 Task: Look for space in Itapecerica da Serra, Brazil from 2nd August, 2023 to 12th August, 2023 for 2 adults in price range Rs.5000 to Rs.10000. Place can be private room with 1  bedroom having 1 bed and 1 bathroom. Property type can be house, flat, guest house, hotel. Booking option can be shelf check-in. Required host language is Spanish.
Action: Key pressed i<Key.caps_lock>tapecerica<Key.space>da<Key.space><Key.caps_lock>s<Key.caps_lock>erra,<Key.space><Key.caps_lock>b<Key.caps_lock>razil<Key.enter>
Screenshot: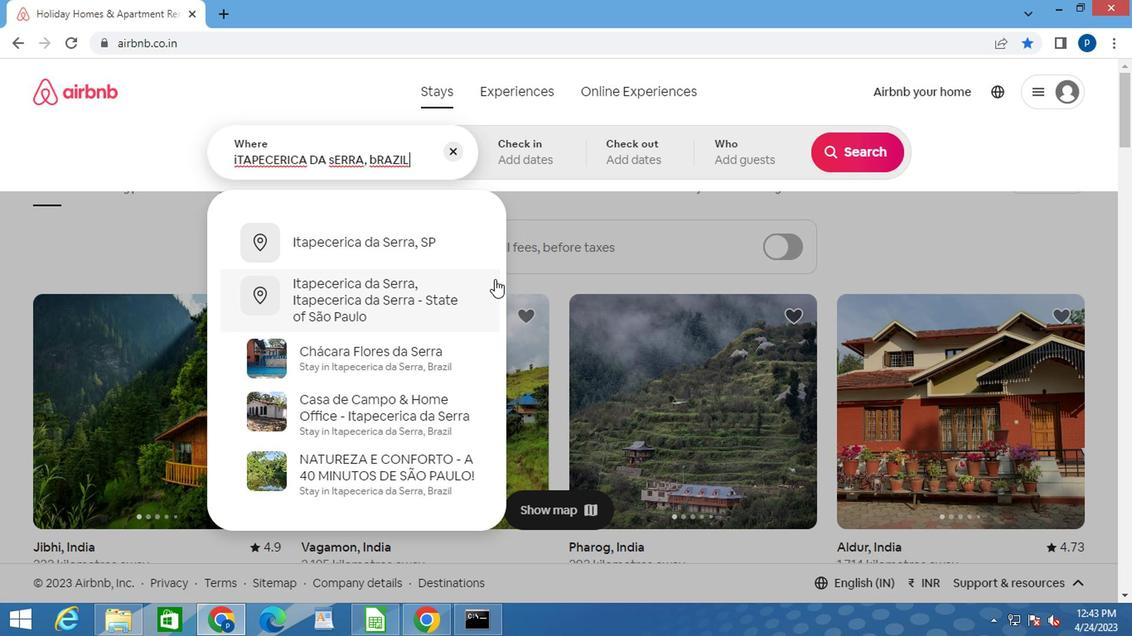 
Action: Mouse moved to (845, 283)
Screenshot: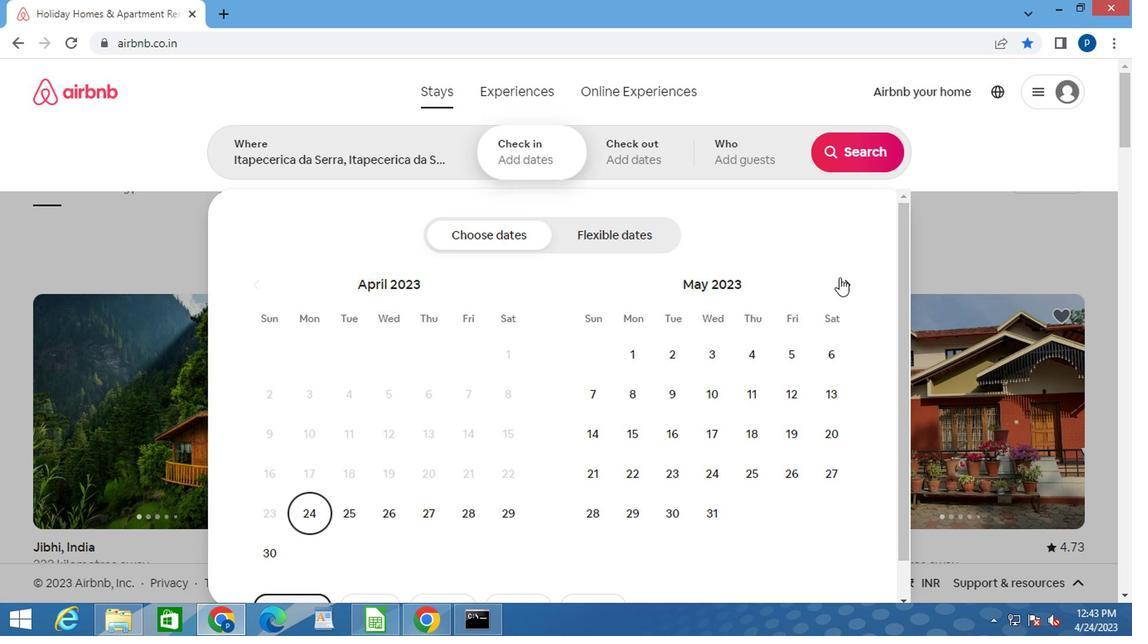 
Action: Mouse pressed left at (845, 283)
Screenshot: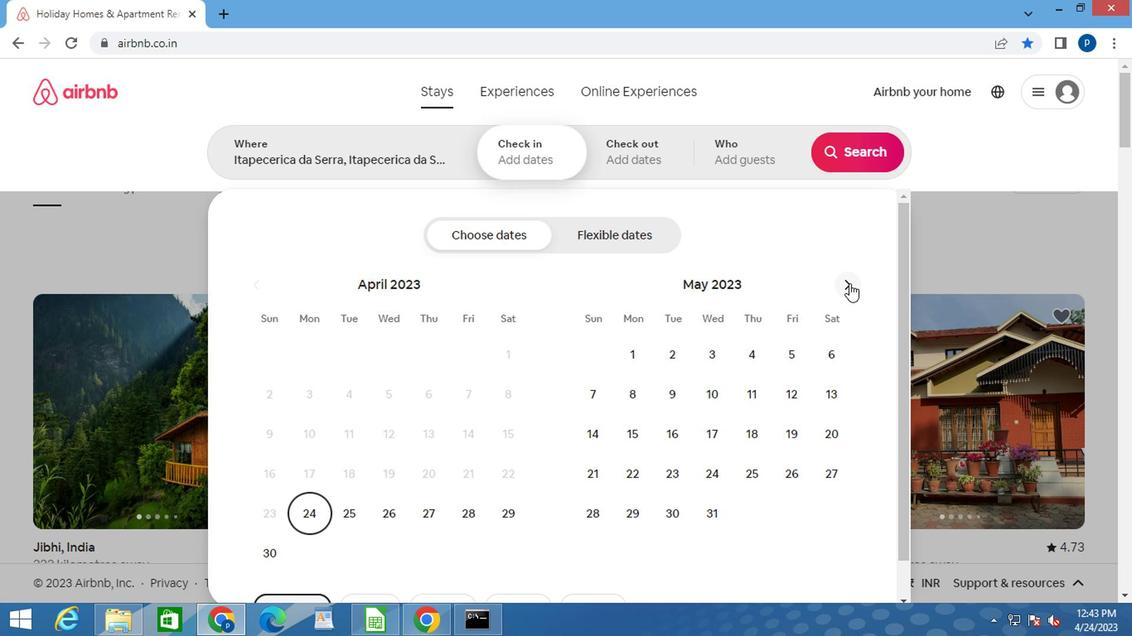 
Action: Mouse moved to (846, 283)
Screenshot: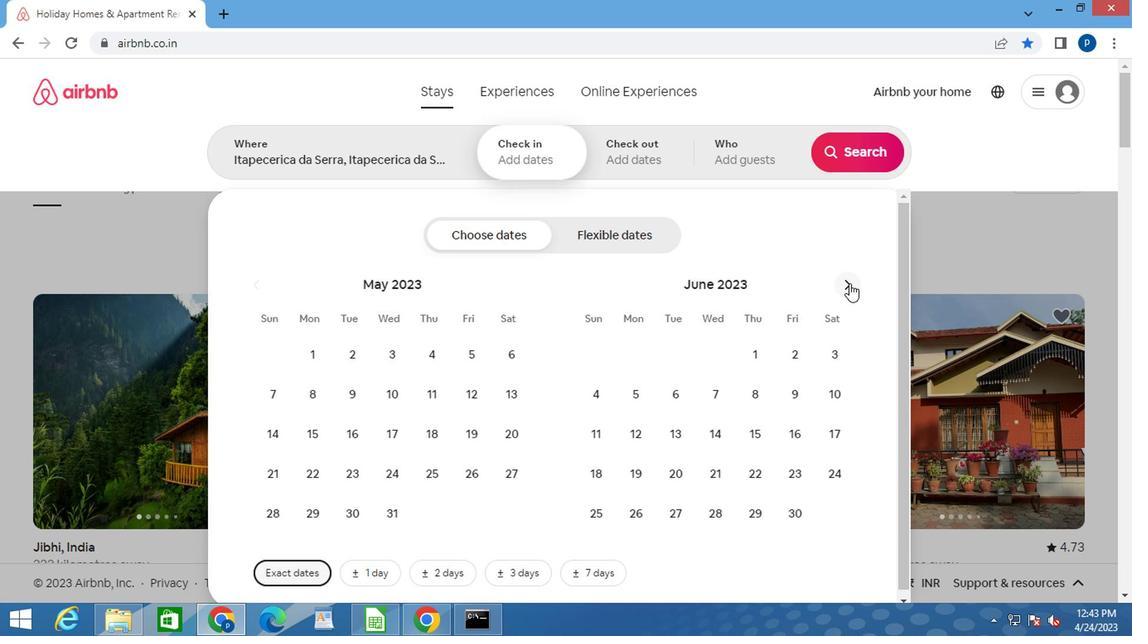 
Action: Mouse pressed left at (846, 283)
Screenshot: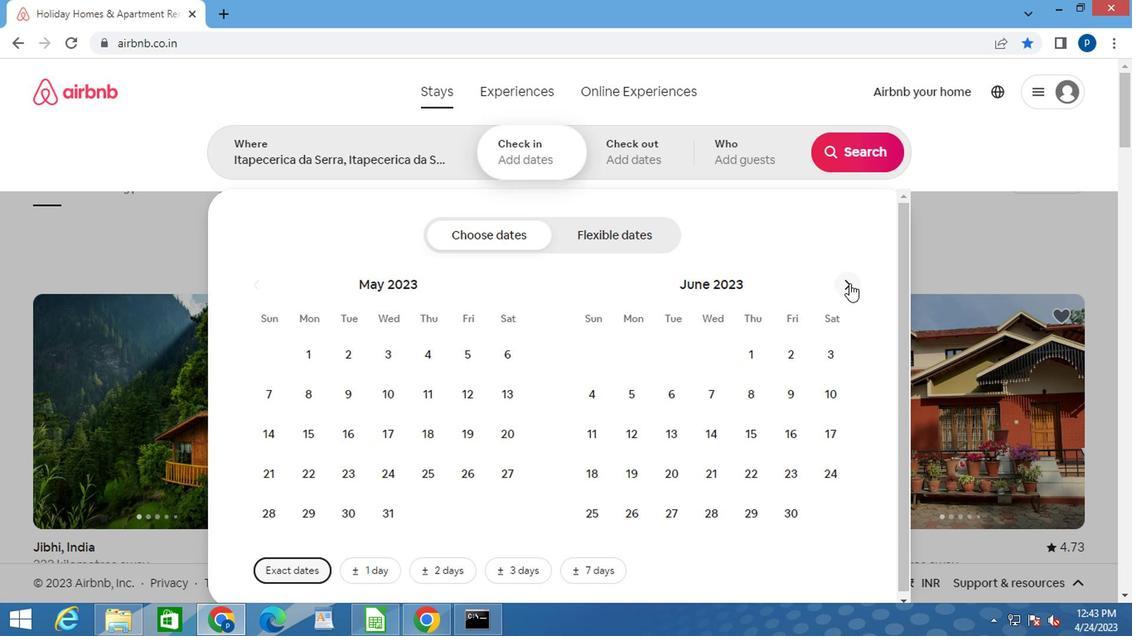 
Action: Mouse pressed left at (846, 283)
Screenshot: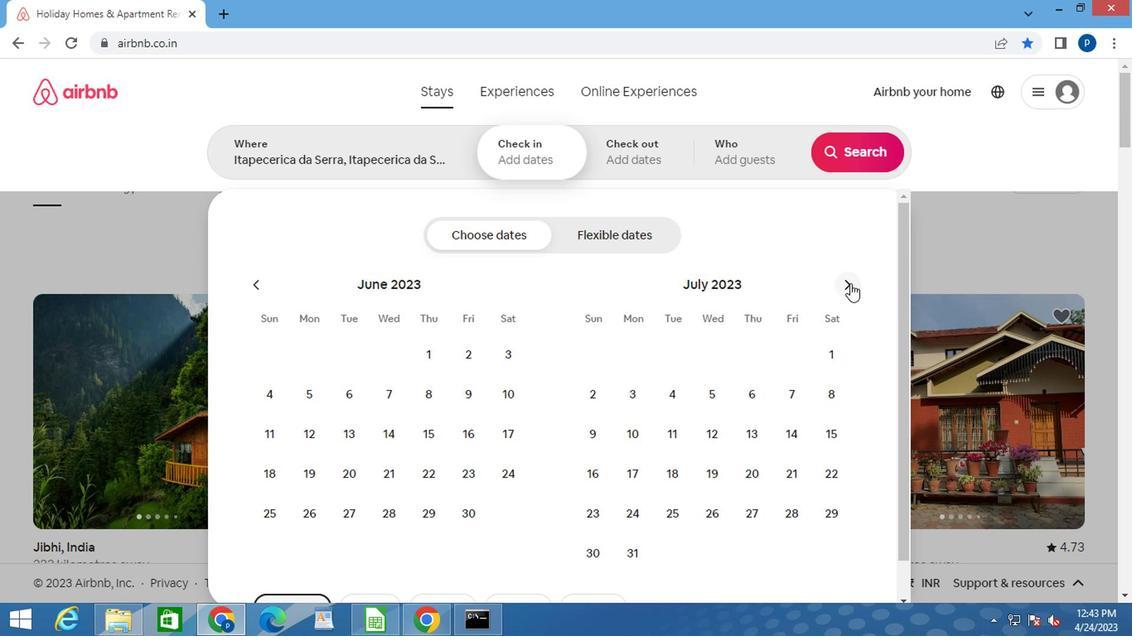 
Action: Mouse moved to (703, 353)
Screenshot: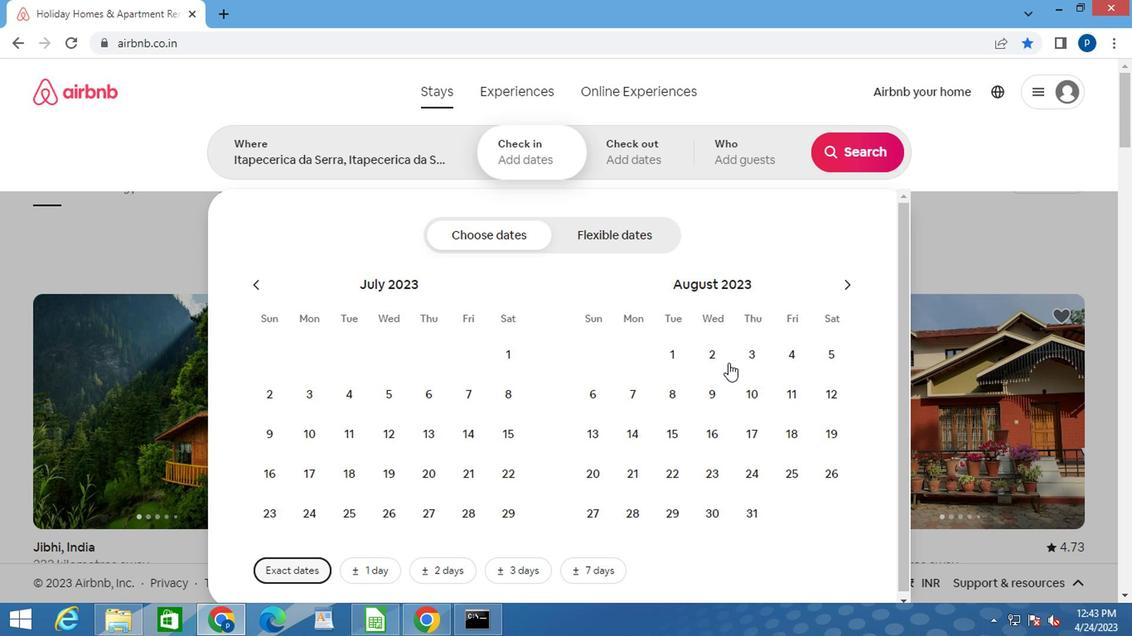 
Action: Mouse pressed left at (703, 353)
Screenshot: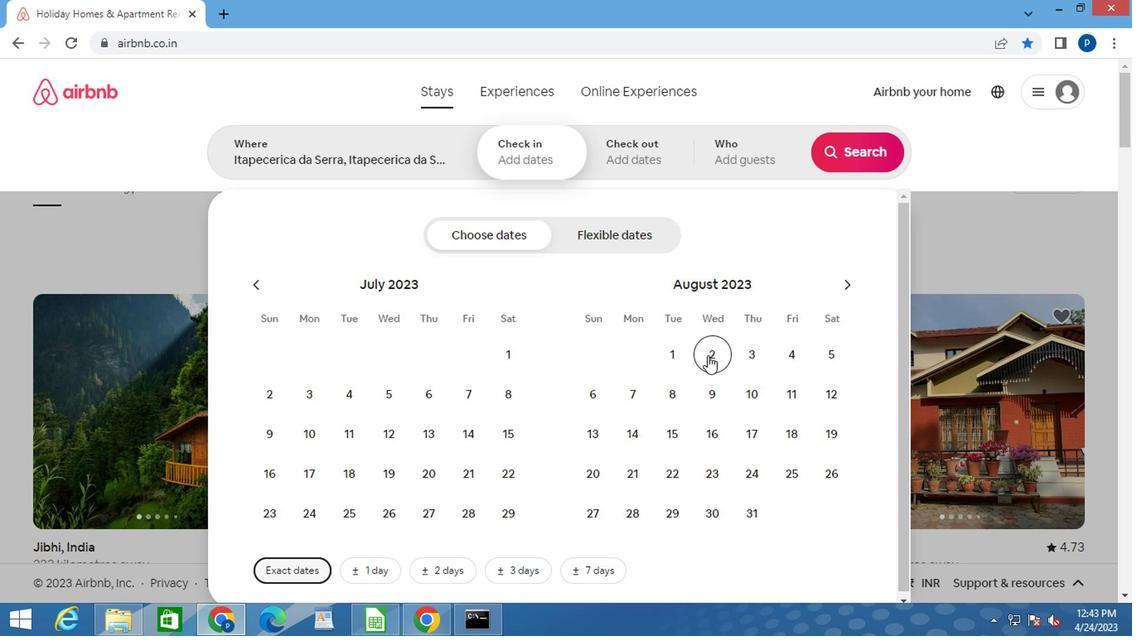 
Action: Mouse moved to (832, 395)
Screenshot: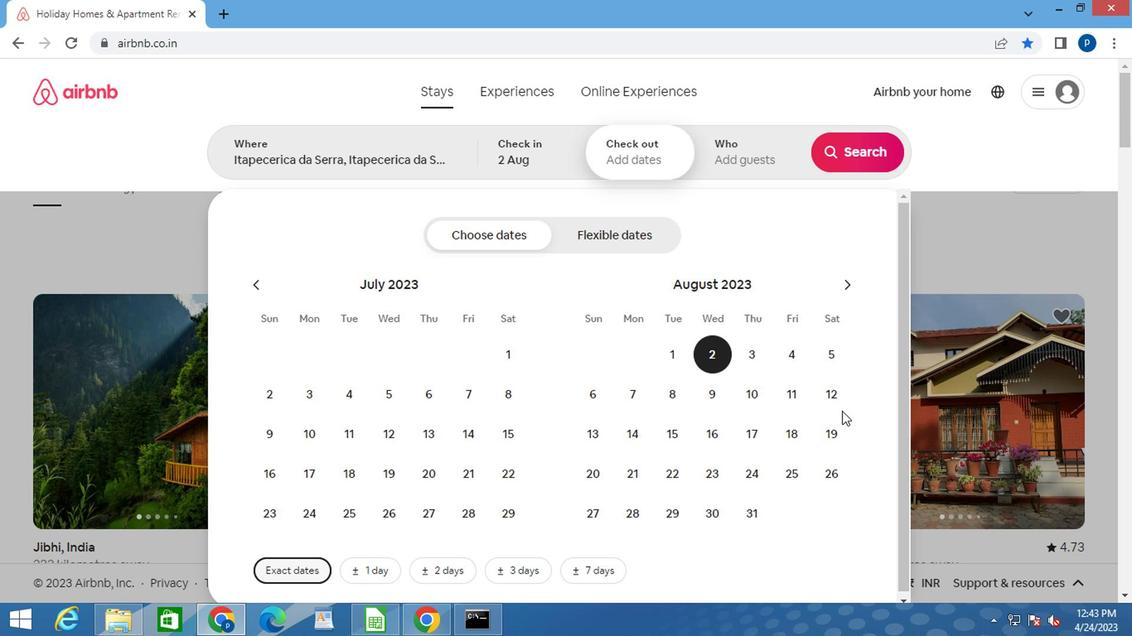 
Action: Mouse pressed left at (832, 395)
Screenshot: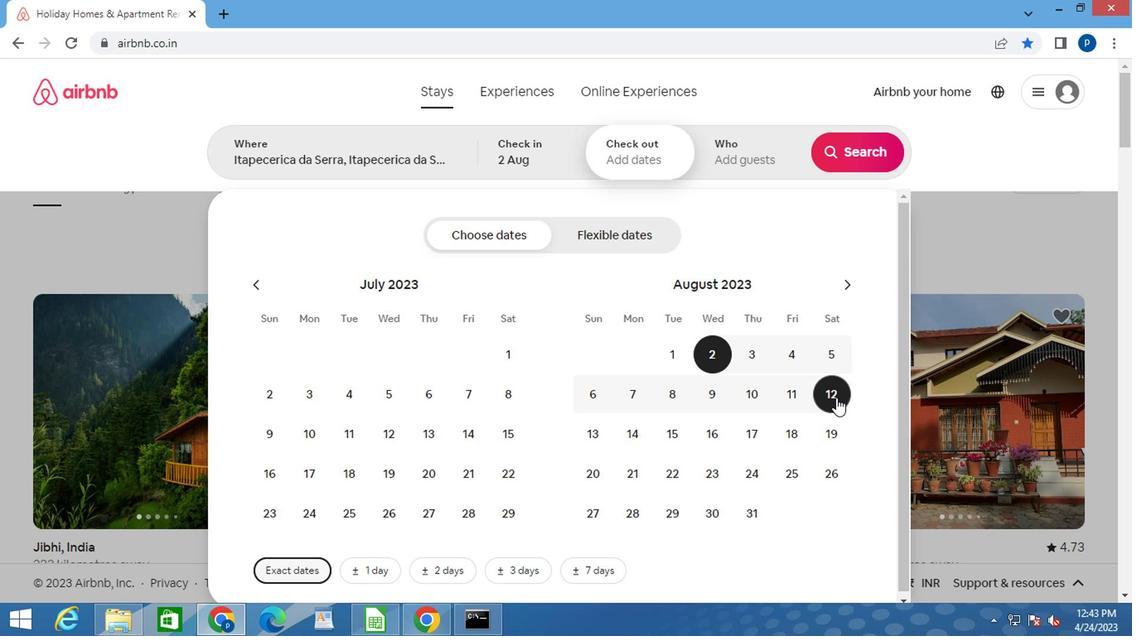 
Action: Mouse moved to (751, 171)
Screenshot: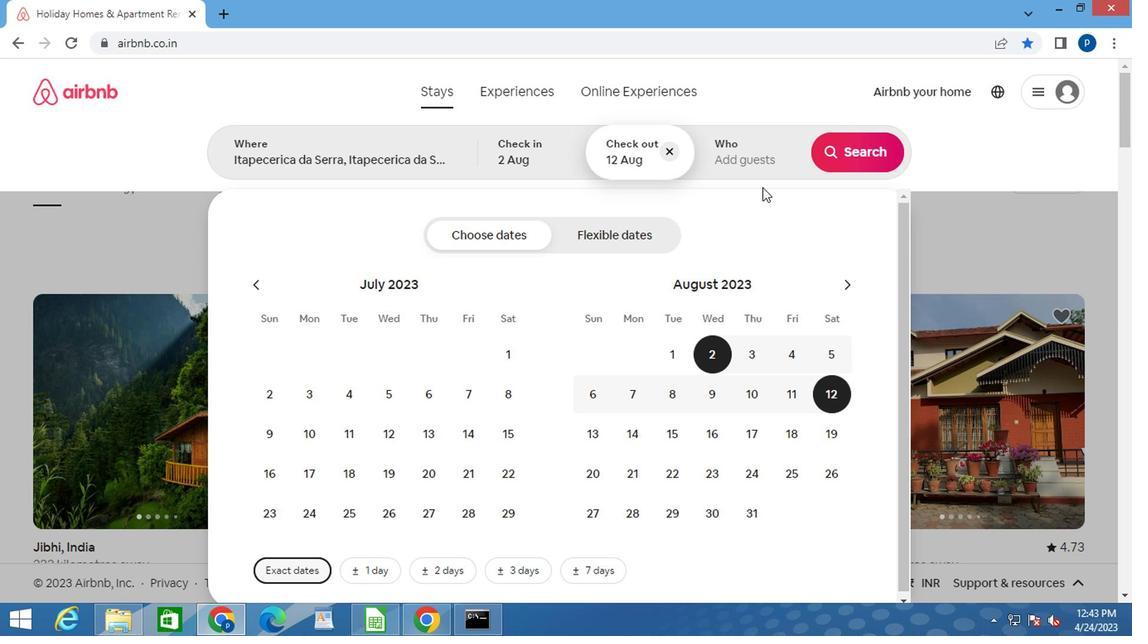 
Action: Mouse pressed left at (751, 171)
Screenshot: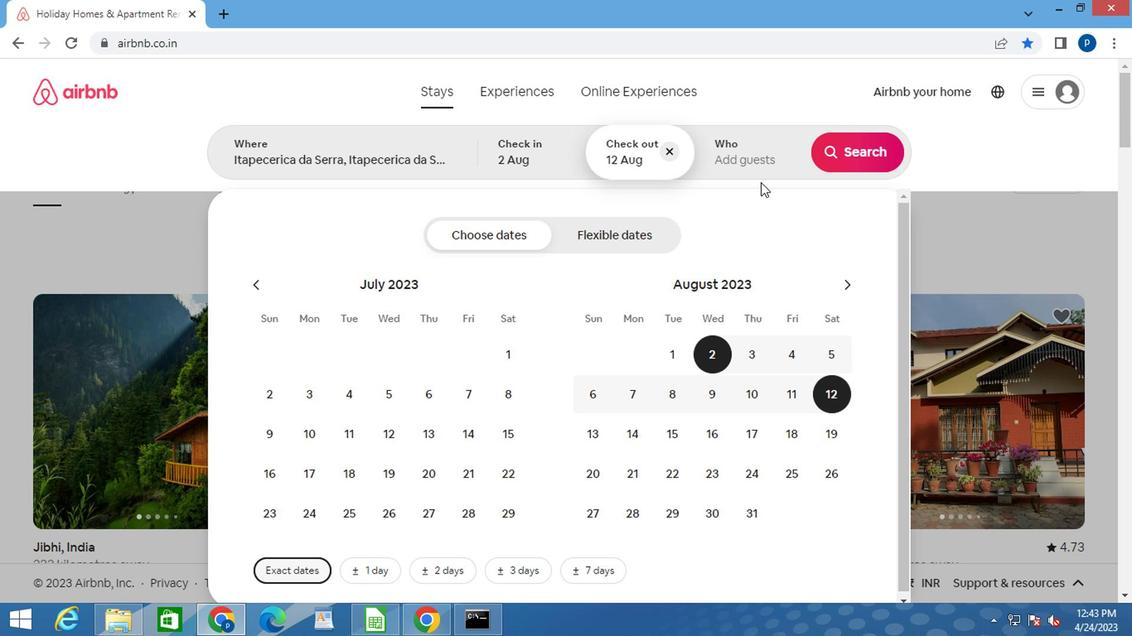
Action: Mouse moved to (856, 238)
Screenshot: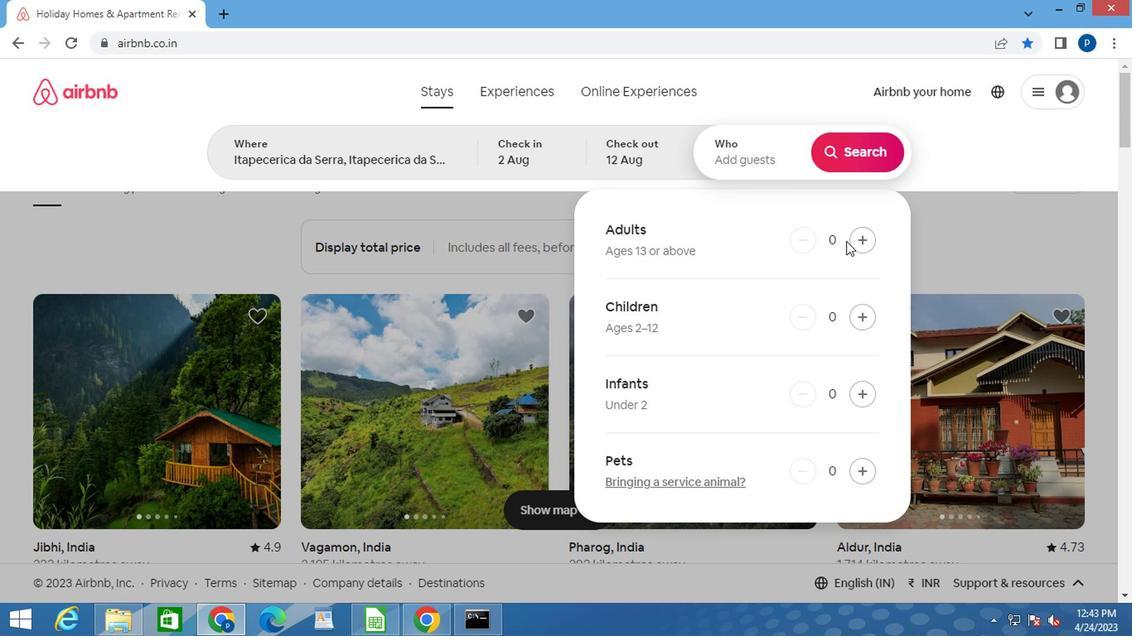 
Action: Mouse pressed left at (856, 238)
Screenshot: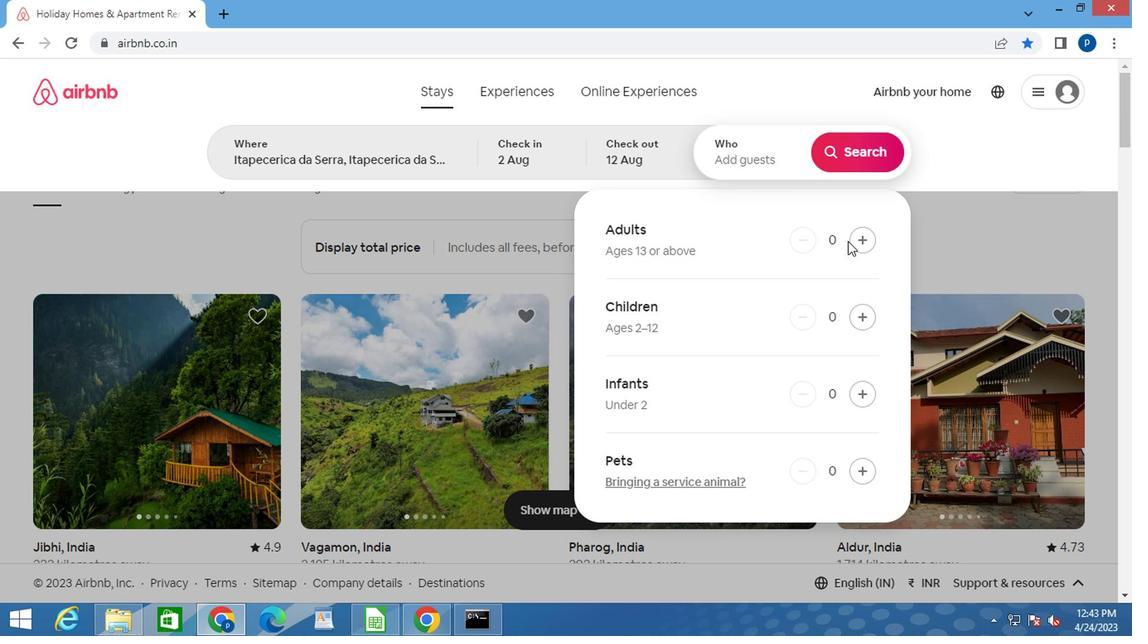 
Action: Mouse moved to (856, 238)
Screenshot: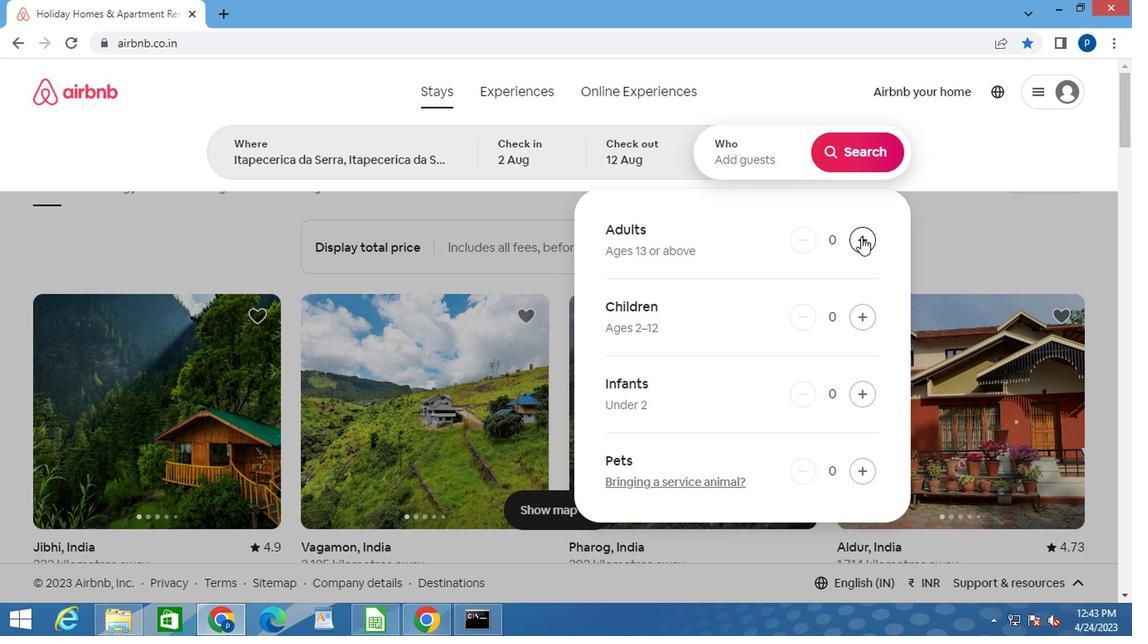 
Action: Mouse pressed left at (856, 238)
Screenshot: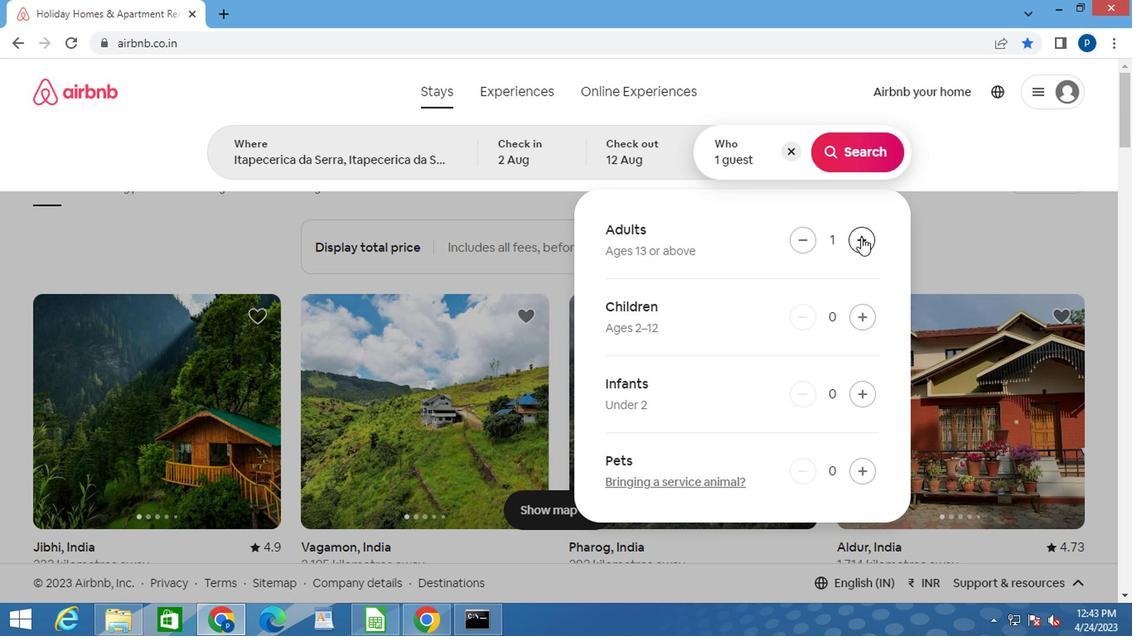 
Action: Mouse moved to (852, 158)
Screenshot: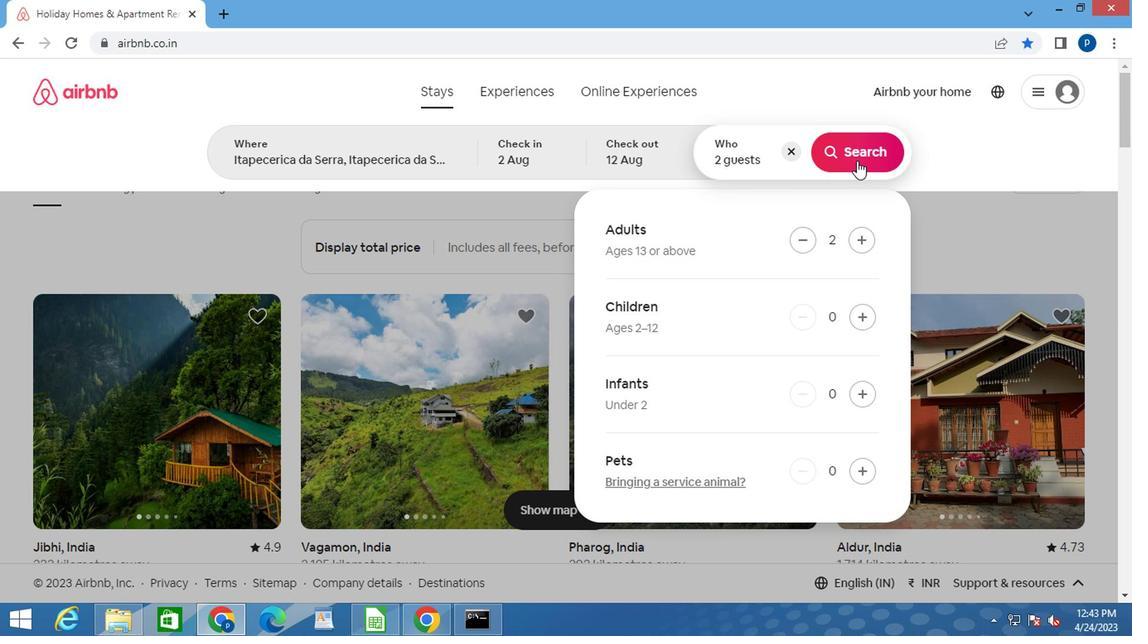 
Action: Mouse pressed left at (852, 158)
Screenshot: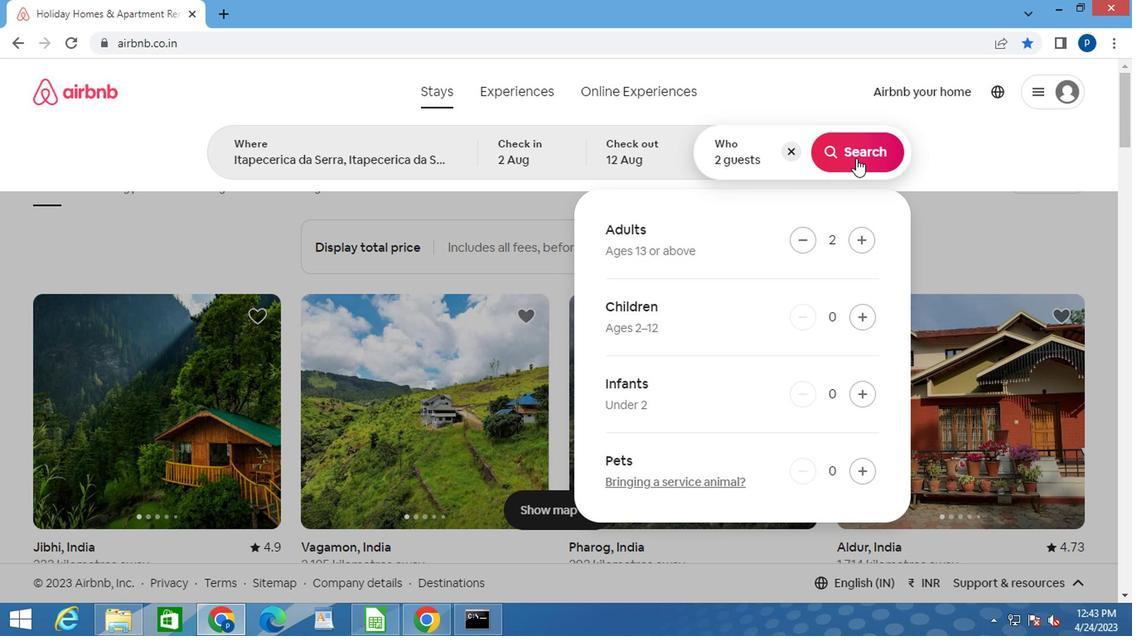 
Action: Mouse moved to (1029, 168)
Screenshot: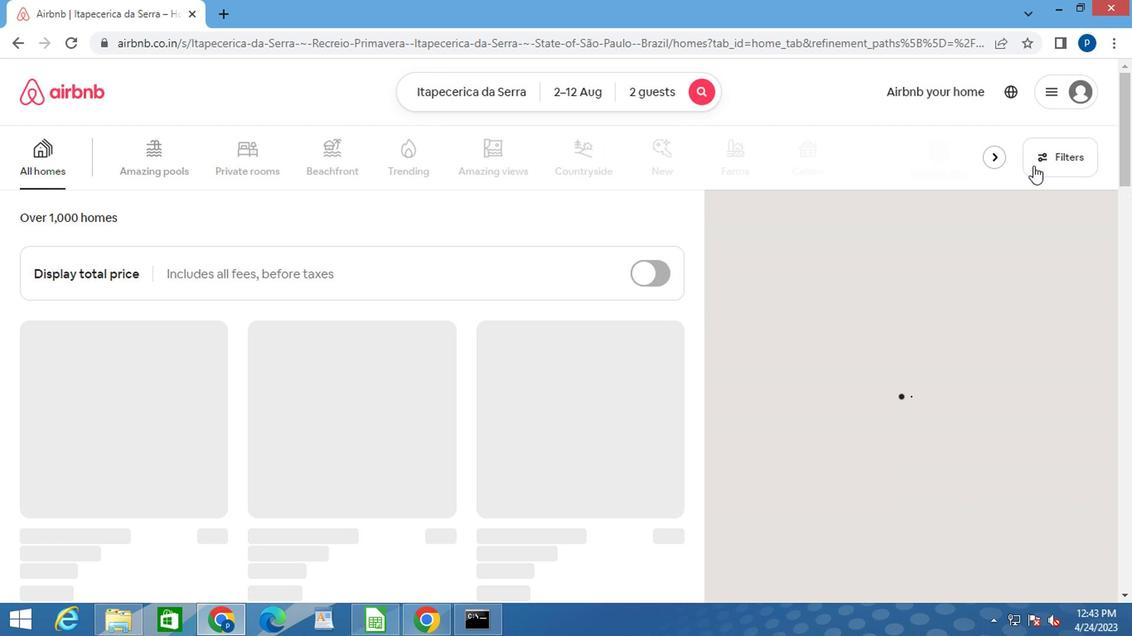 
Action: Mouse pressed left at (1029, 168)
Screenshot: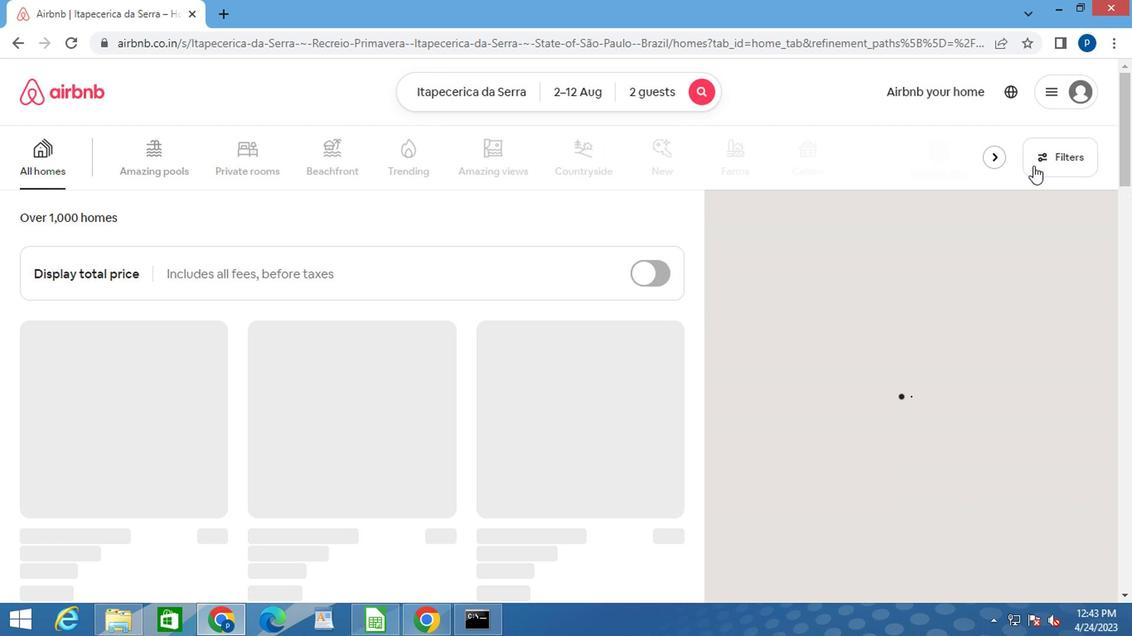 
Action: Mouse moved to (347, 368)
Screenshot: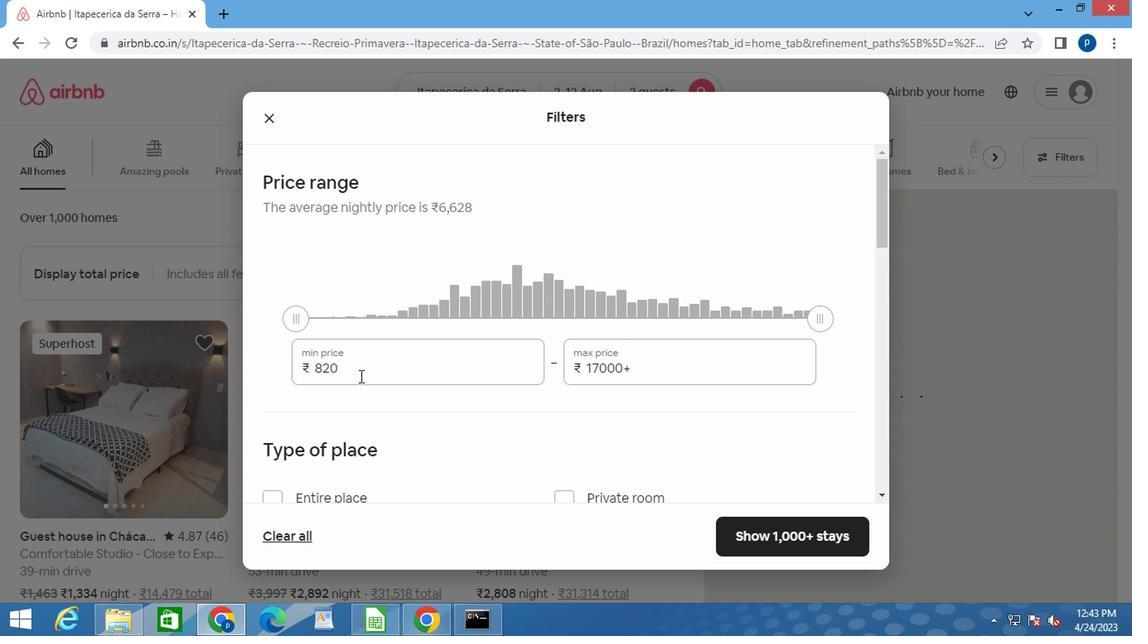 
Action: Mouse pressed left at (347, 368)
Screenshot: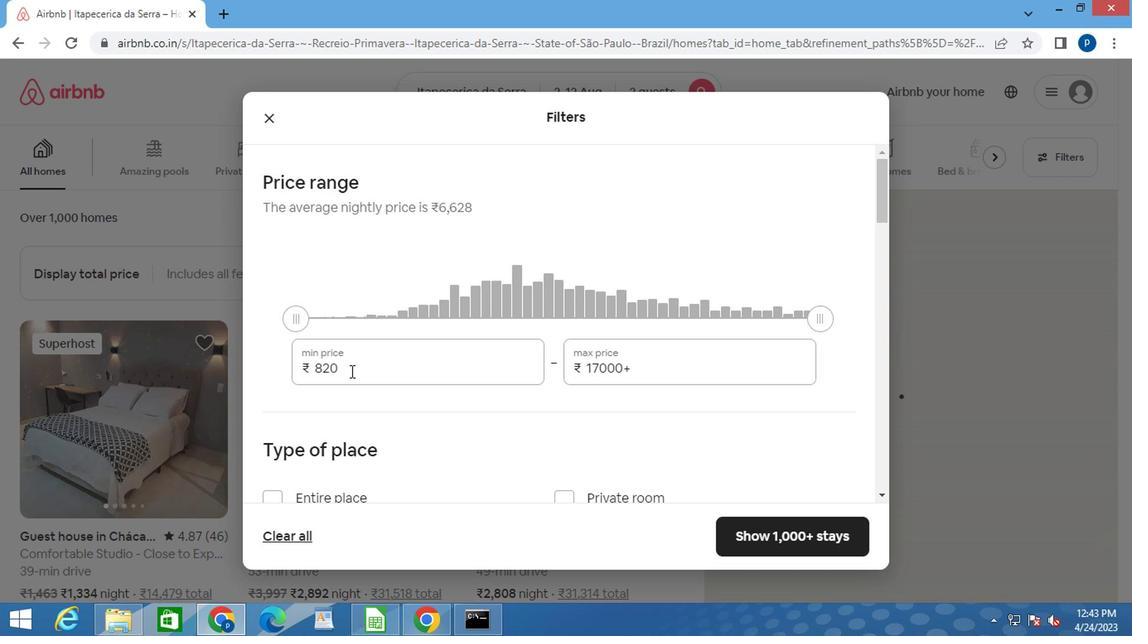 
Action: Mouse pressed left at (347, 368)
Screenshot: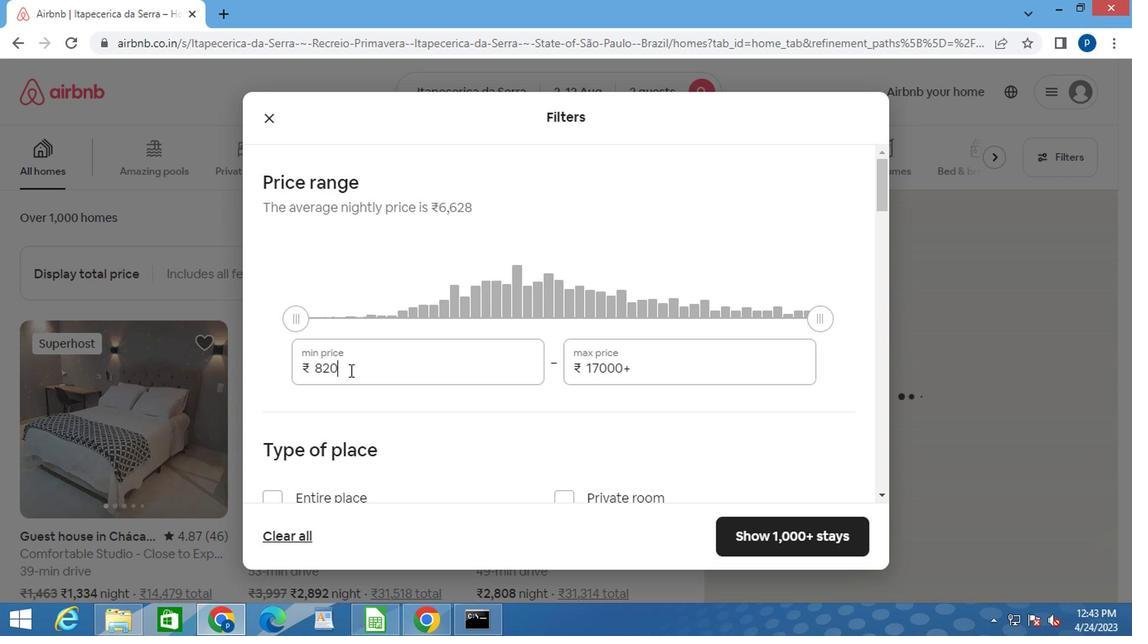 
Action: Mouse pressed left at (347, 368)
Screenshot: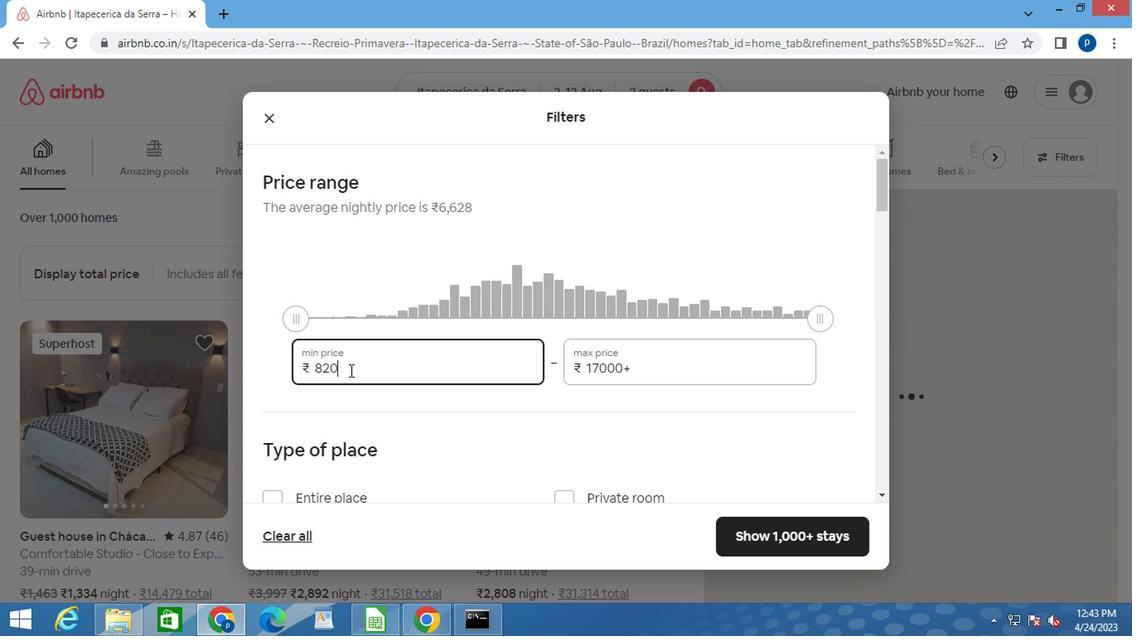 
Action: Key pressed 5000<Key.tab>10000
Screenshot: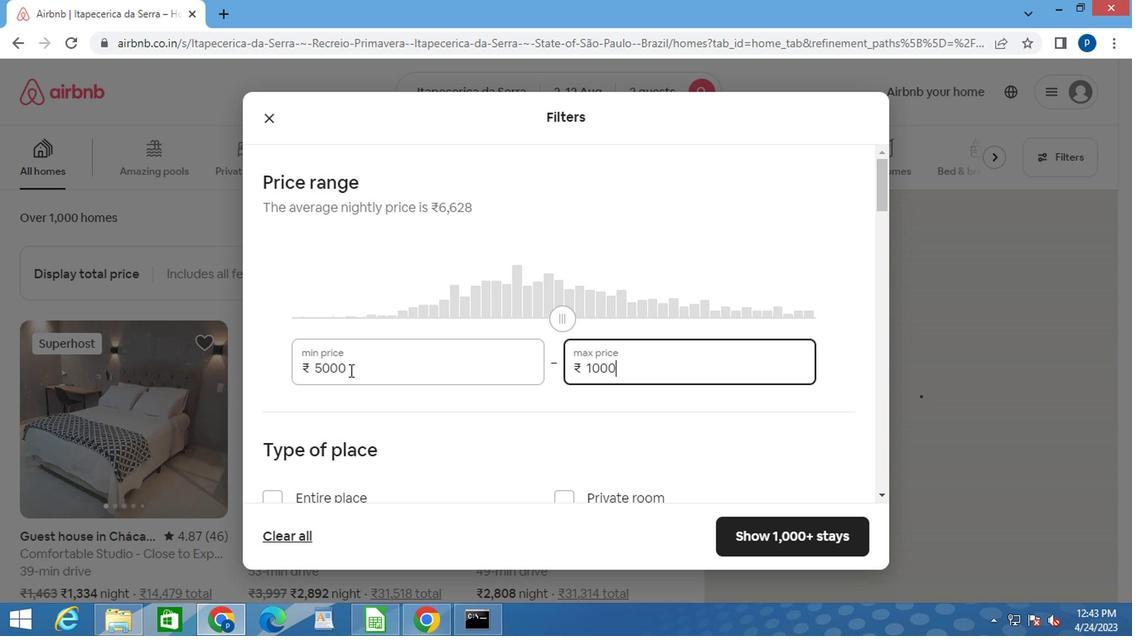 
Action: Mouse moved to (353, 370)
Screenshot: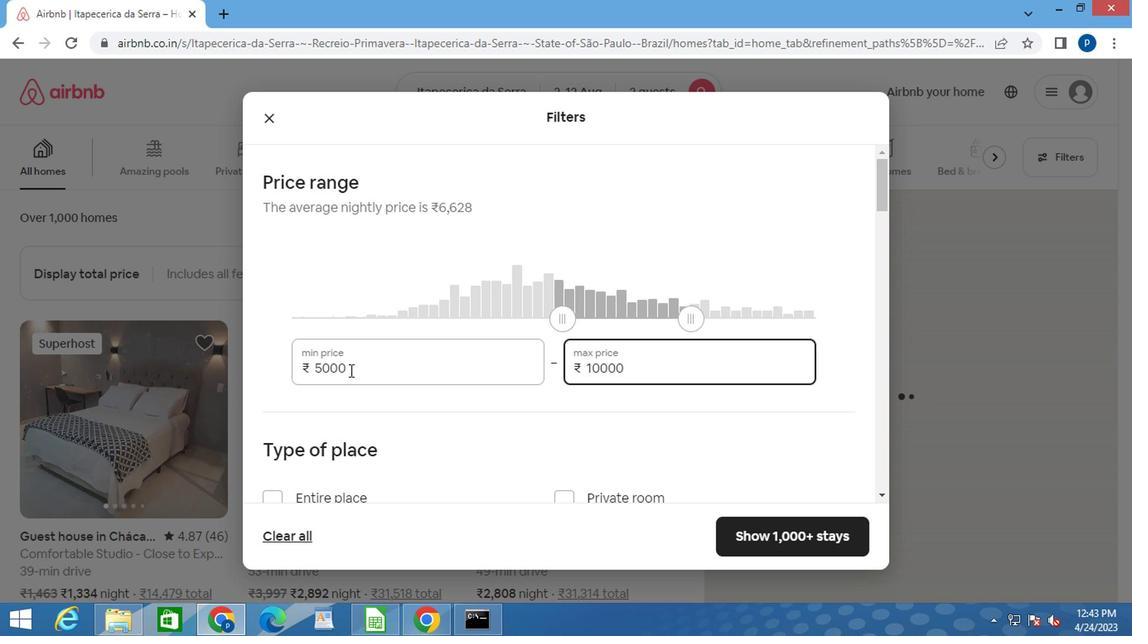
Action: Mouse scrolled (353, 369) with delta (0, -1)
Screenshot: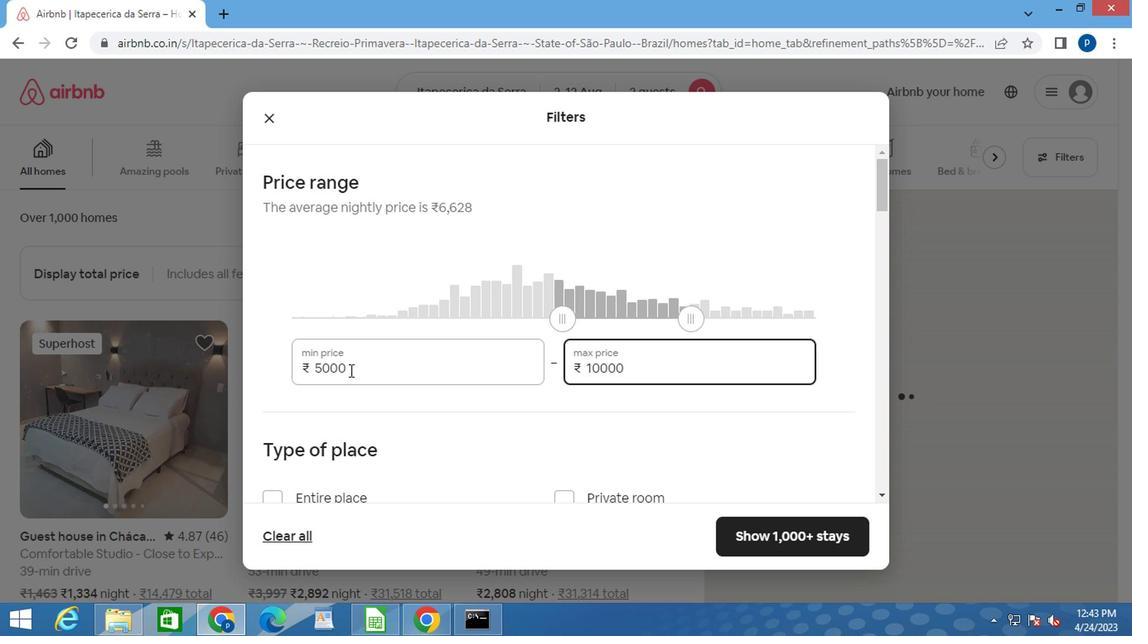 
Action: Mouse moved to (355, 371)
Screenshot: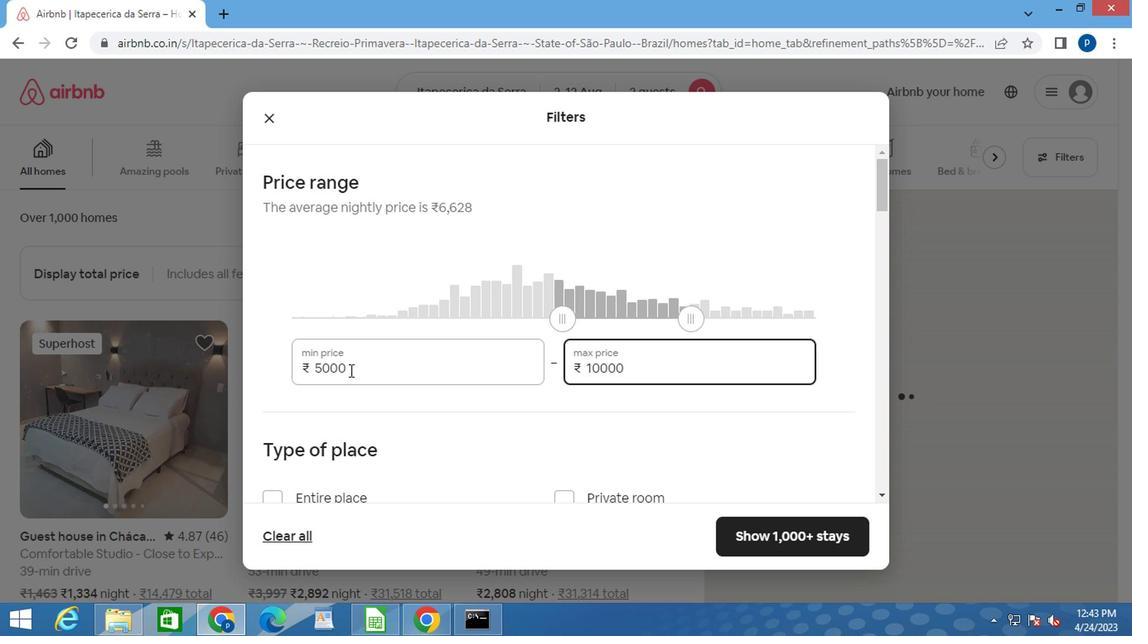 
Action: Mouse scrolled (355, 370) with delta (0, 0)
Screenshot: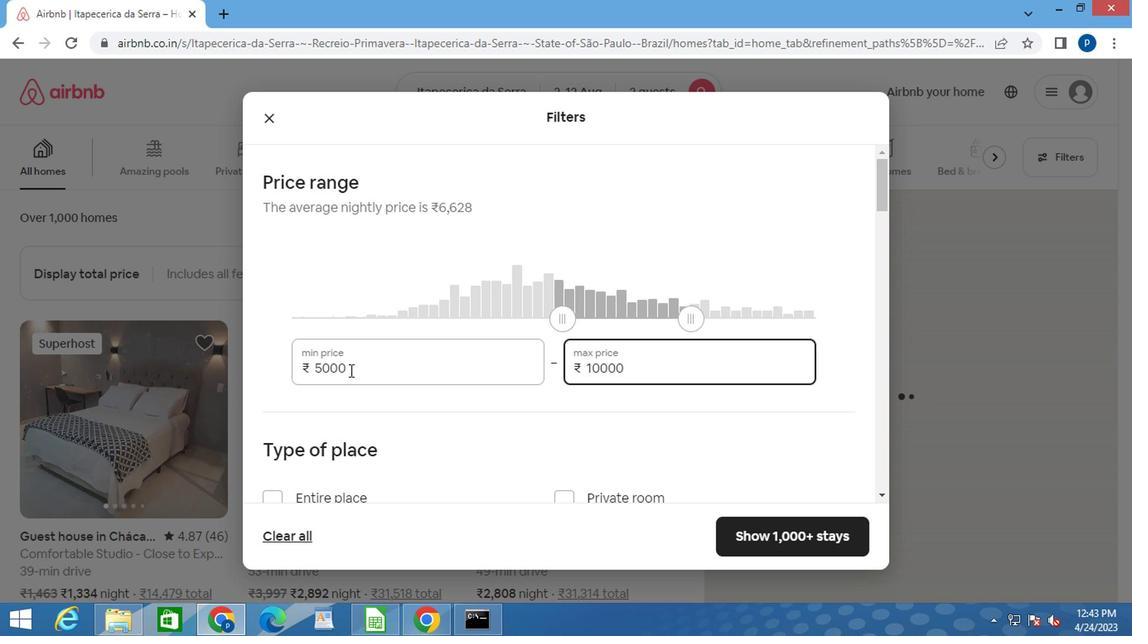 
Action: Mouse moved to (566, 332)
Screenshot: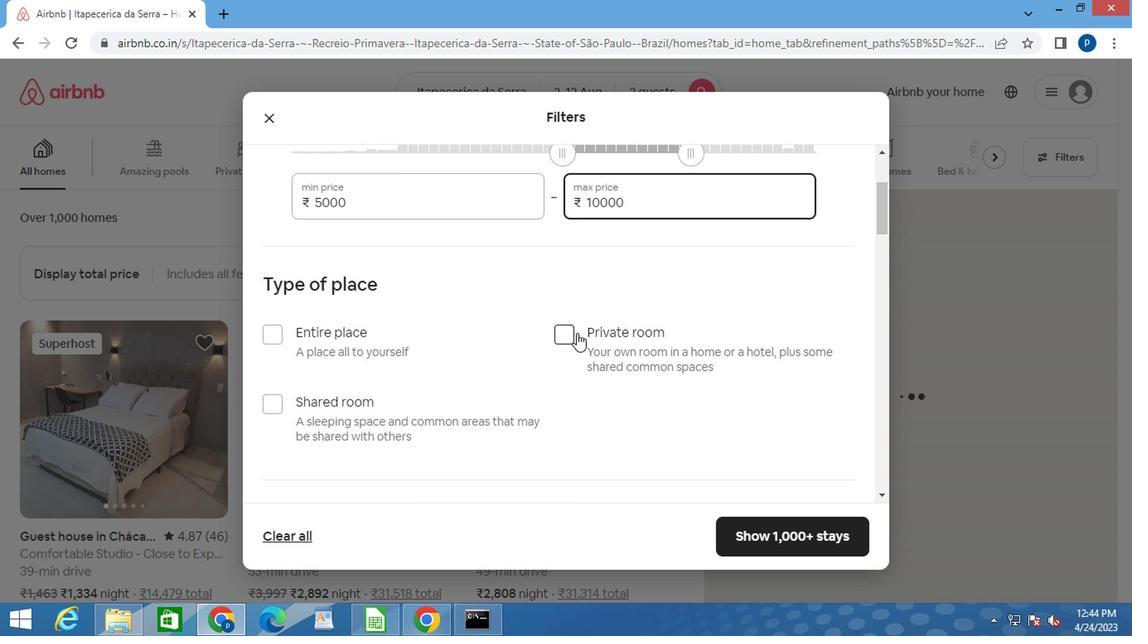 
Action: Mouse pressed left at (566, 332)
Screenshot: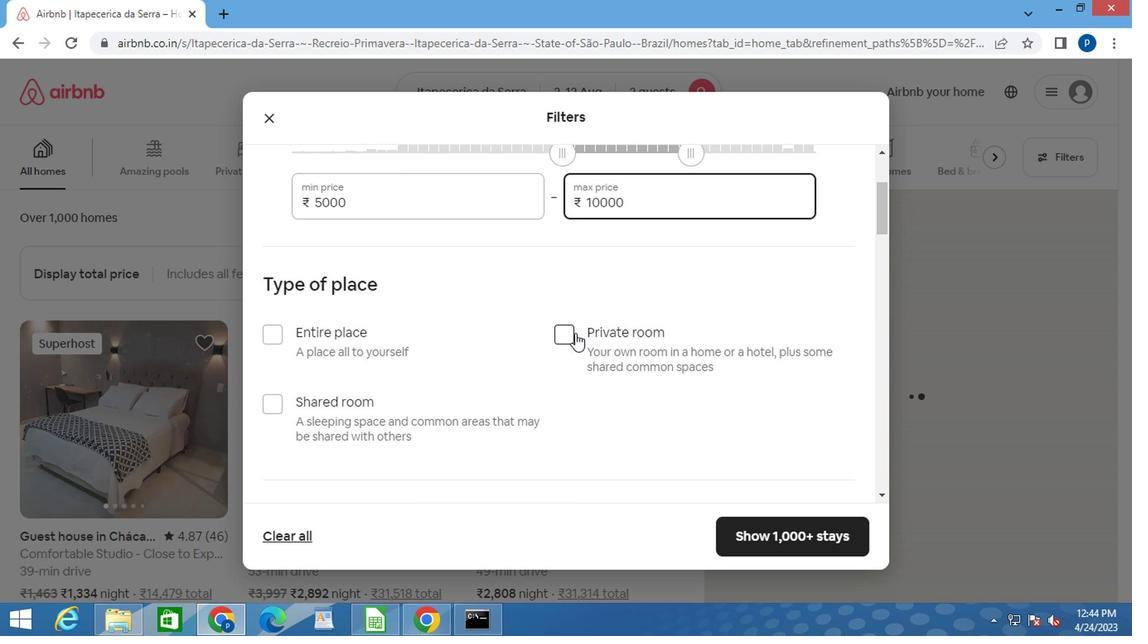 
Action: Mouse moved to (565, 333)
Screenshot: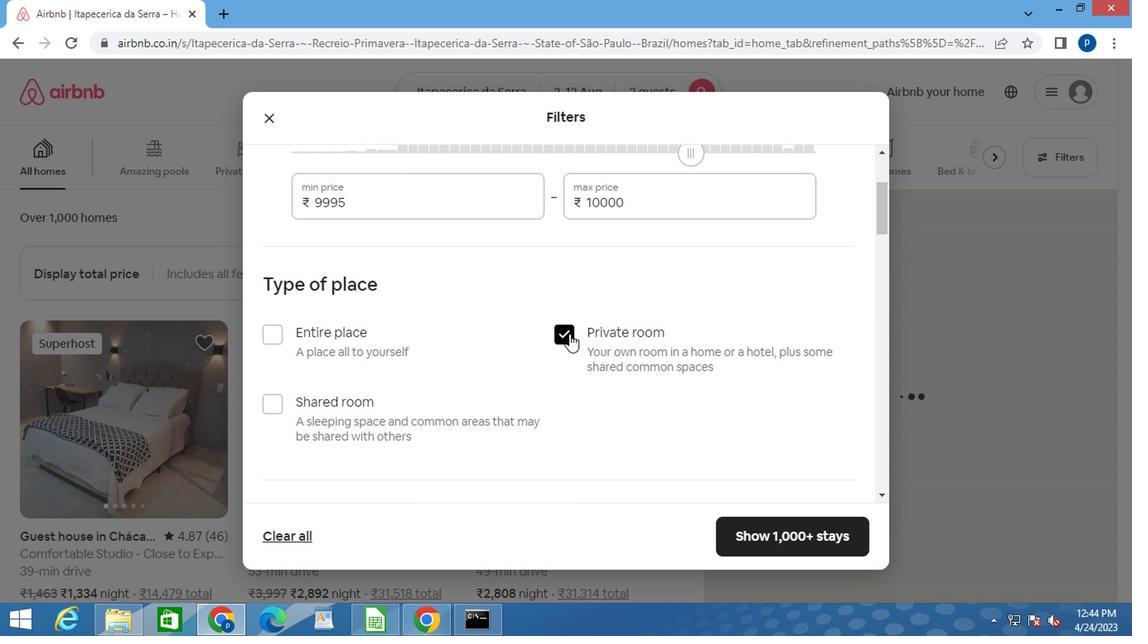 
Action: Mouse scrolled (565, 332) with delta (0, -1)
Screenshot: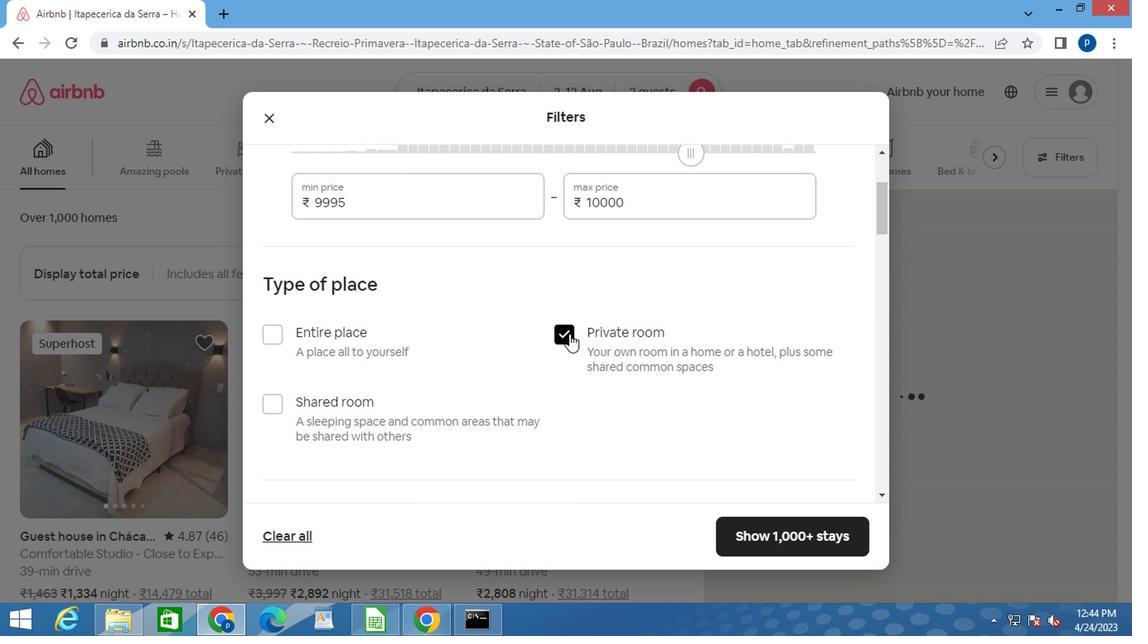 
Action: Mouse moved to (562, 337)
Screenshot: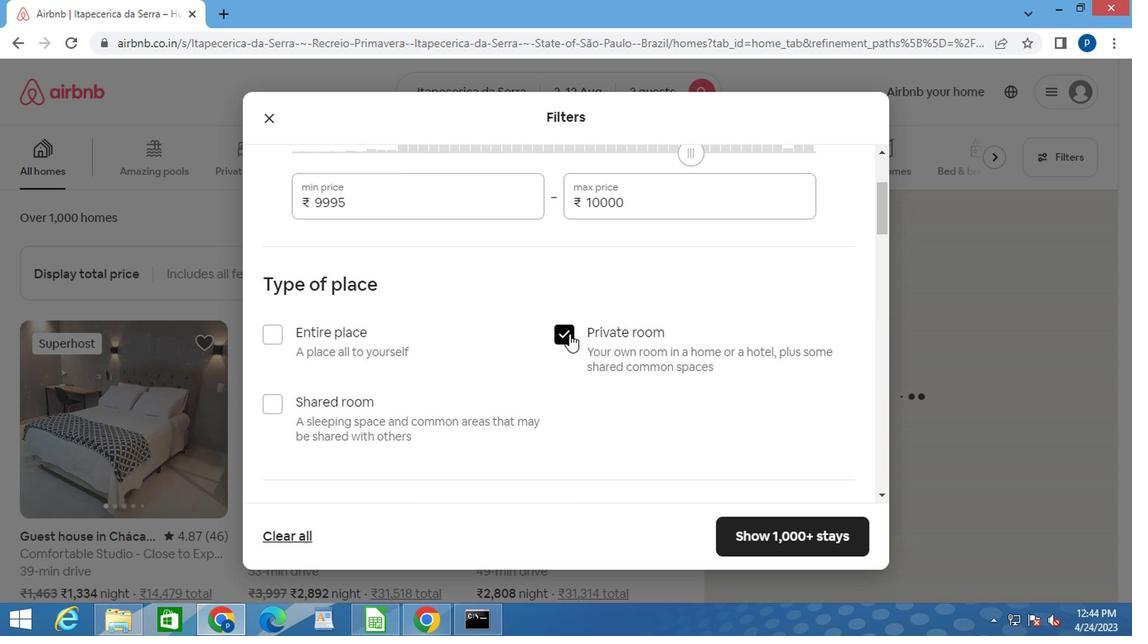 
Action: Mouse scrolled (562, 336) with delta (0, 0)
Screenshot: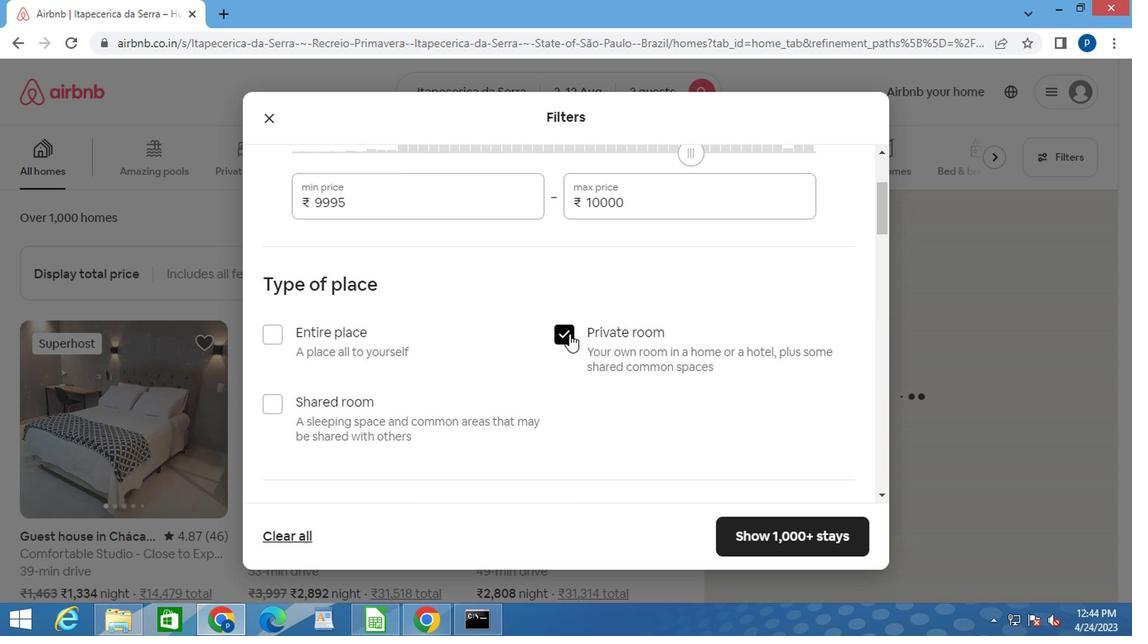 
Action: Mouse moved to (559, 339)
Screenshot: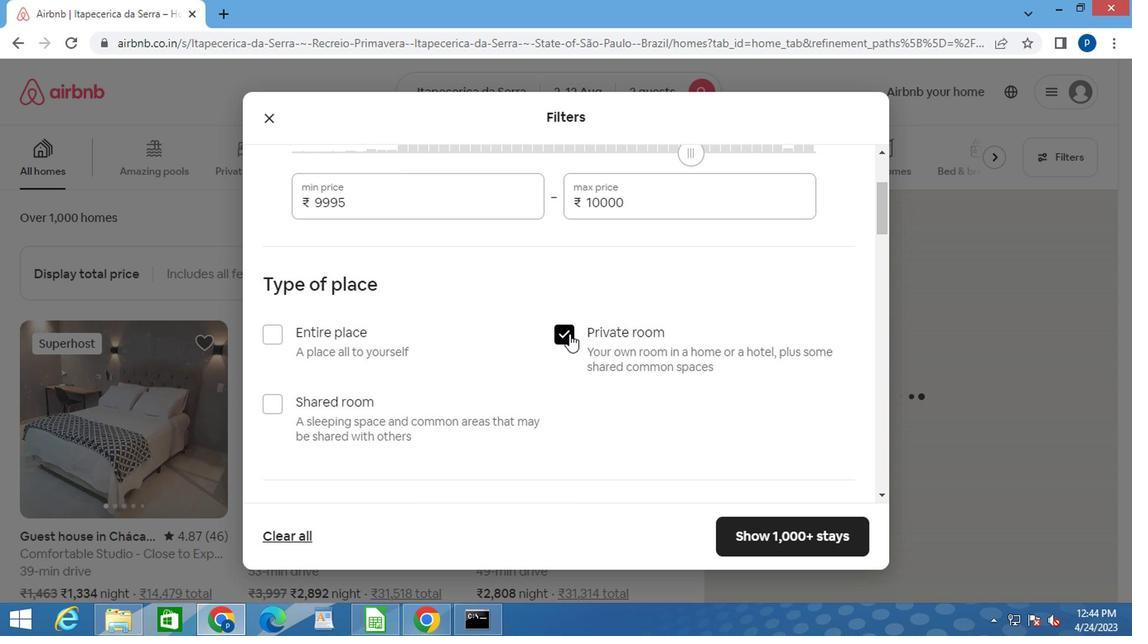 
Action: Mouse scrolled (559, 338) with delta (0, 0)
Screenshot: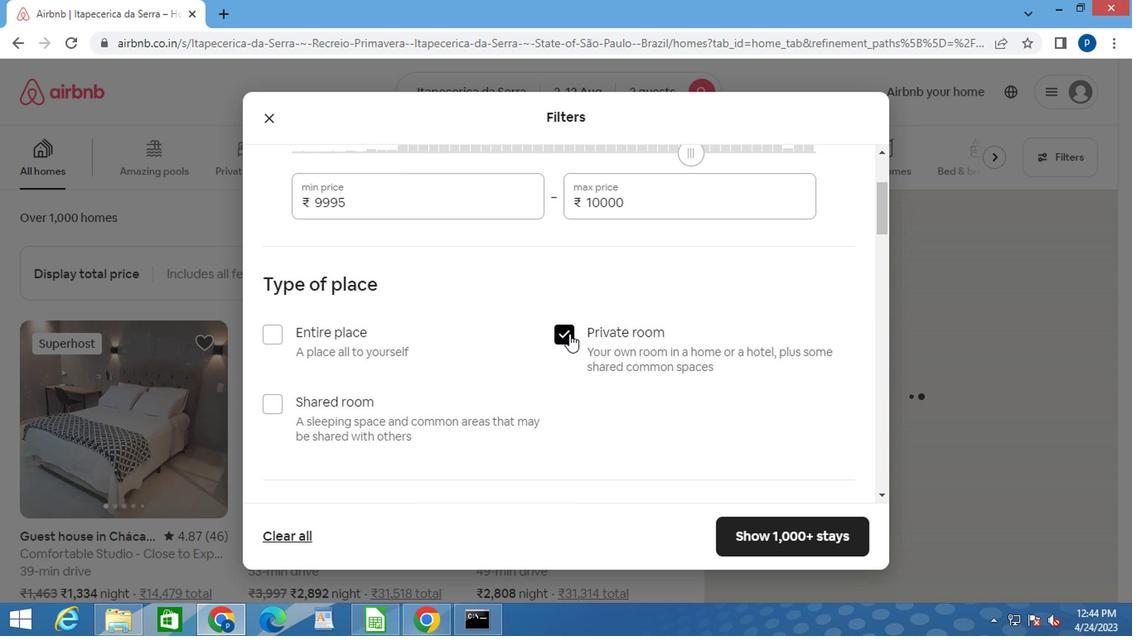 
Action: Mouse moved to (555, 339)
Screenshot: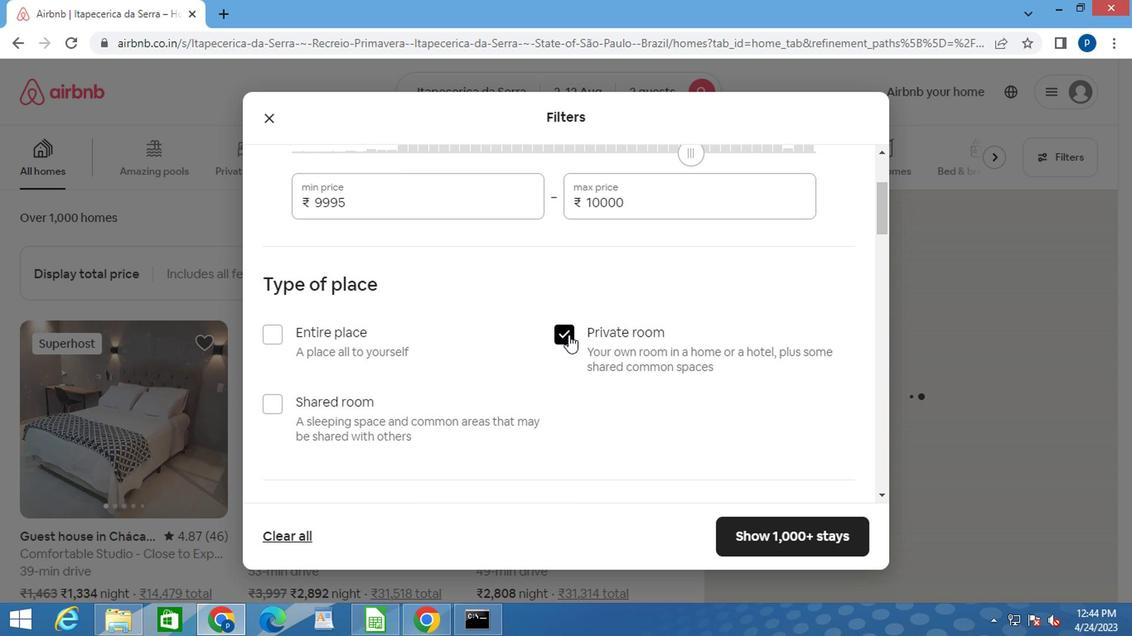 
Action: Mouse scrolled (555, 338) with delta (0, 0)
Screenshot: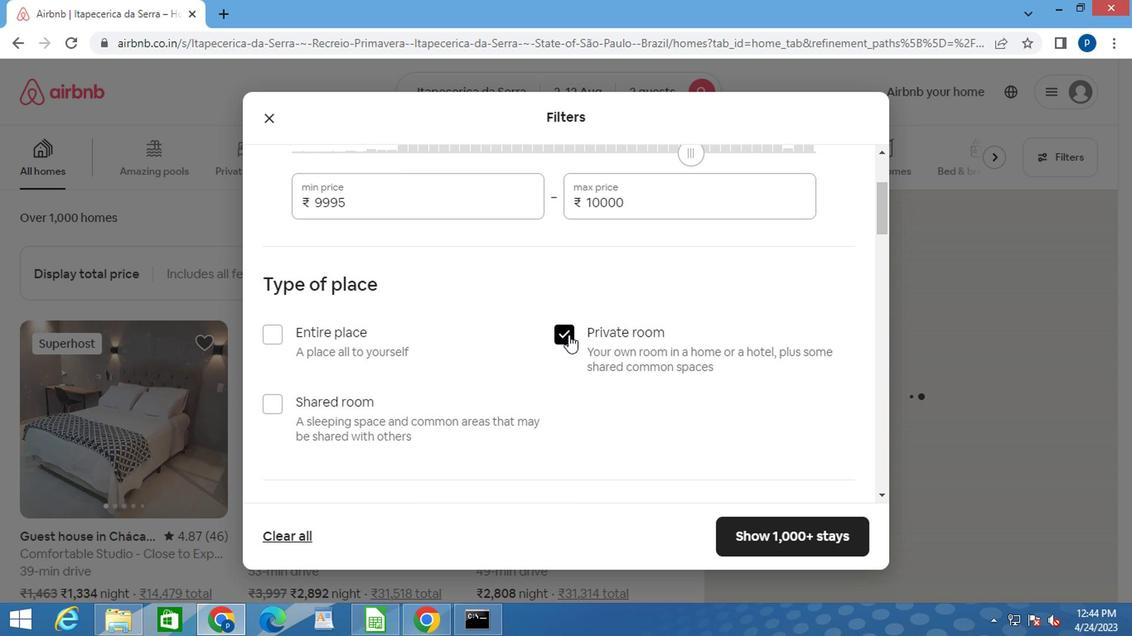 
Action: Mouse moved to (356, 271)
Screenshot: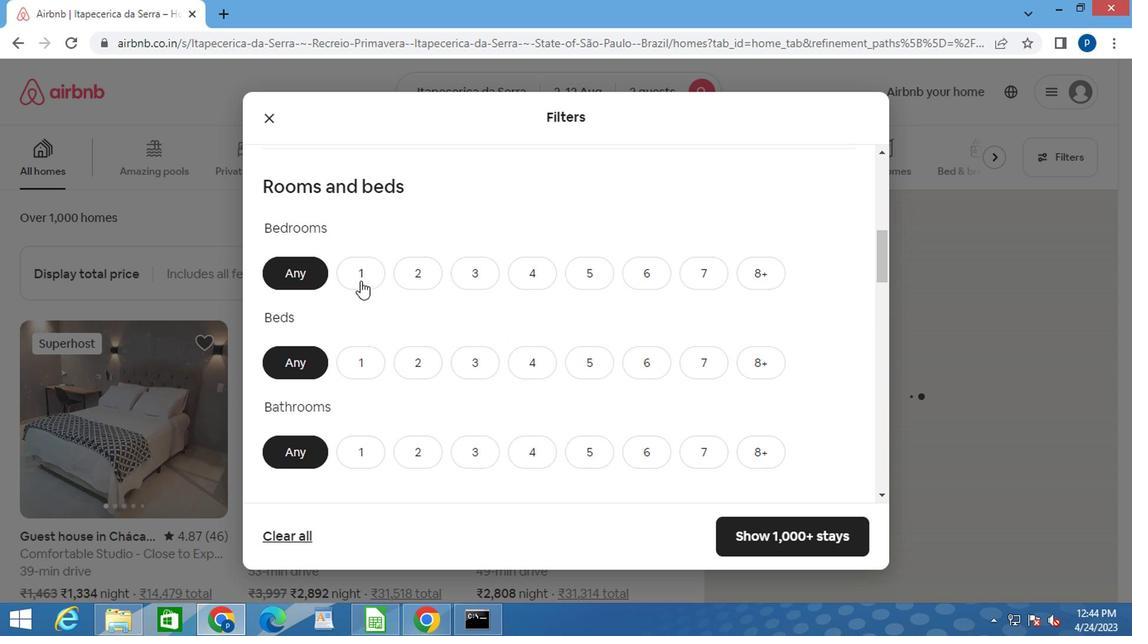 
Action: Mouse pressed left at (356, 271)
Screenshot: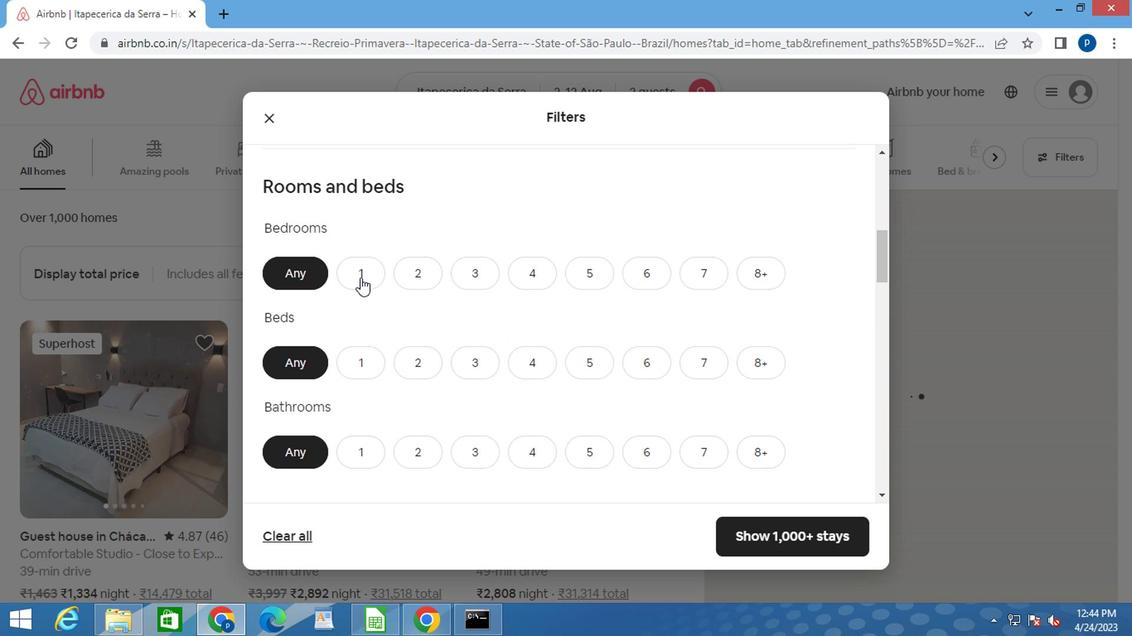 
Action: Mouse moved to (363, 360)
Screenshot: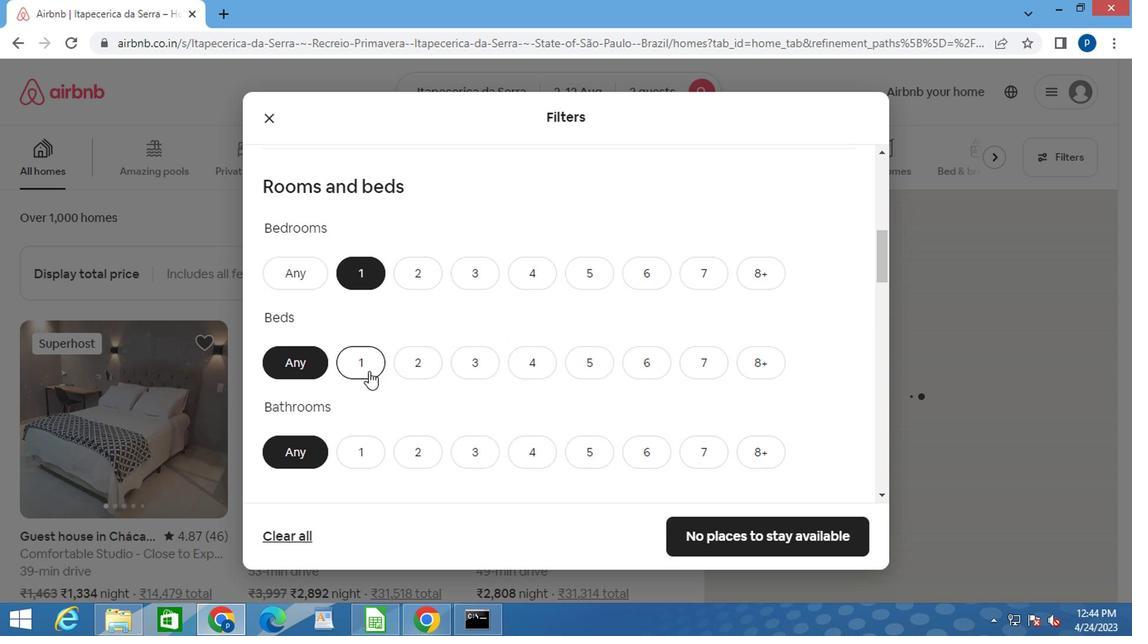 
Action: Mouse pressed left at (363, 360)
Screenshot: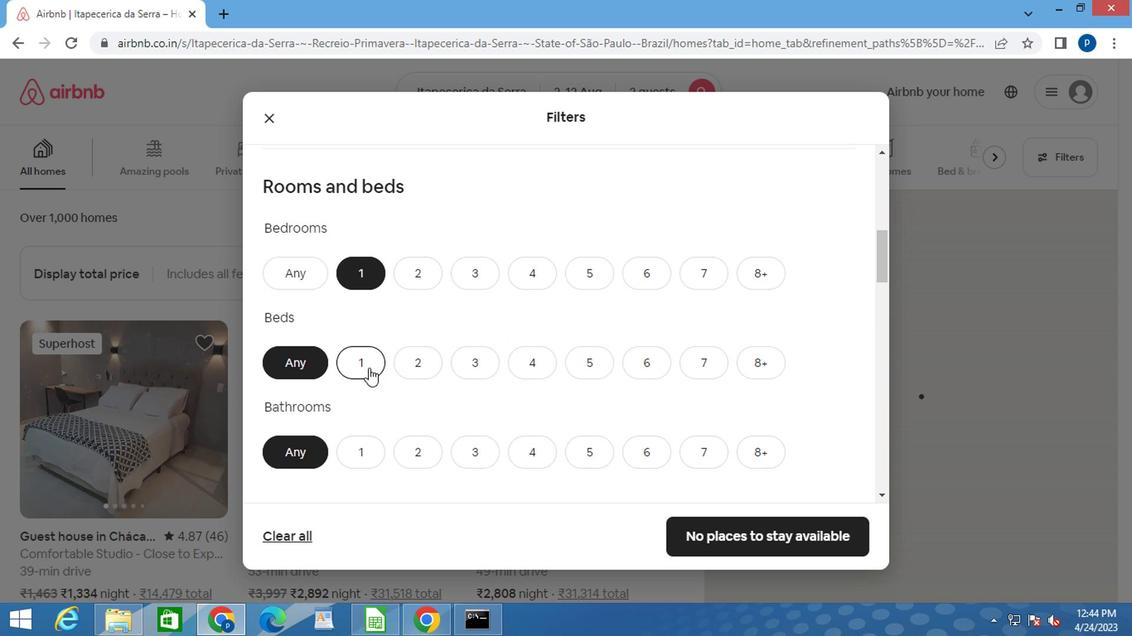 
Action: Mouse moved to (361, 359)
Screenshot: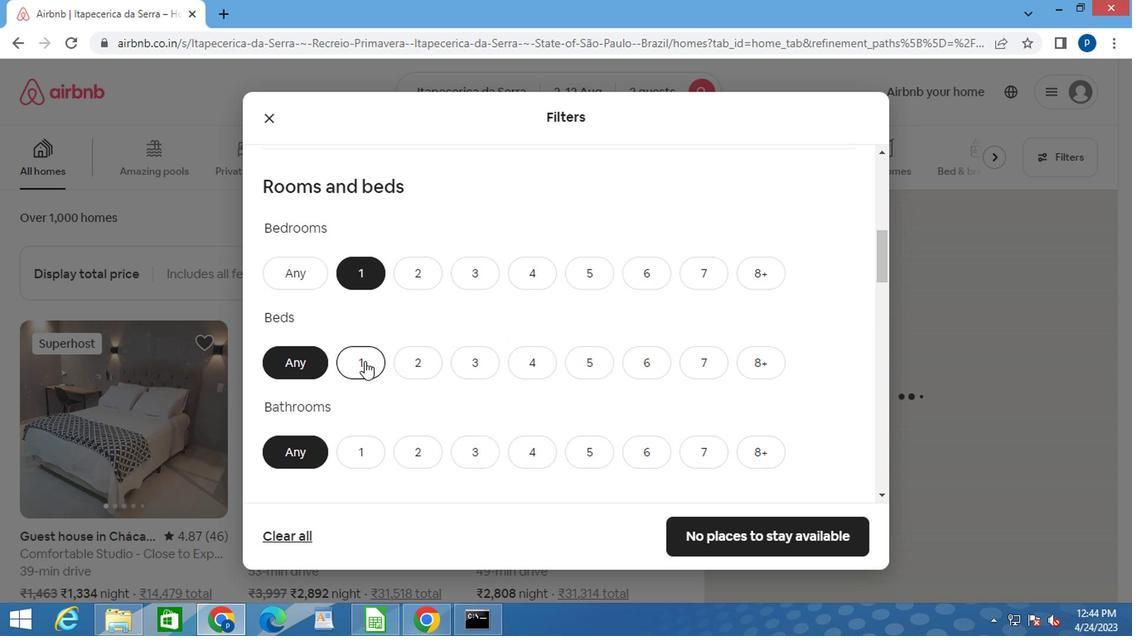 
Action: Mouse scrolled (361, 358) with delta (0, 0)
Screenshot: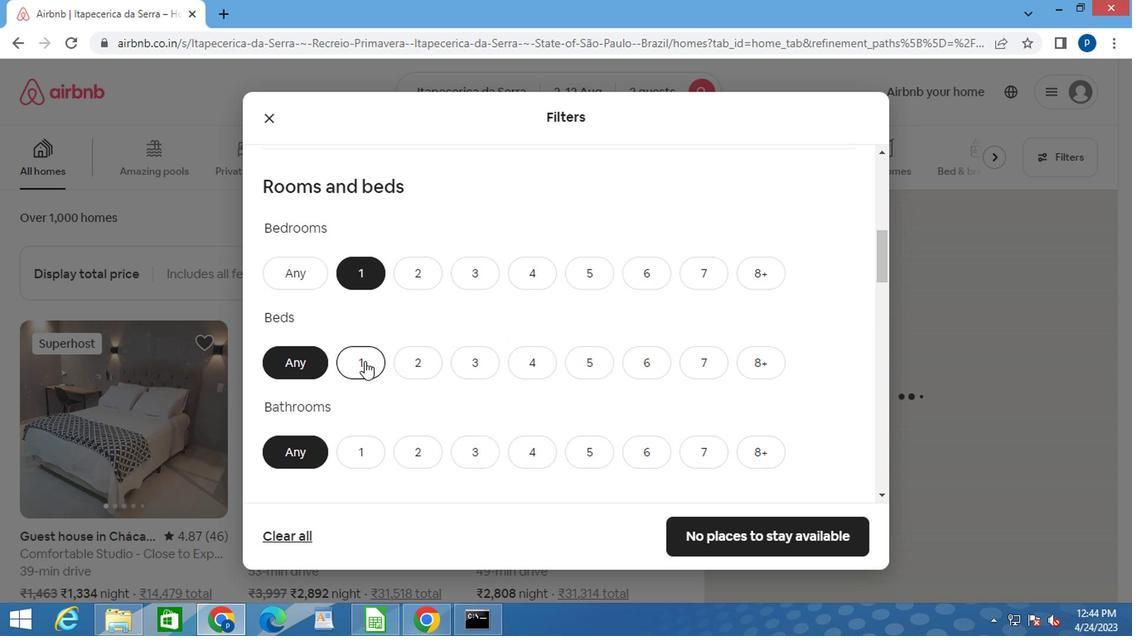 
Action: Mouse scrolled (361, 358) with delta (0, 0)
Screenshot: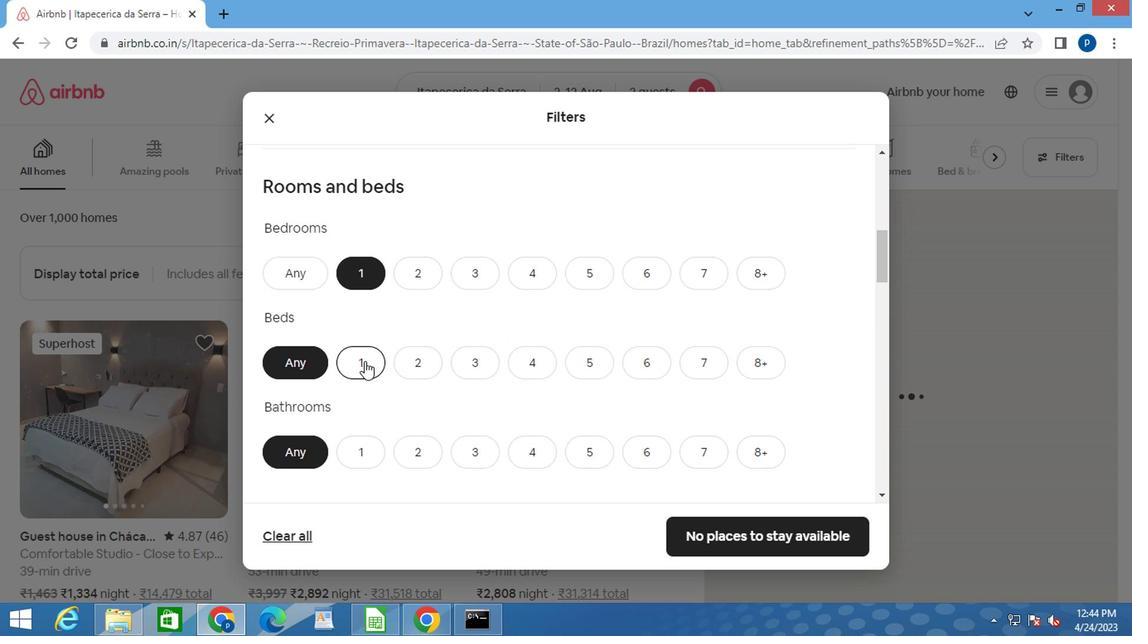 
Action: Mouse moved to (359, 293)
Screenshot: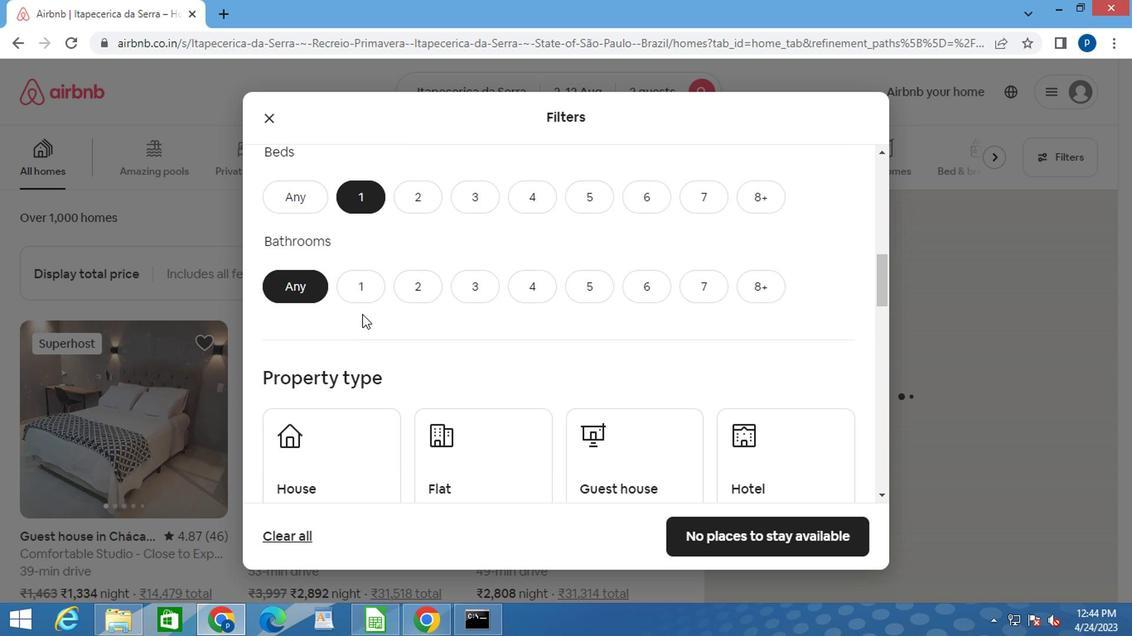 
Action: Mouse pressed left at (359, 293)
Screenshot: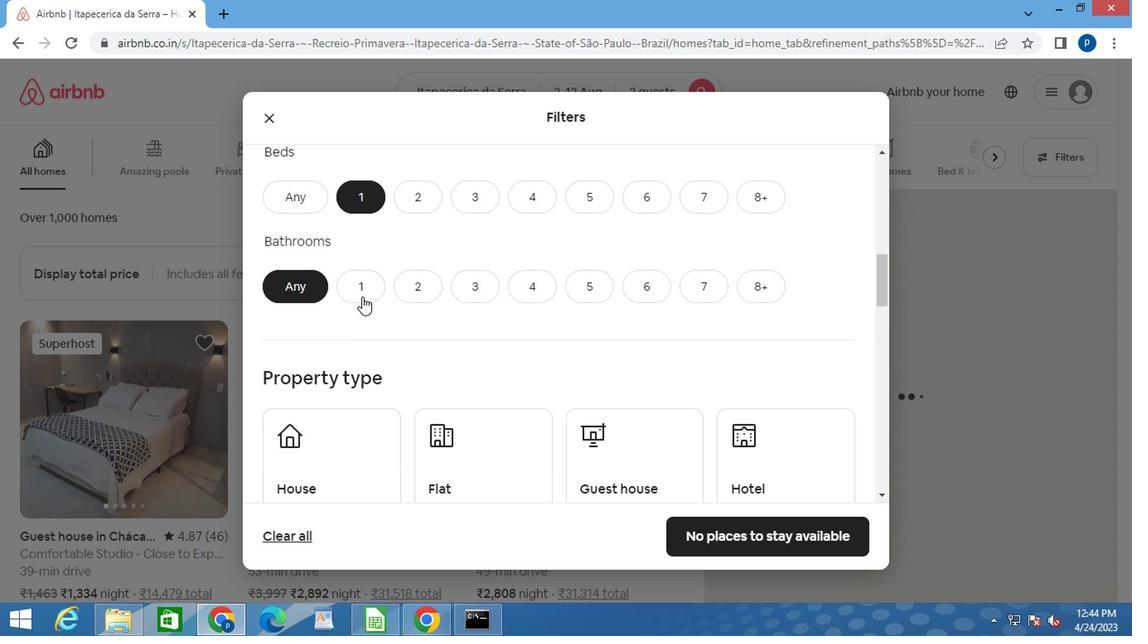 
Action: Mouse moved to (346, 424)
Screenshot: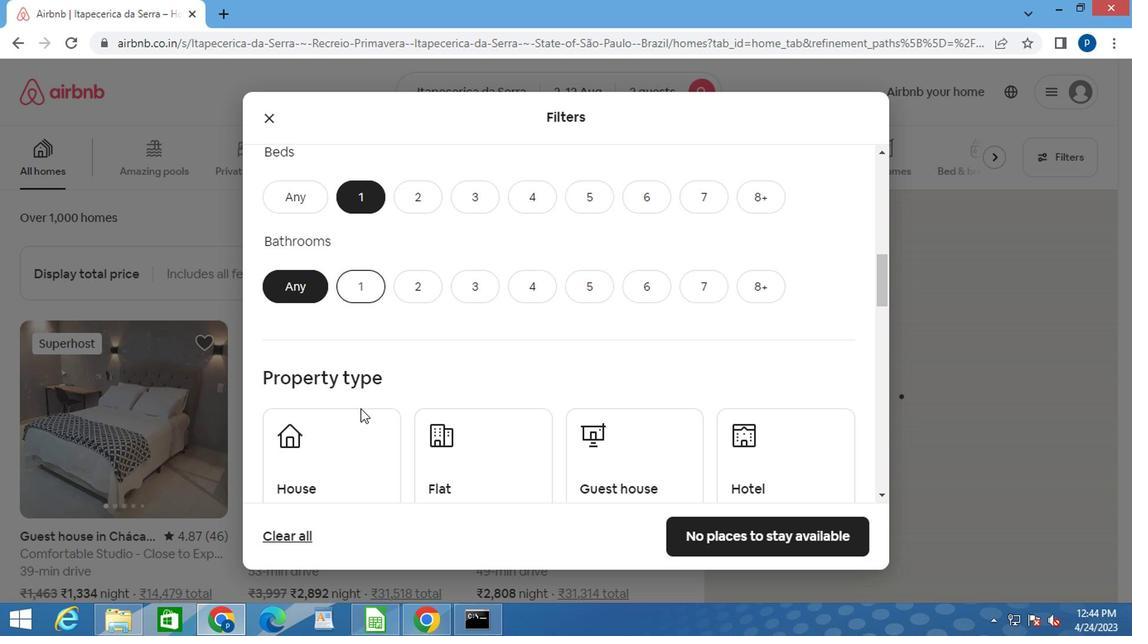 
Action: Mouse pressed left at (346, 424)
Screenshot: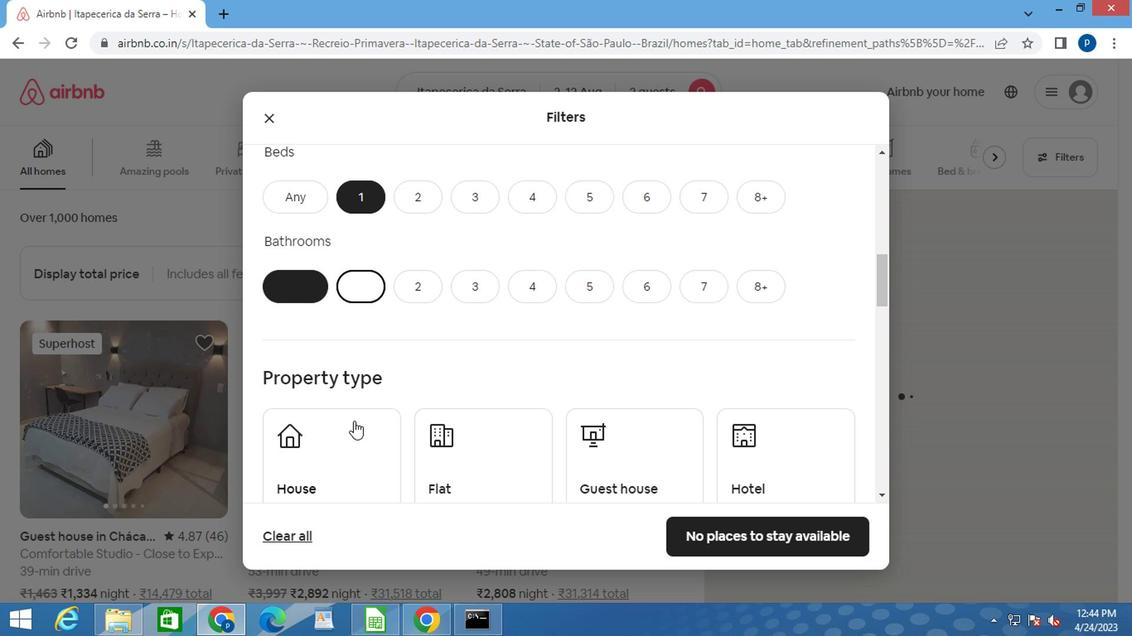 
Action: Mouse moved to (524, 450)
Screenshot: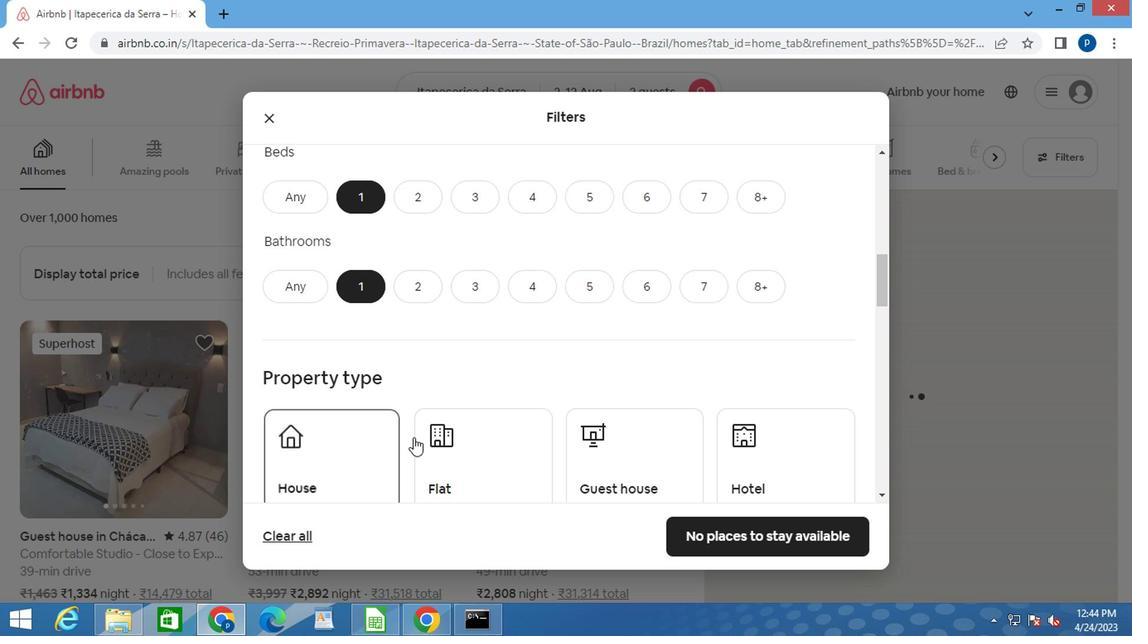
Action: Mouse pressed left at (524, 450)
Screenshot: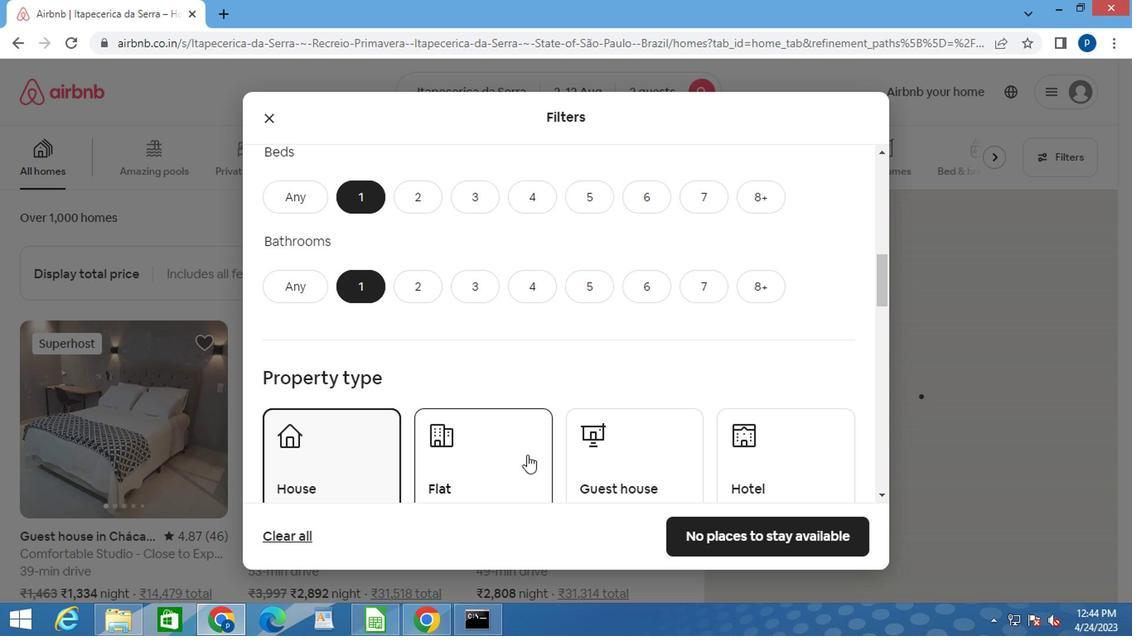 
Action: Mouse moved to (649, 442)
Screenshot: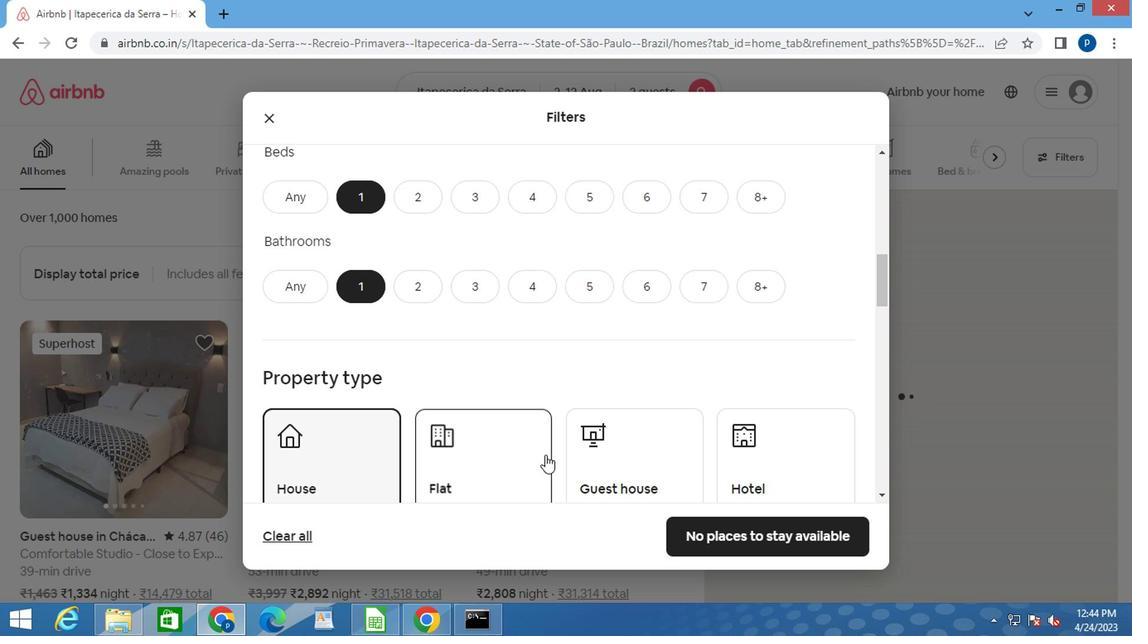 
Action: Mouse pressed left at (649, 442)
Screenshot: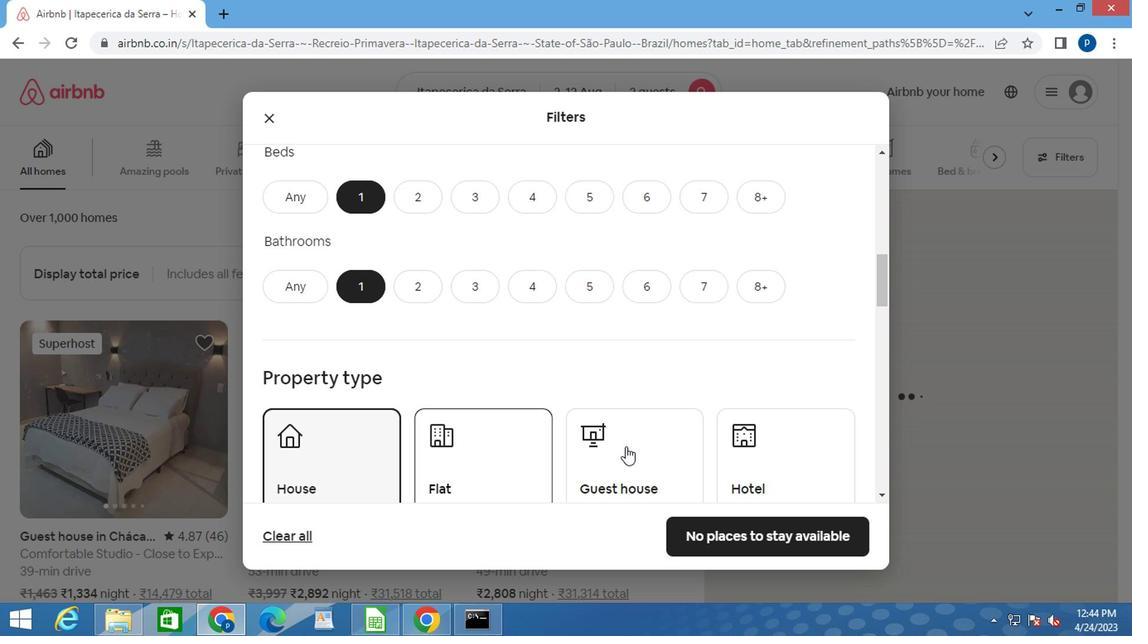 
Action: Mouse moved to (783, 445)
Screenshot: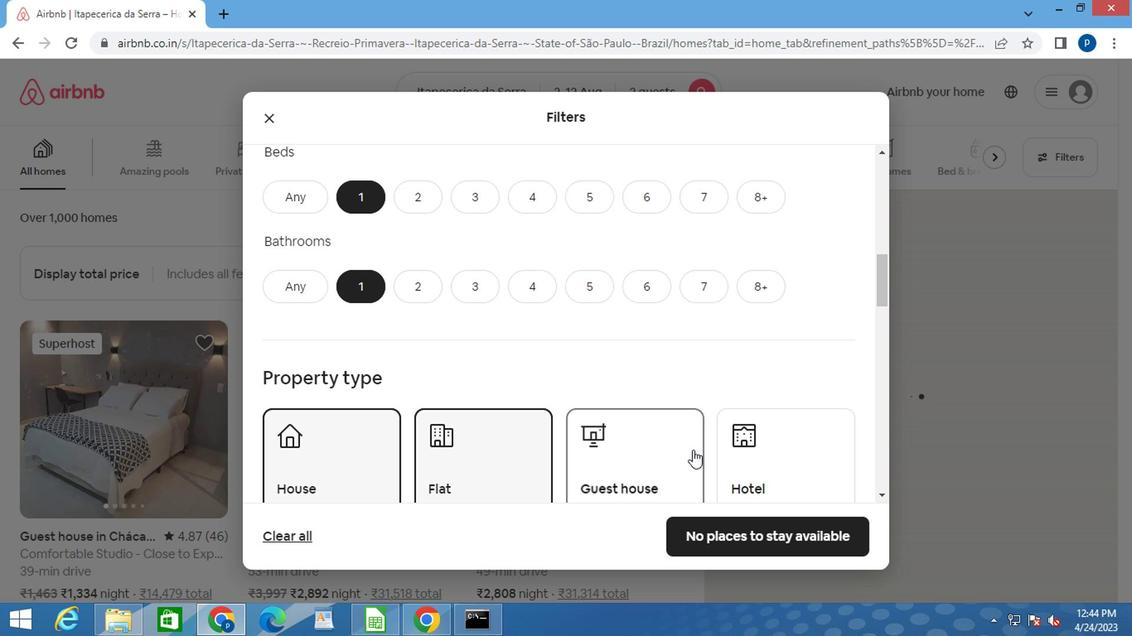 
Action: Mouse pressed left at (783, 445)
Screenshot: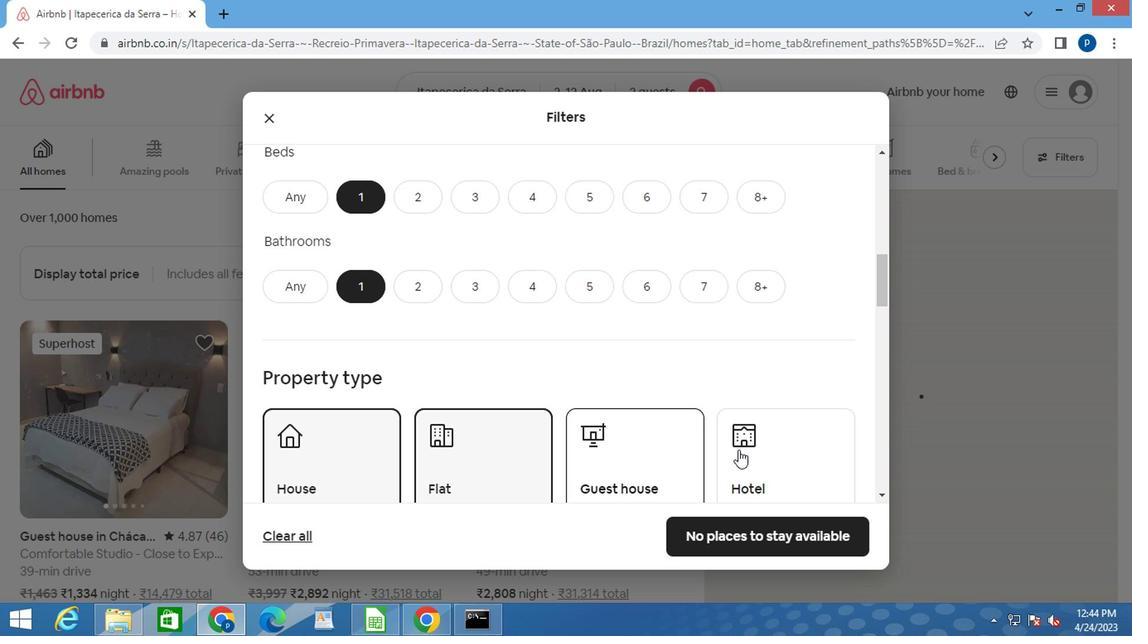 
Action: Mouse moved to (742, 435)
Screenshot: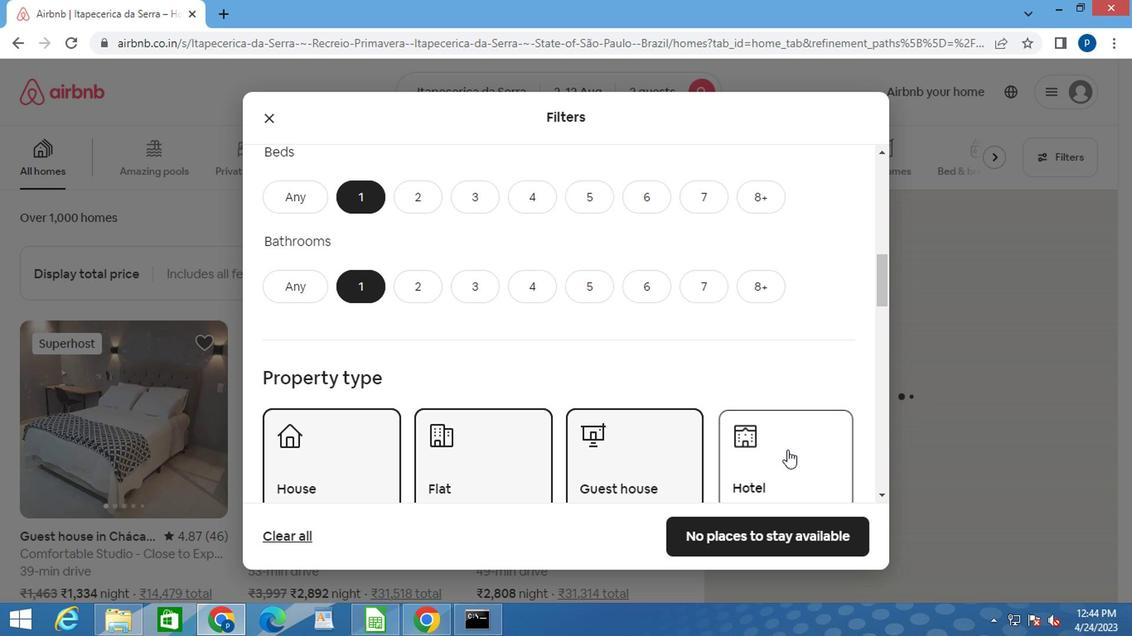 
Action: Mouse scrolled (742, 434) with delta (0, 0)
Screenshot: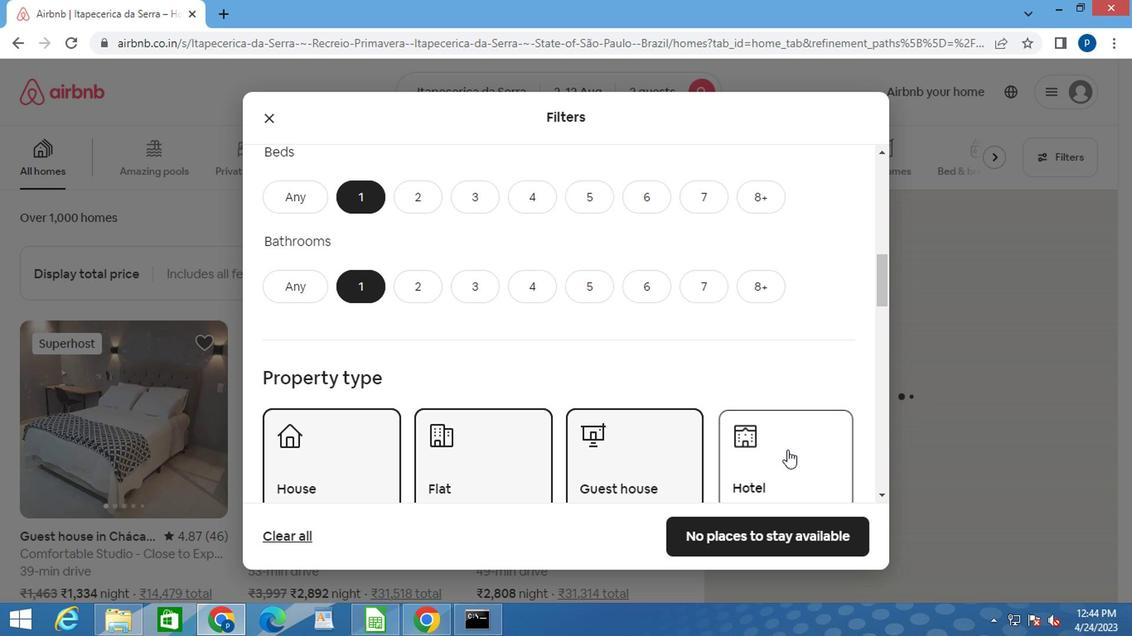 
Action: Mouse moved to (738, 436)
Screenshot: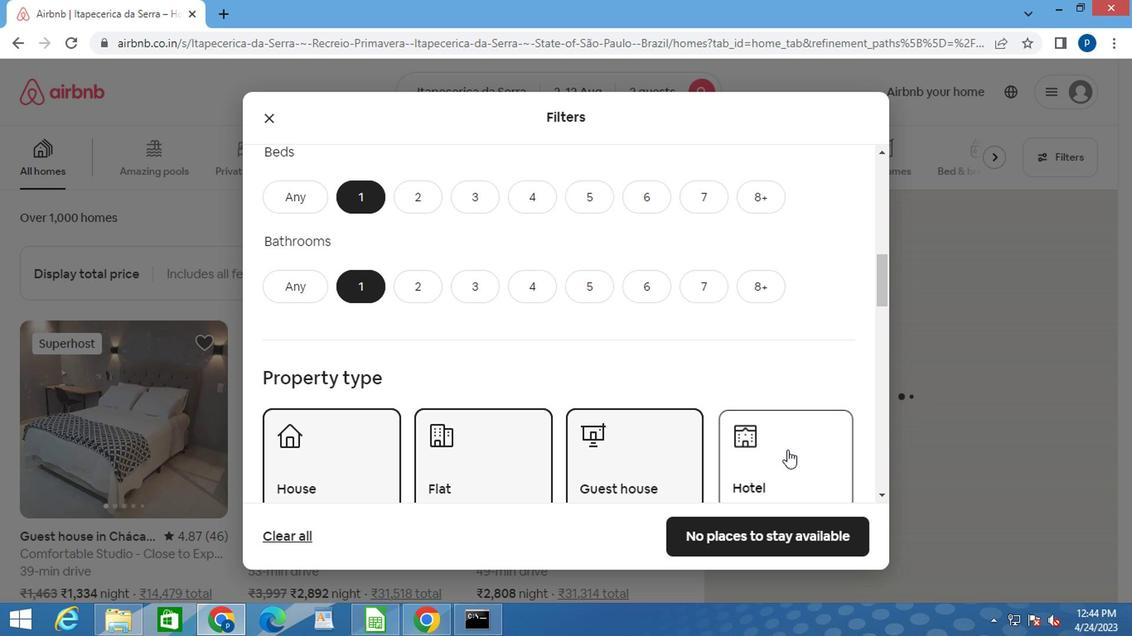 
Action: Mouse scrolled (738, 435) with delta (0, -1)
Screenshot: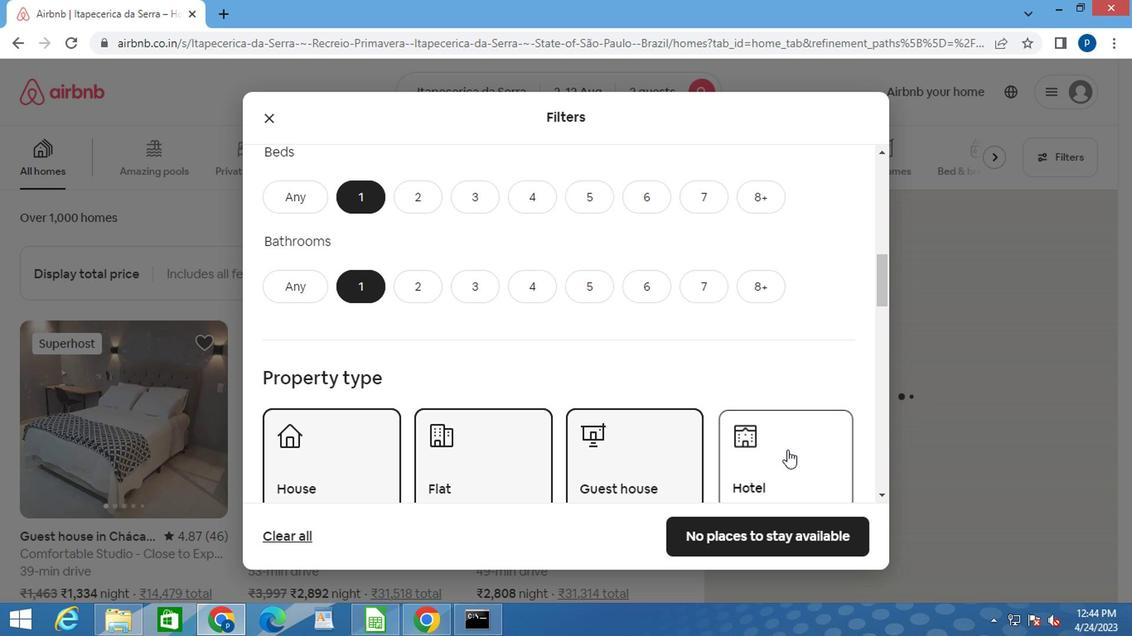 
Action: Mouse moved to (737, 436)
Screenshot: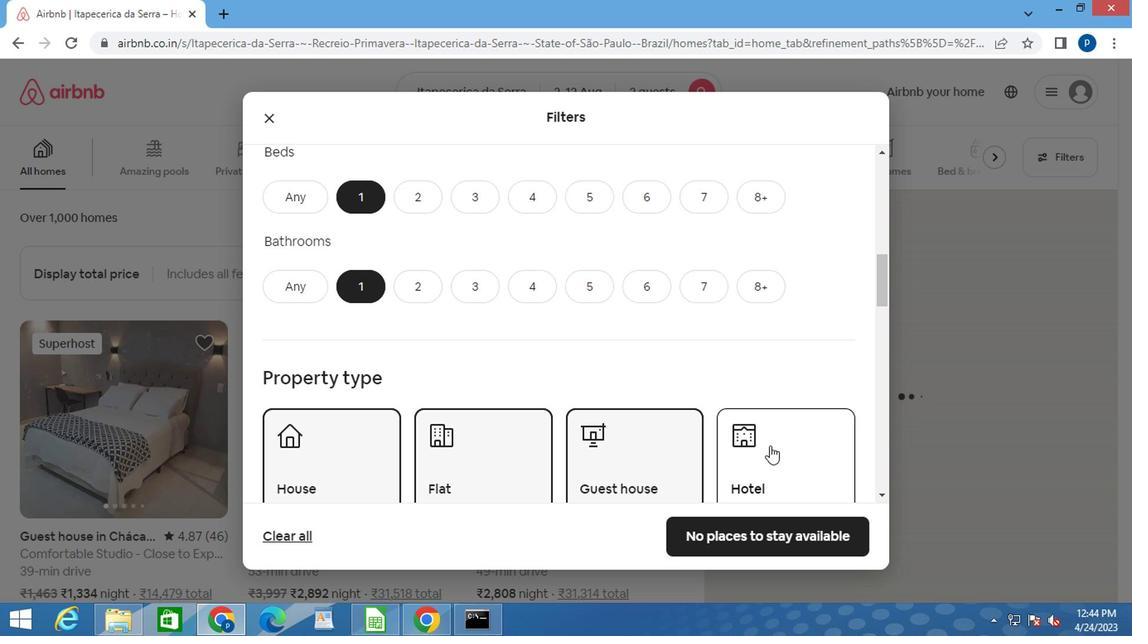
Action: Mouse scrolled (737, 435) with delta (0, -1)
Screenshot: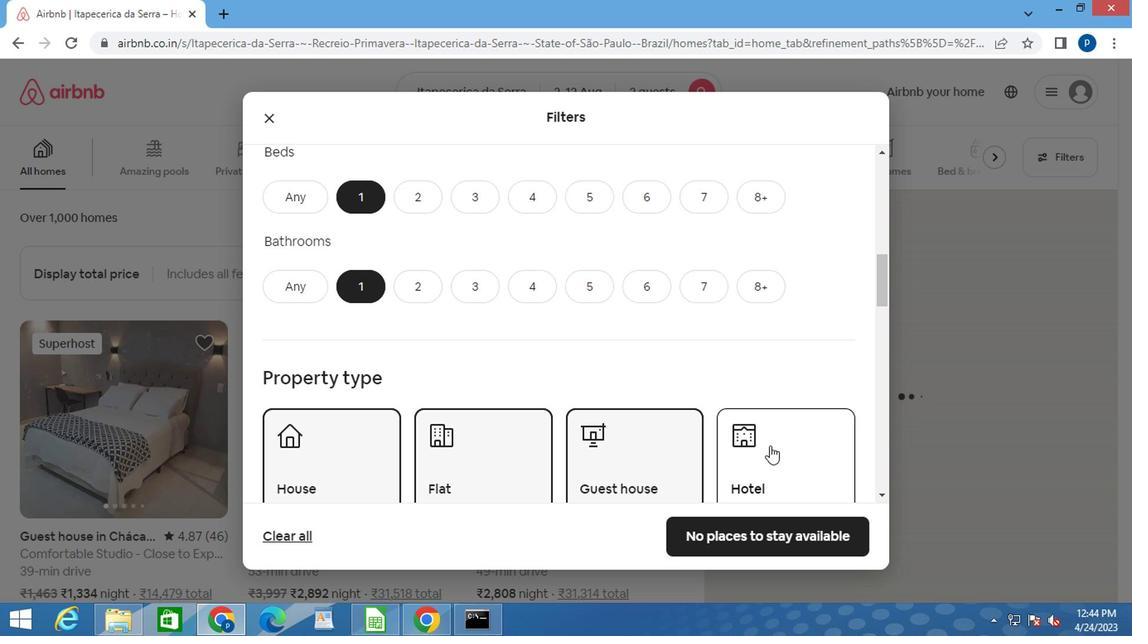 
Action: Mouse moved to (736, 436)
Screenshot: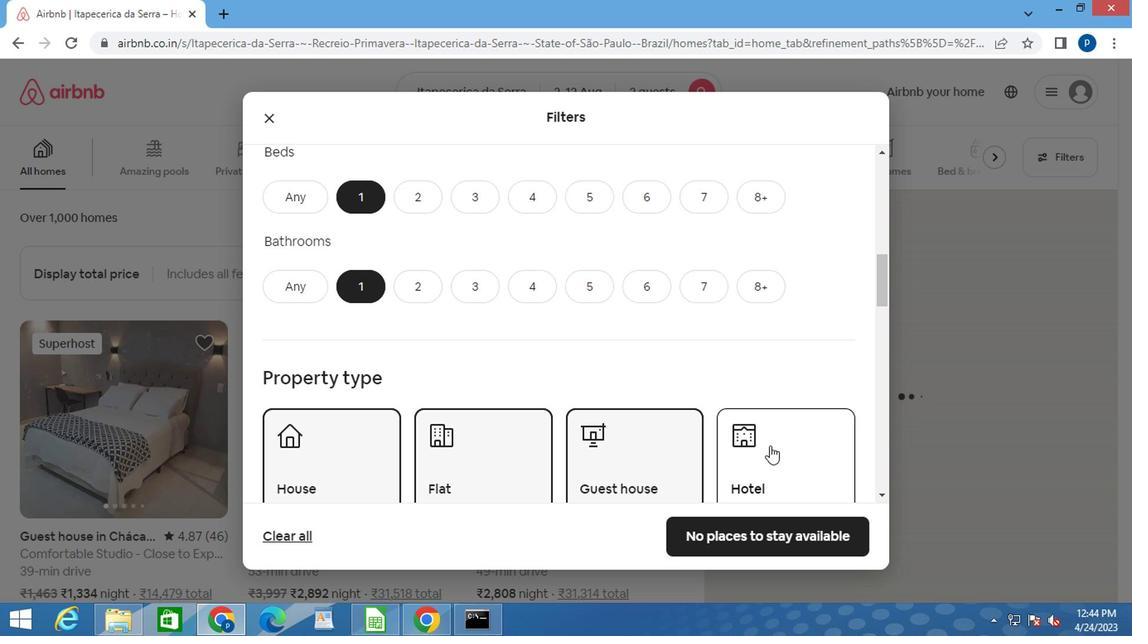 
Action: Mouse scrolled (736, 435) with delta (0, -1)
Screenshot: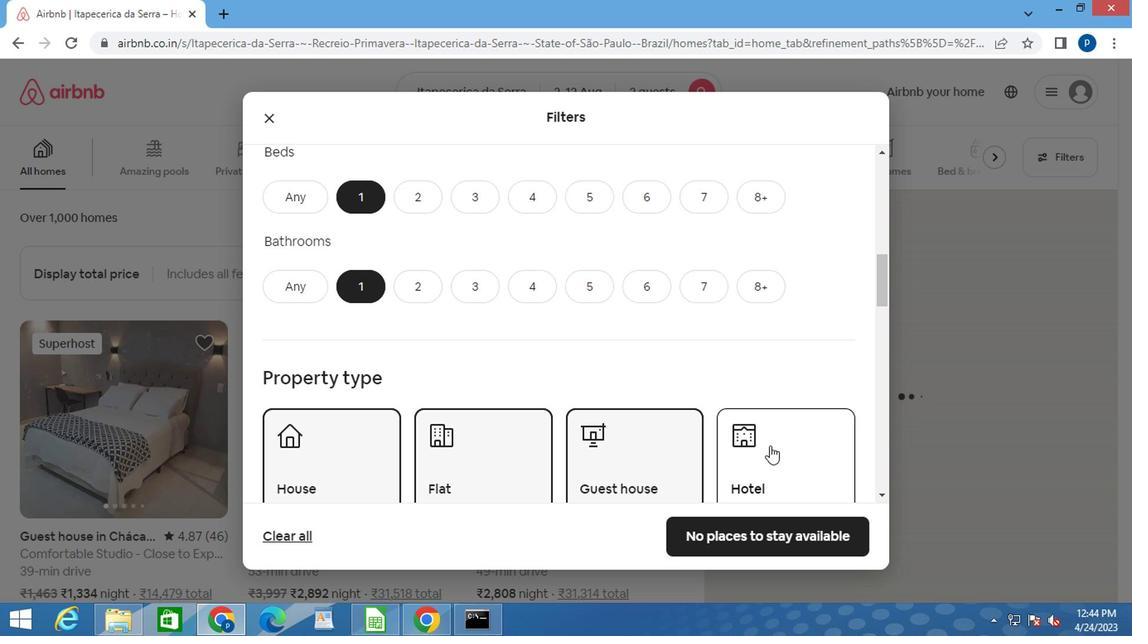 
Action: Mouse moved to (733, 436)
Screenshot: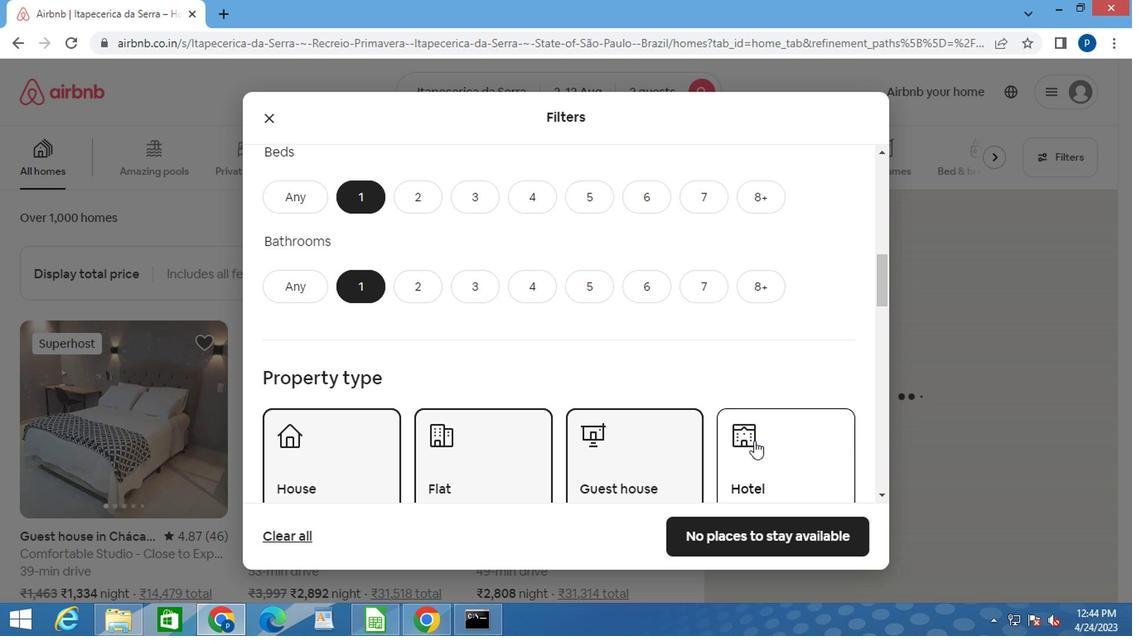 
Action: Mouse scrolled (733, 435) with delta (0, -1)
Screenshot: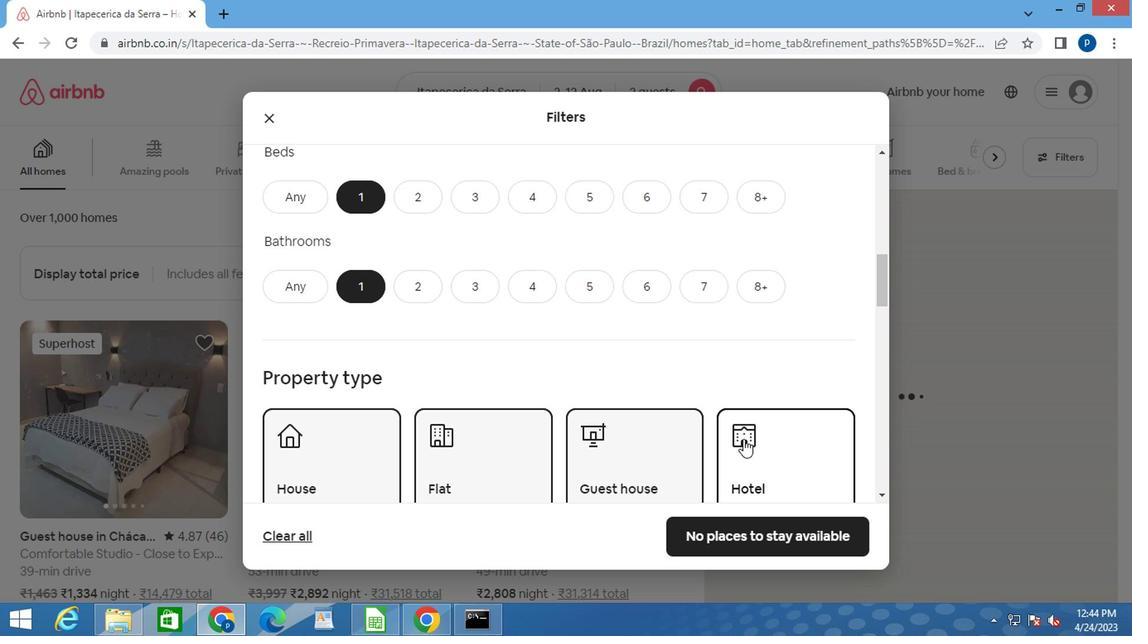 
Action: Mouse moved to (734, 359)
Screenshot: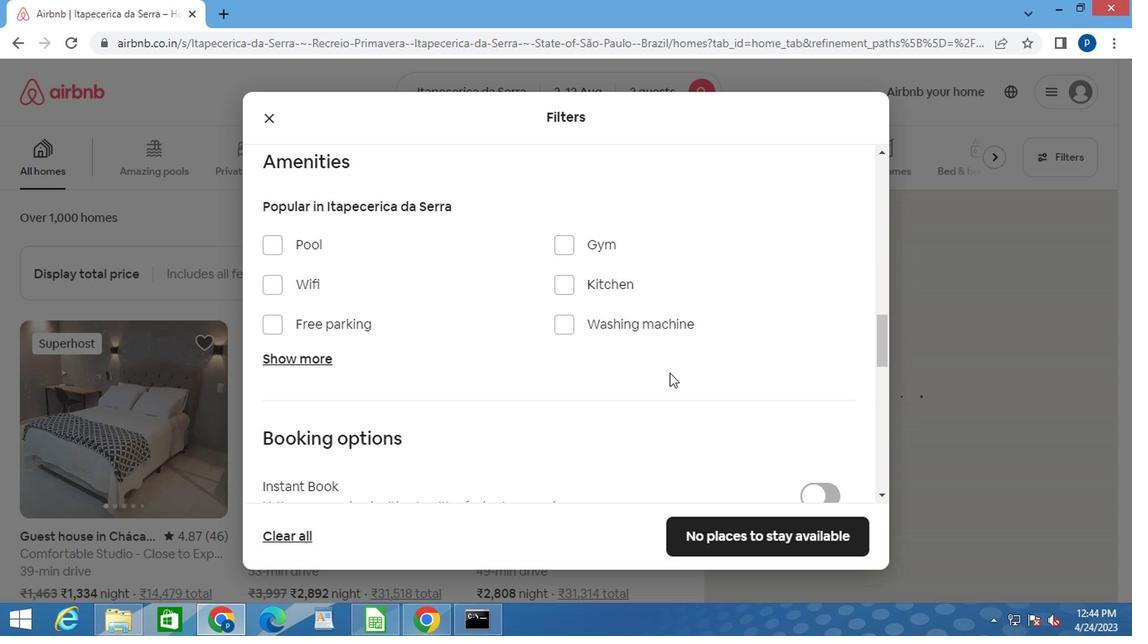 
Action: Mouse scrolled (734, 358) with delta (0, 0)
Screenshot: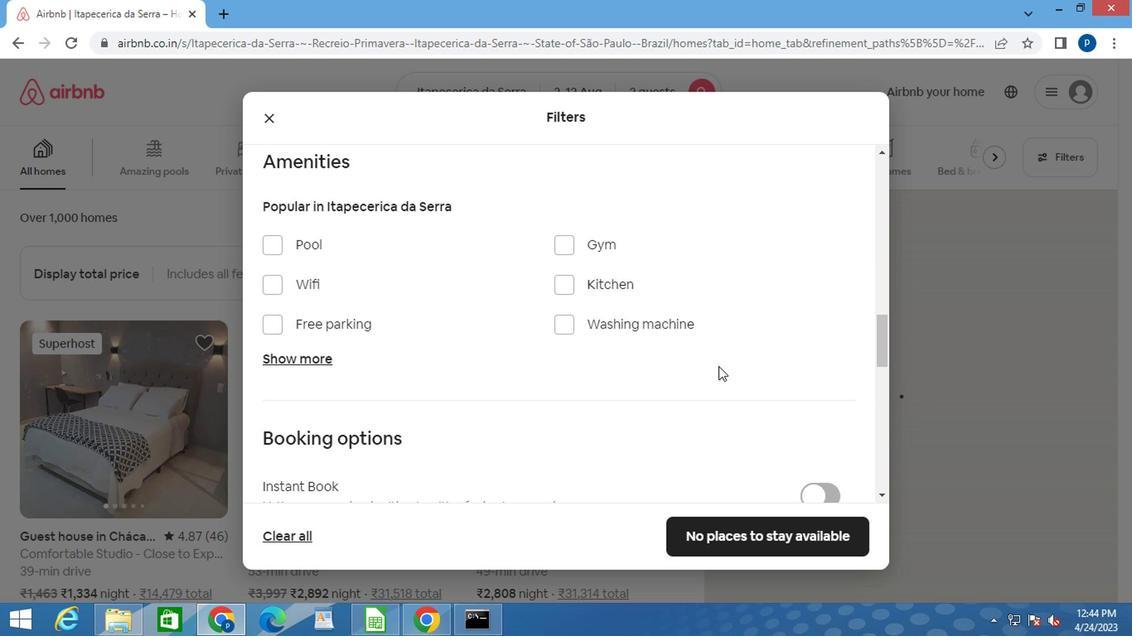
Action: Mouse scrolled (734, 358) with delta (0, 0)
Screenshot: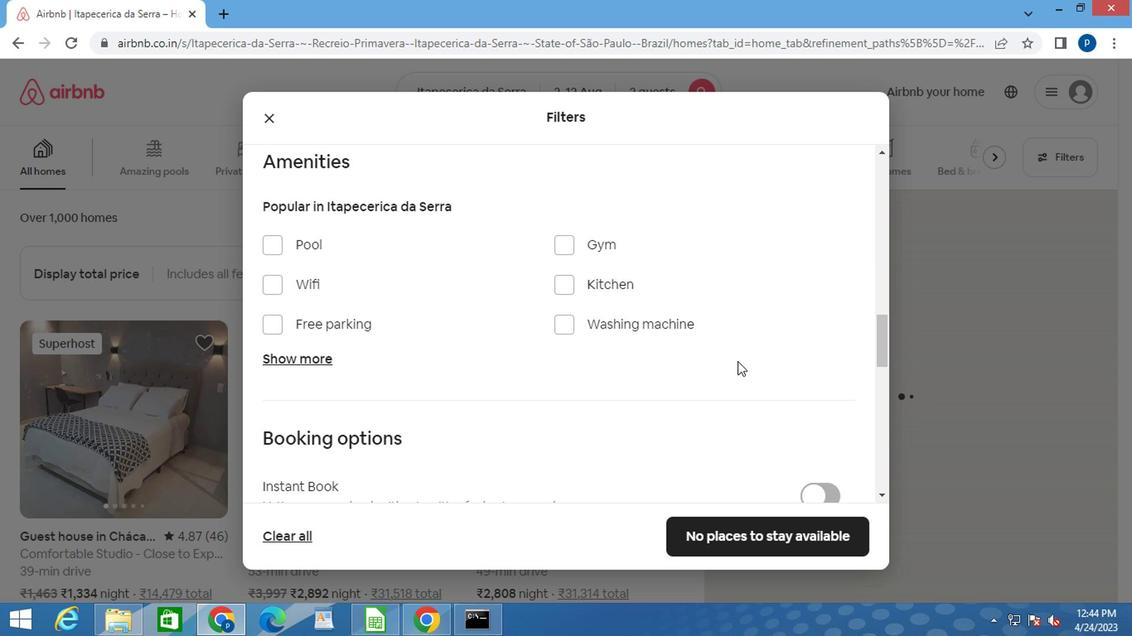 
Action: Mouse scrolled (734, 358) with delta (0, 0)
Screenshot: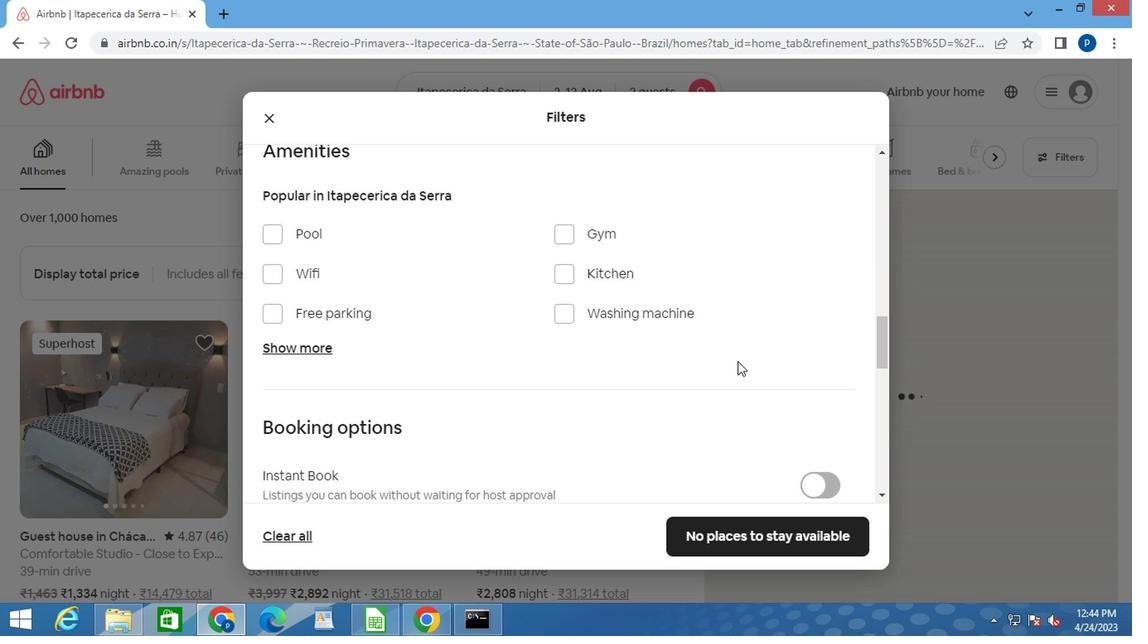 
Action: Mouse scrolled (734, 358) with delta (0, 0)
Screenshot: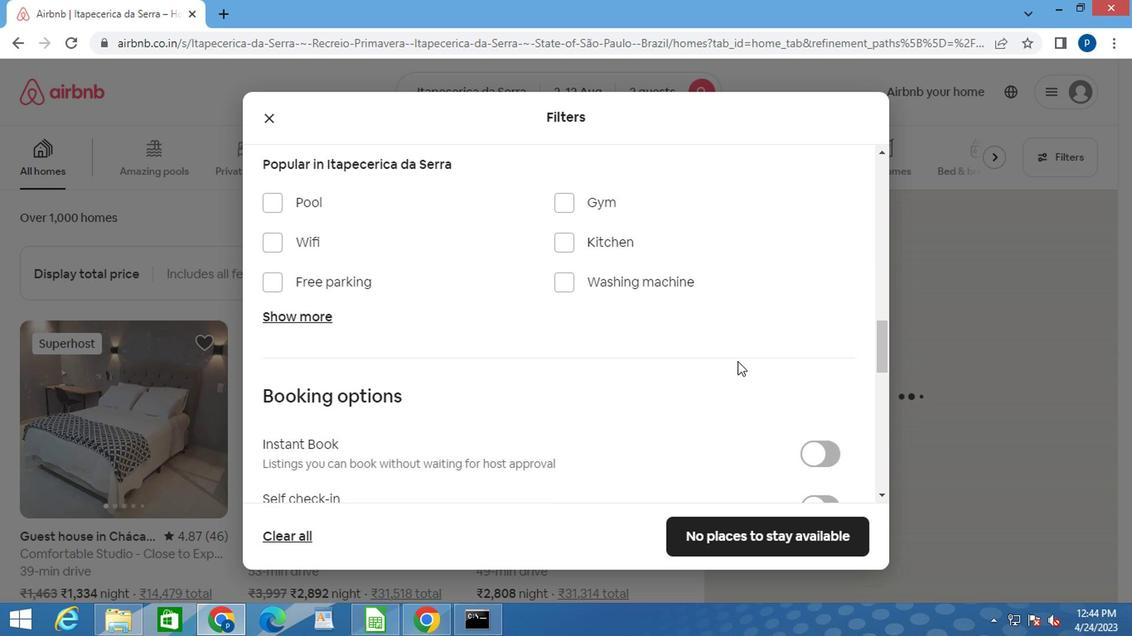 
Action: Mouse moved to (821, 221)
Screenshot: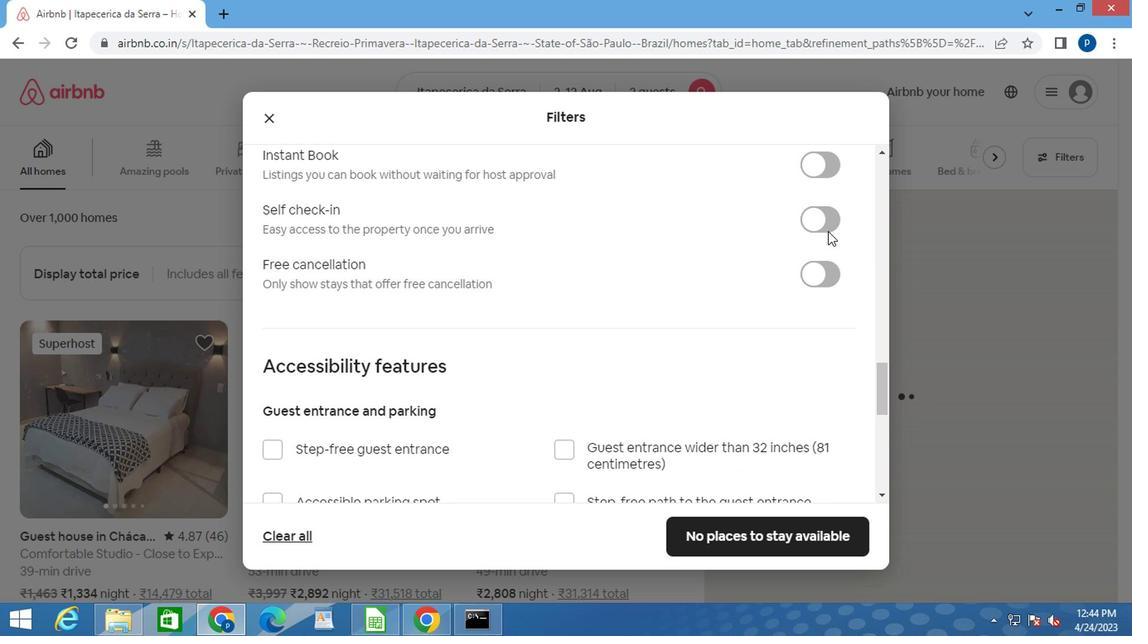 
Action: Mouse pressed left at (821, 221)
Screenshot: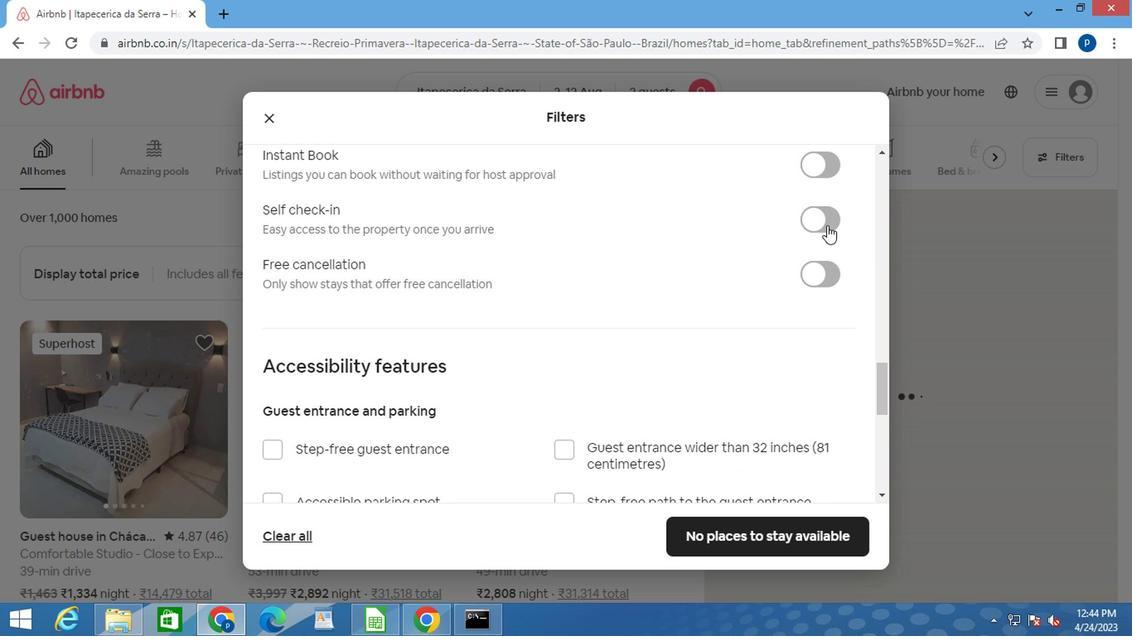 
Action: Mouse moved to (682, 310)
Screenshot: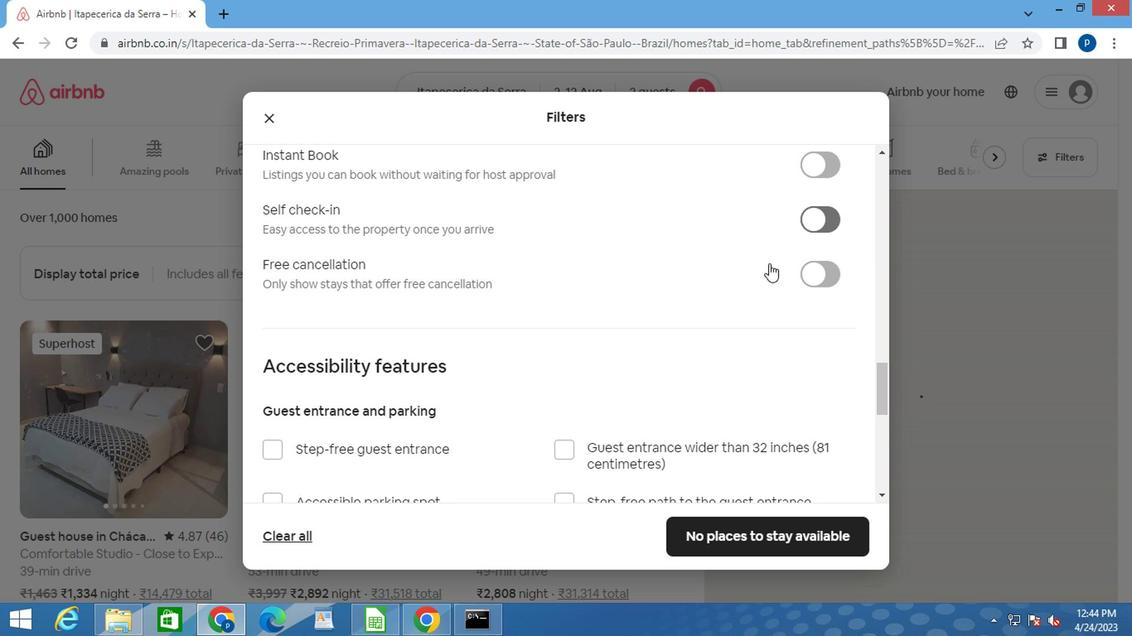 
Action: Mouse scrolled (682, 310) with delta (0, 0)
Screenshot: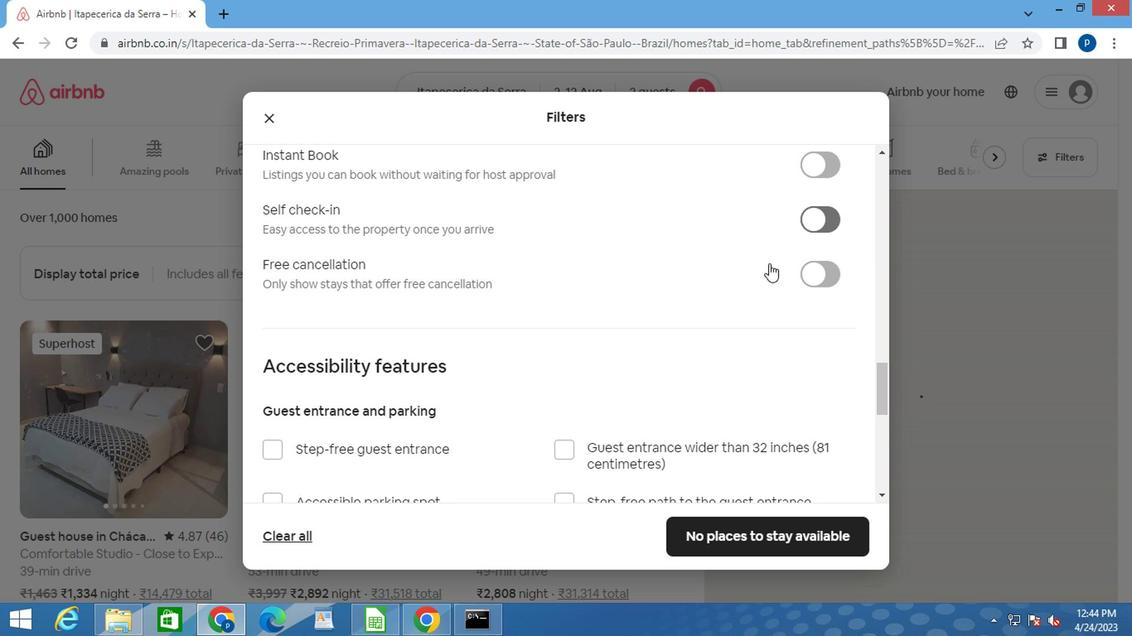 
Action: Mouse moved to (679, 314)
Screenshot: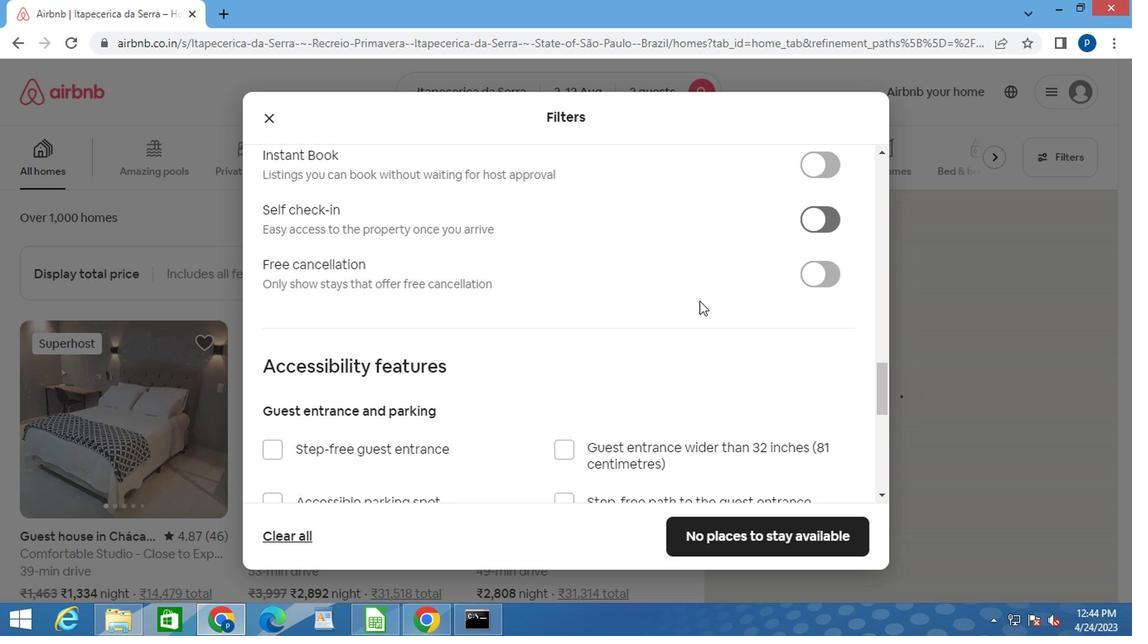 
Action: Mouse scrolled (679, 314) with delta (0, 0)
Screenshot: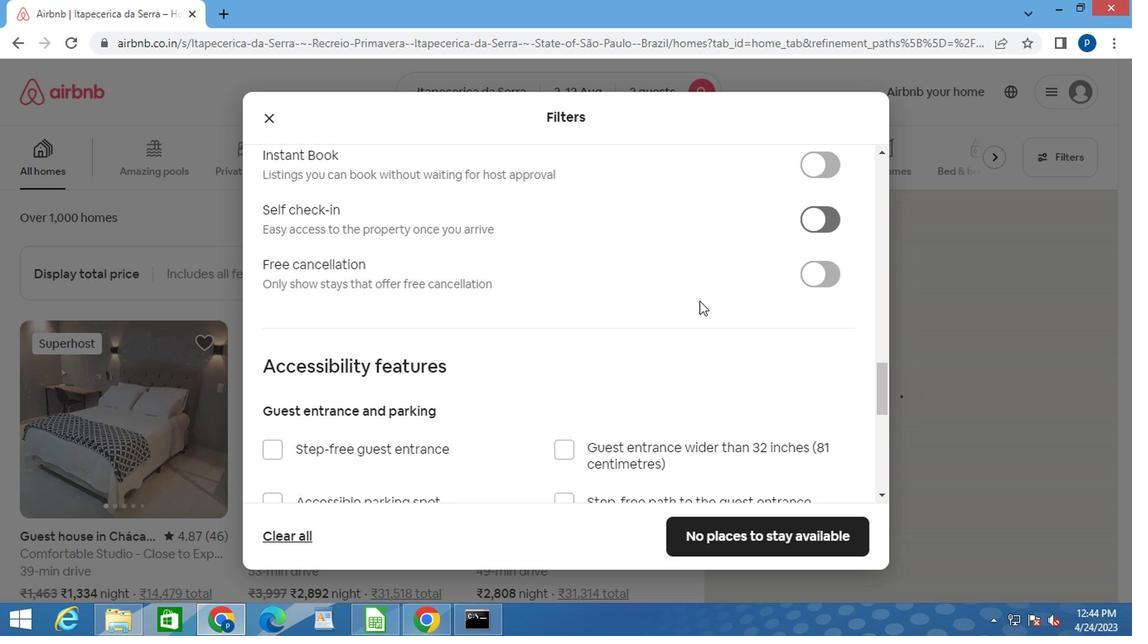 
Action: Mouse moved to (677, 316)
Screenshot: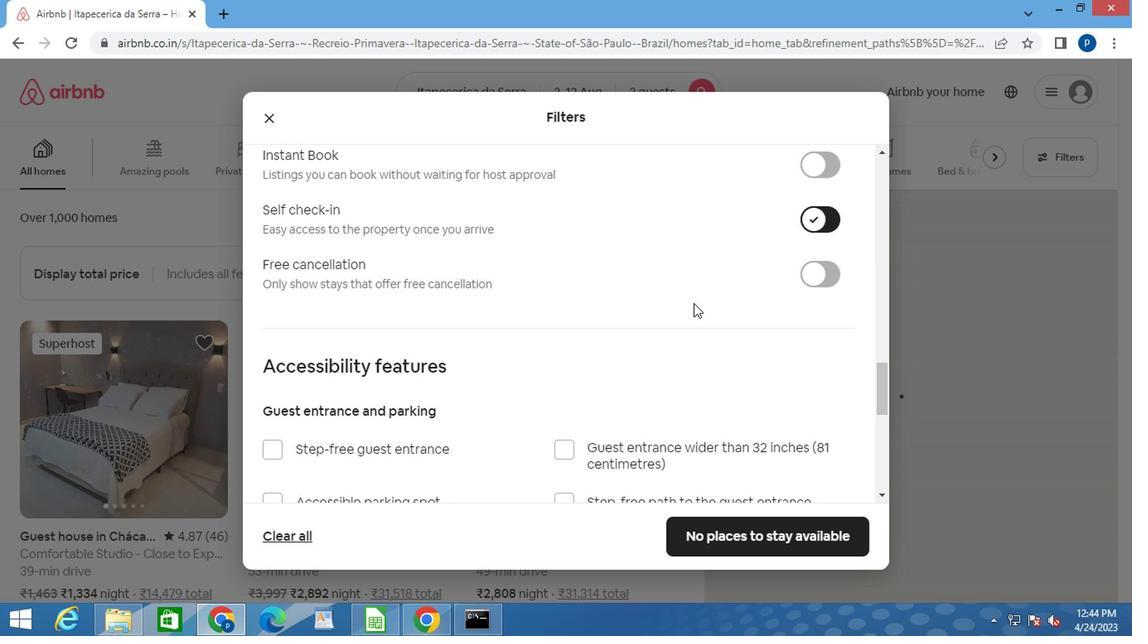
Action: Mouse scrolled (677, 315) with delta (0, -1)
Screenshot: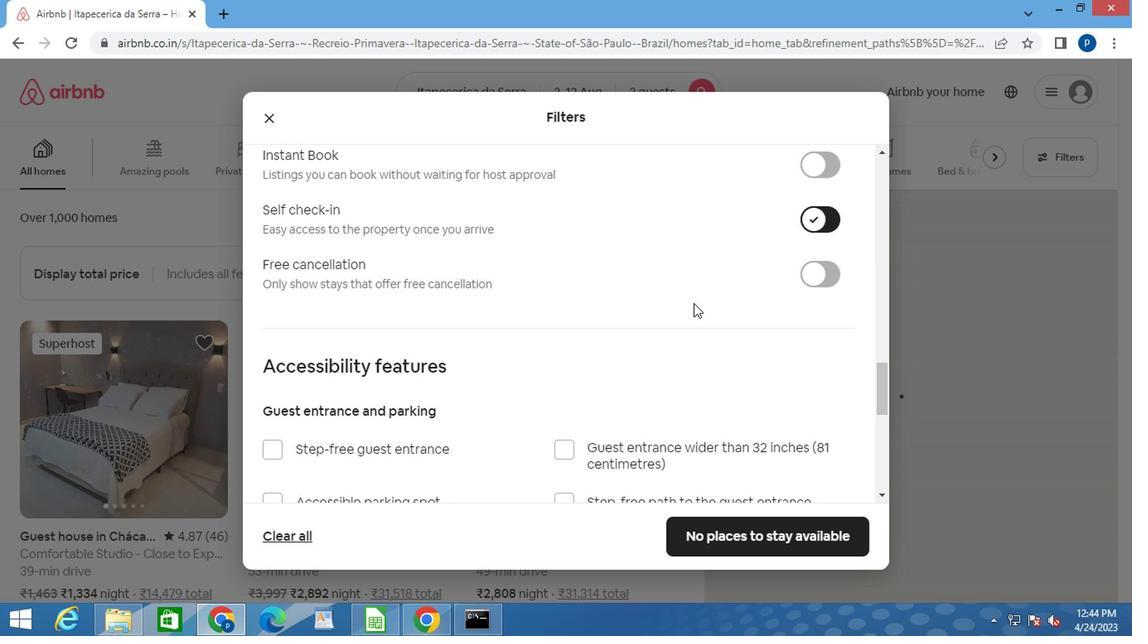 
Action: Mouse moved to (676, 319)
Screenshot: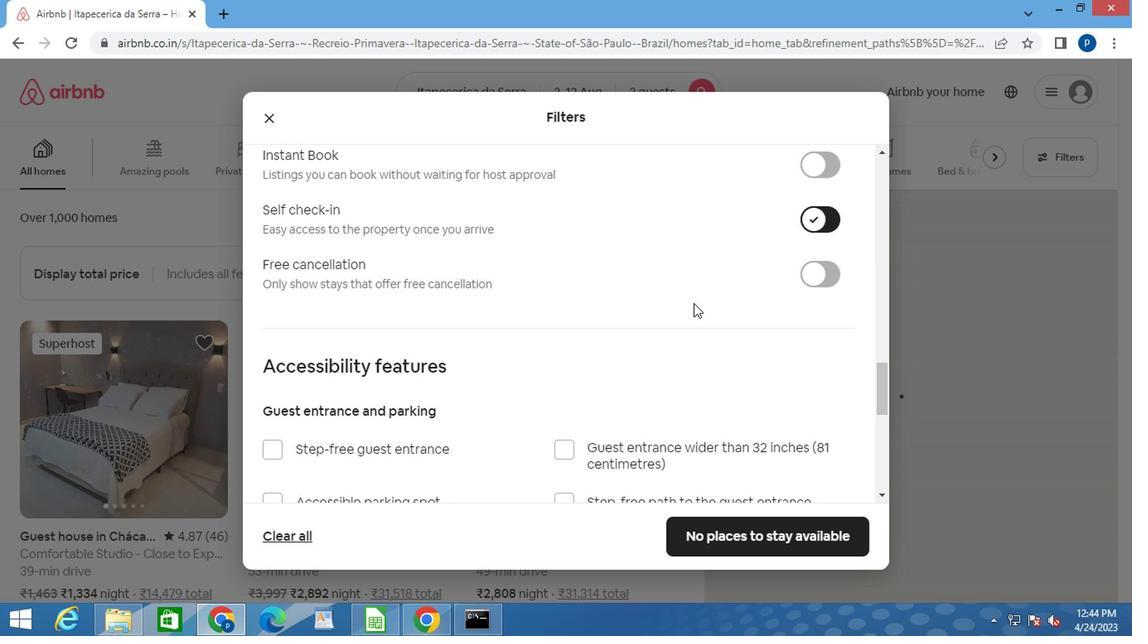 
Action: Mouse scrolled (676, 318) with delta (0, 0)
Screenshot: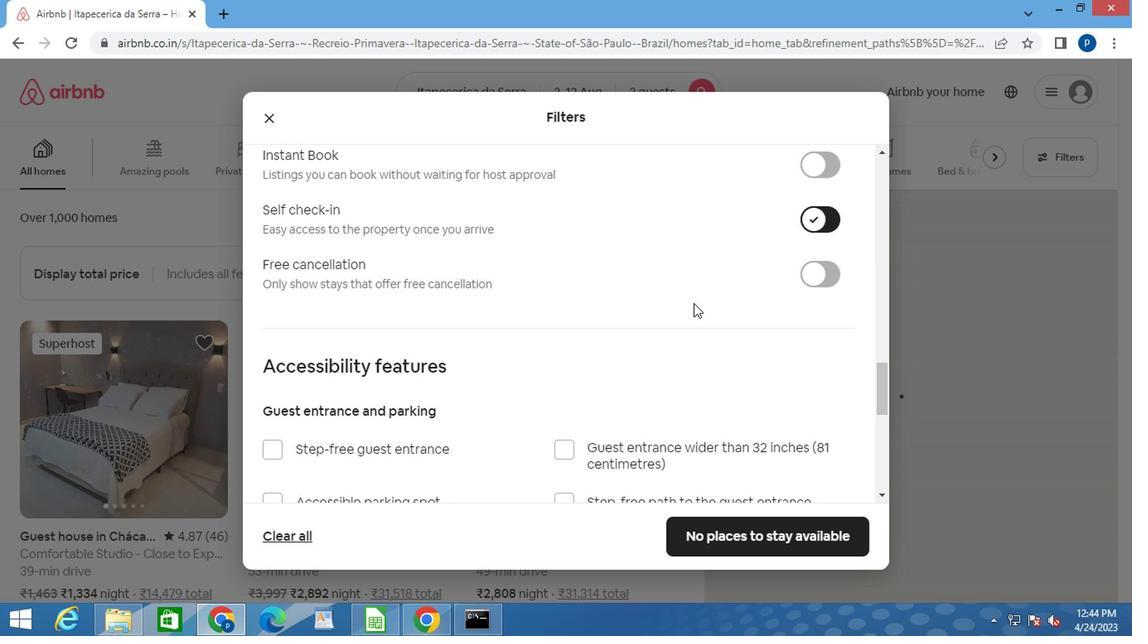 
Action: Mouse moved to (675, 319)
Screenshot: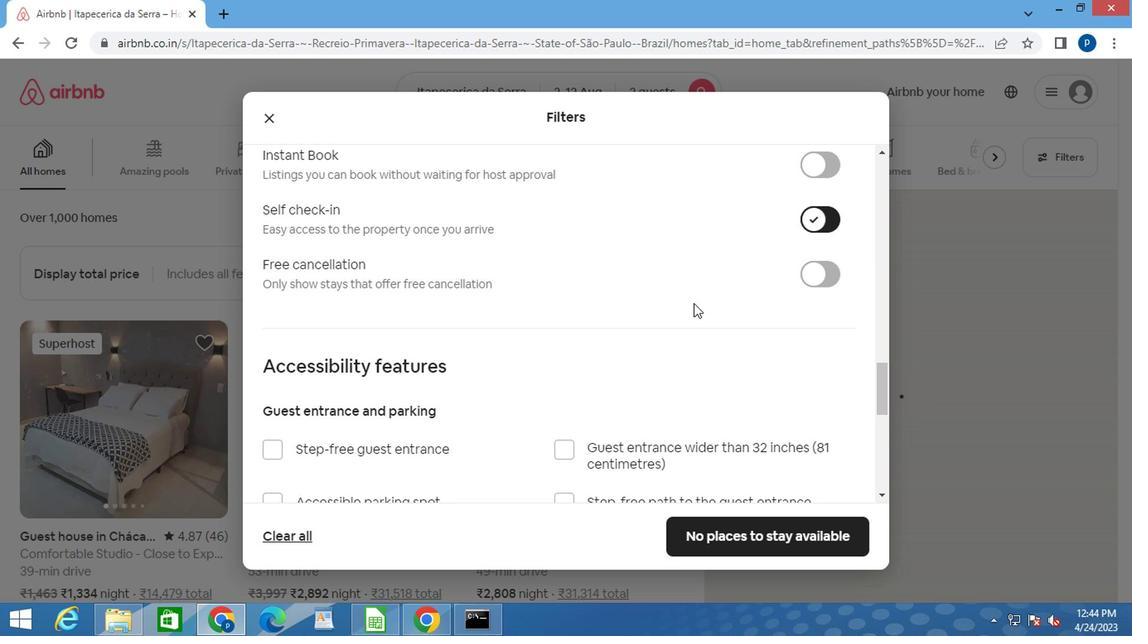 
Action: Mouse scrolled (675, 318) with delta (0, 0)
Screenshot: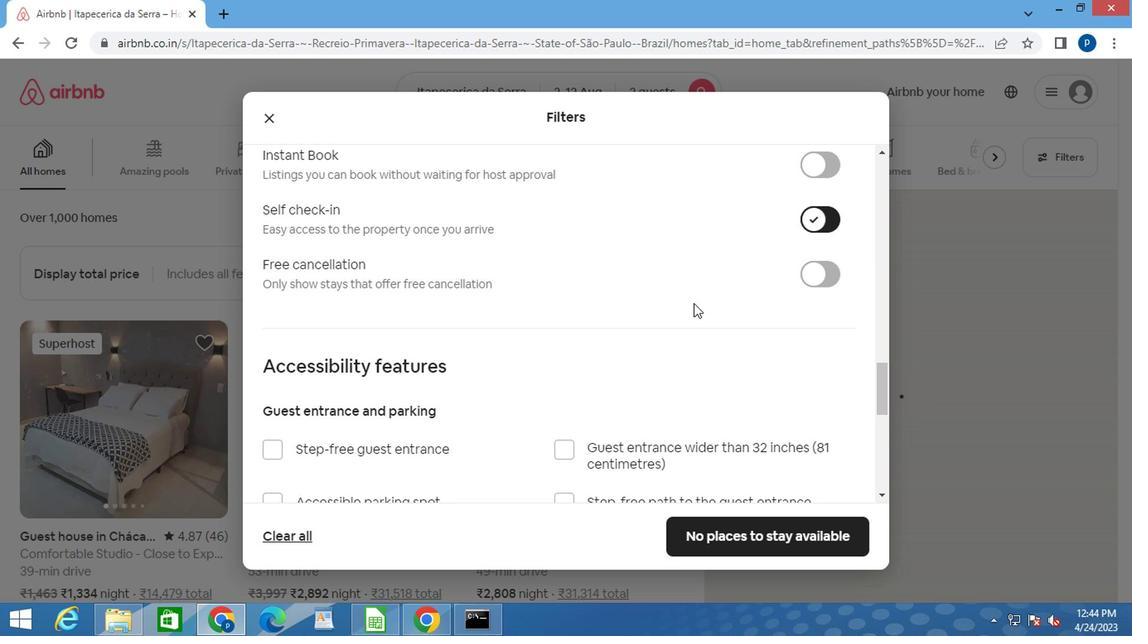 
Action: Mouse moved to (674, 320)
Screenshot: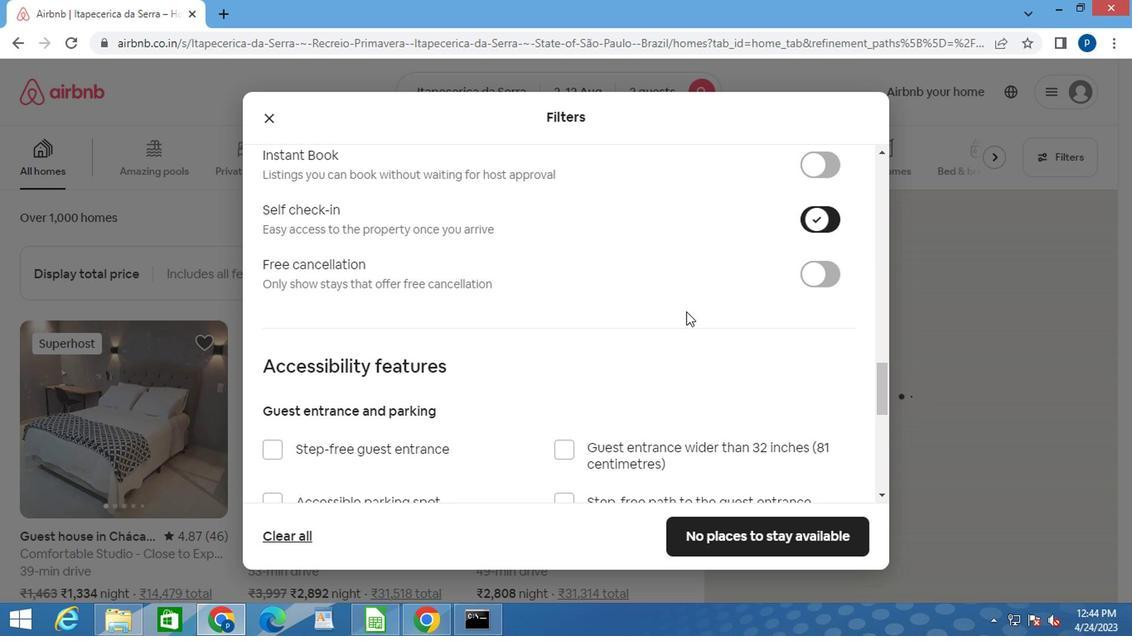 
Action: Mouse scrolled (674, 319) with delta (0, -1)
Screenshot: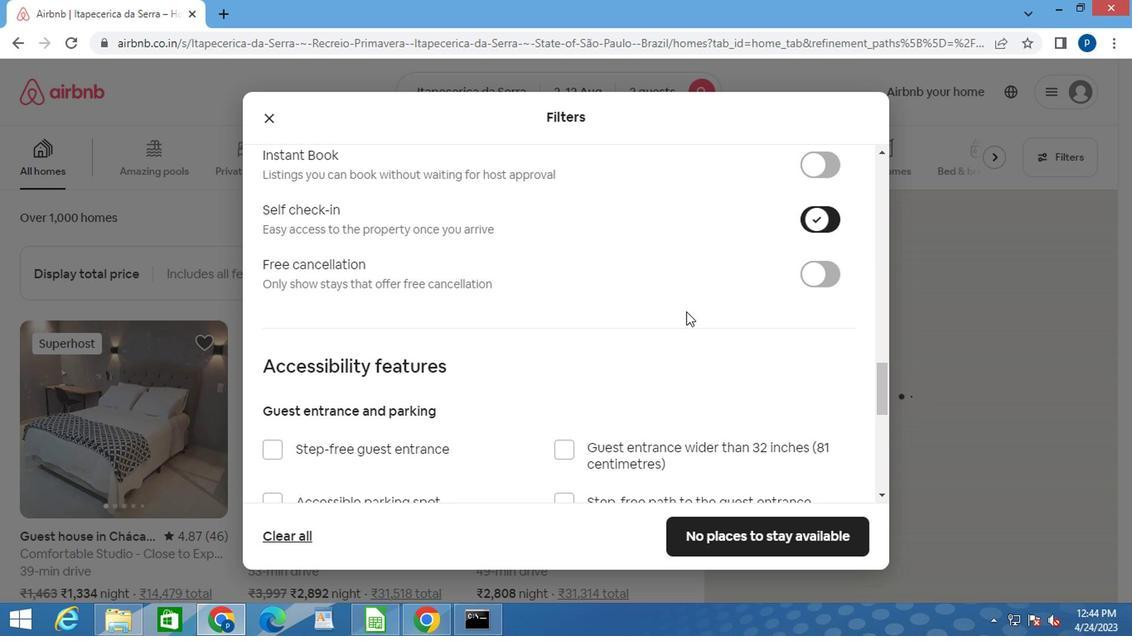
Action: Mouse moved to (666, 323)
Screenshot: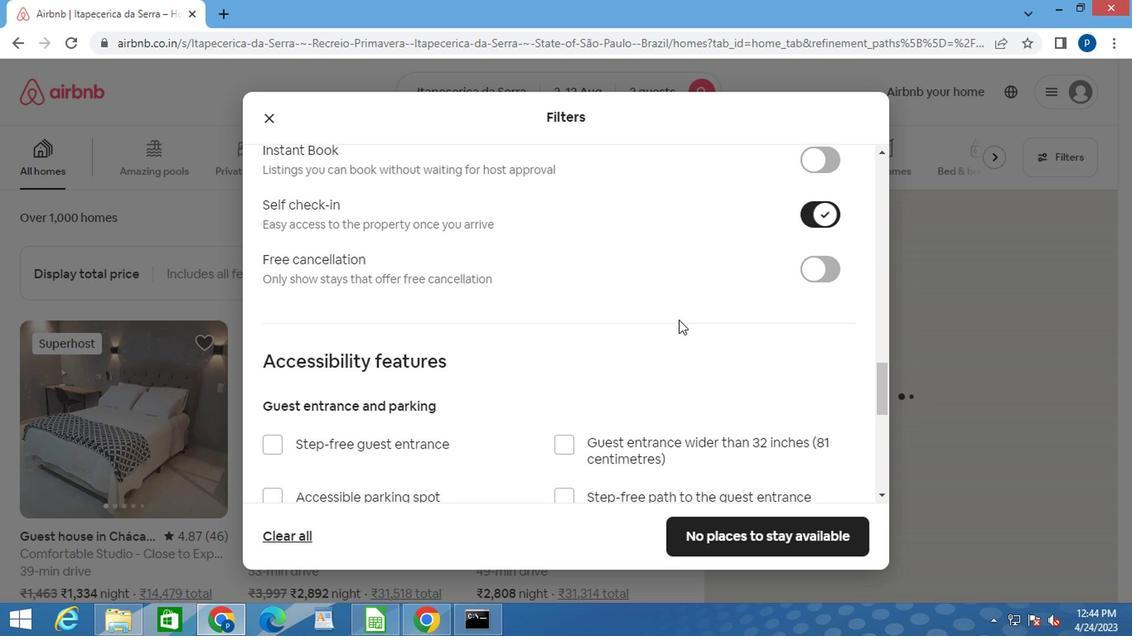 
Action: Mouse scrolled (670, 320) with delta (0, 0)
Screenshot: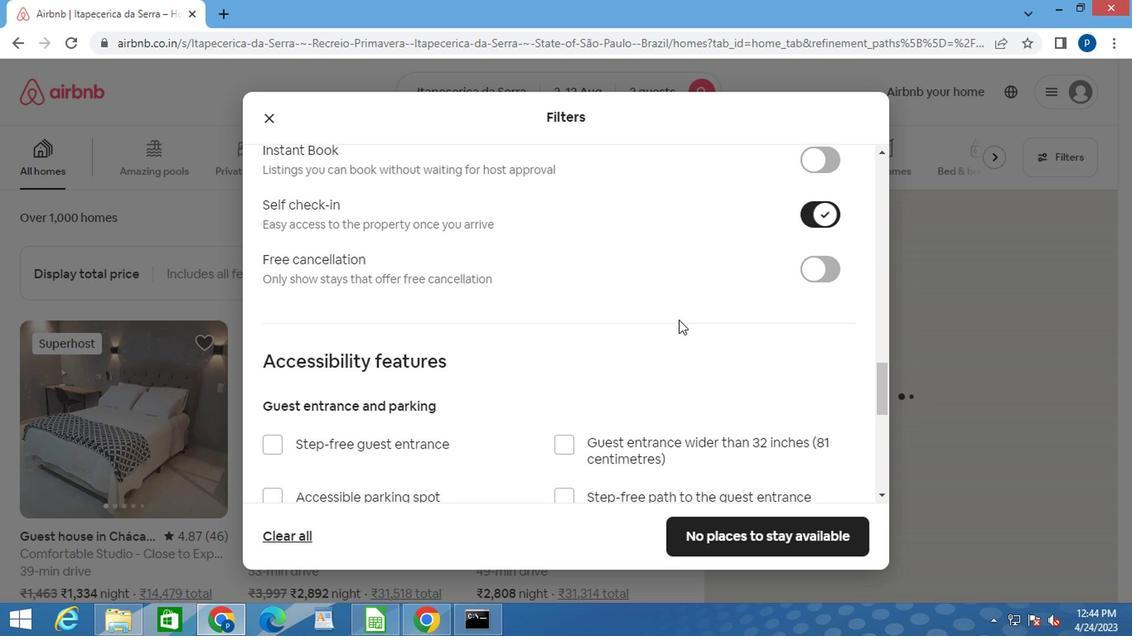 
Action: Mouse moved to (658, 353)
Screenshot: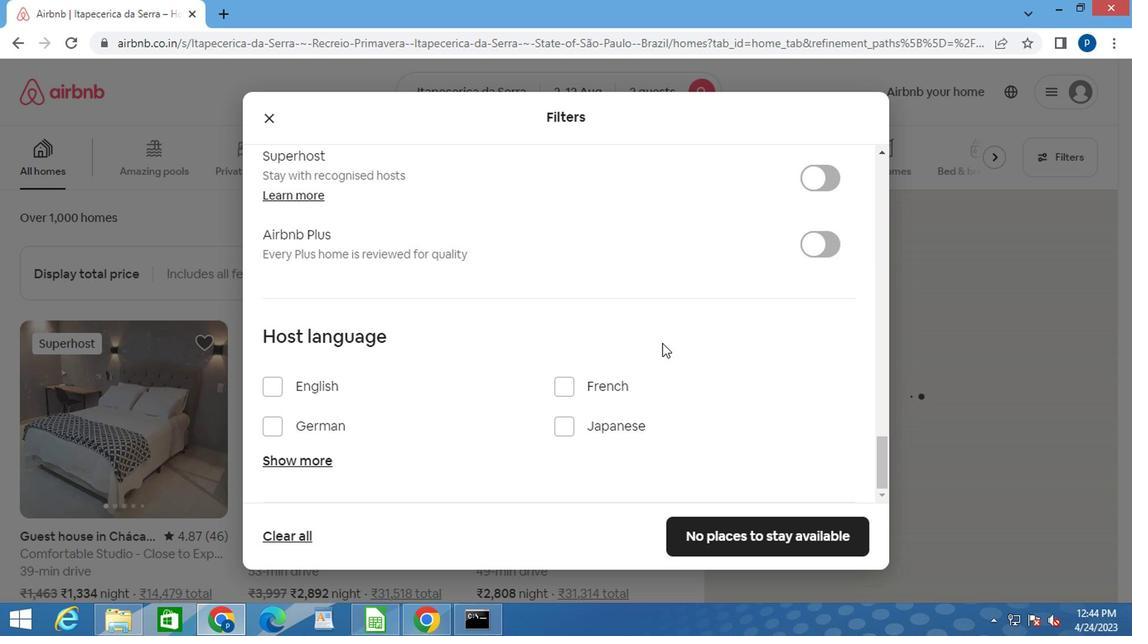 
Action: Mouse scrolled (658, 353) with delta (0, 0)
Screenshot: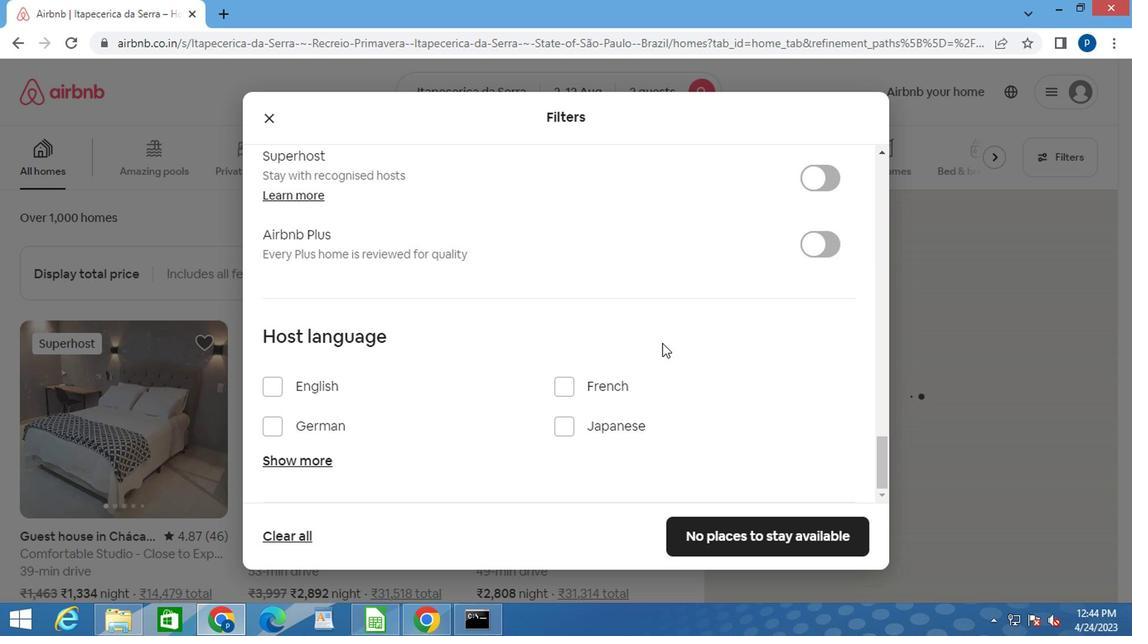 
Action: Mouse moved to (656, 360)
Screenshot: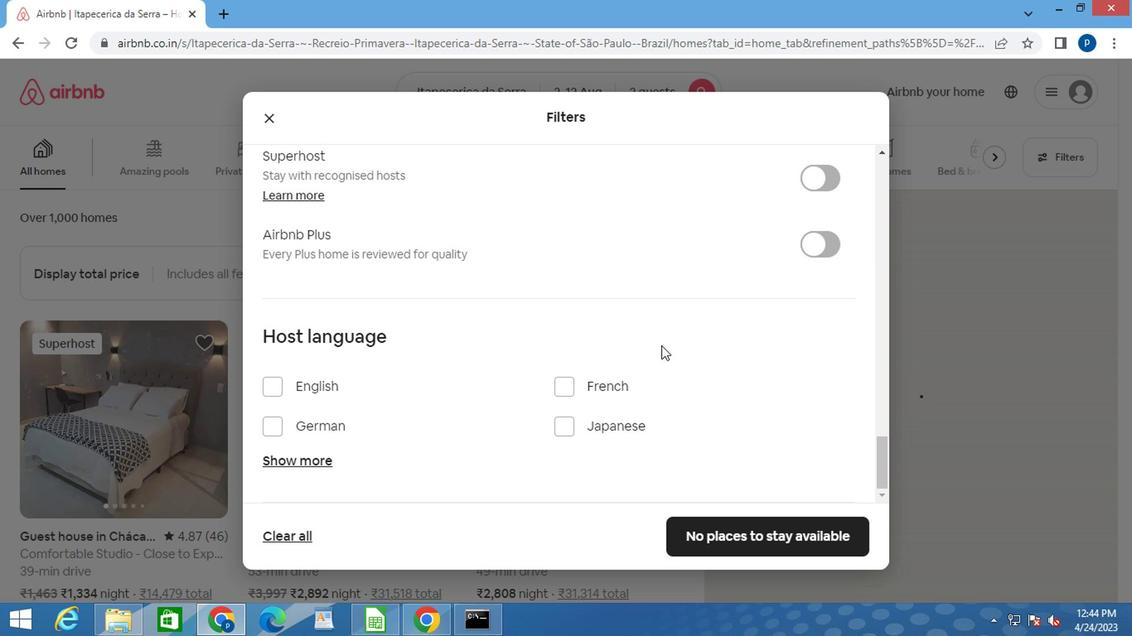 
Action: Mouse scrolled (656, 360) with delta (0, 0)
Screenshot: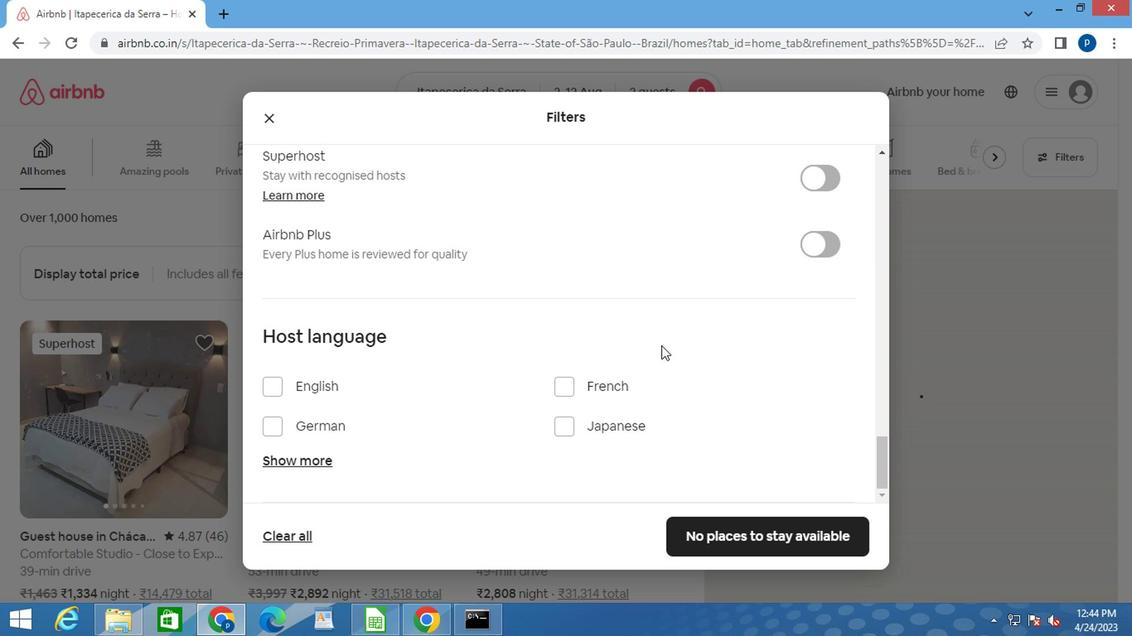
Action: Mouse moved to (656, 362)
Screenshot: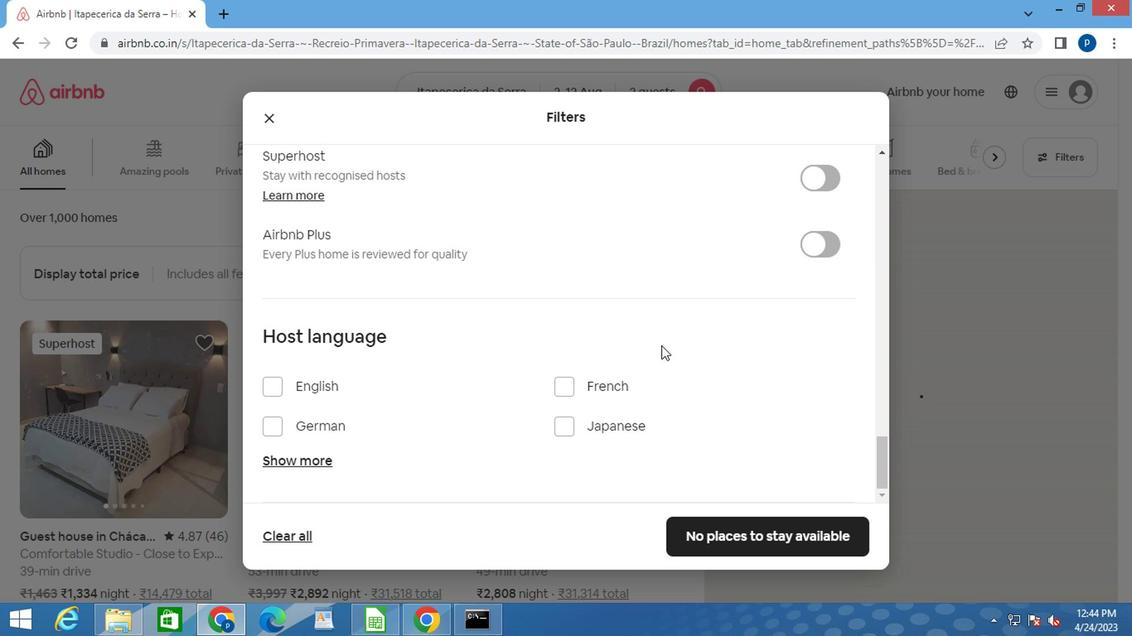 
Action: Mouse scrolled (656, 362) with delta (0, 0)
Screenshot: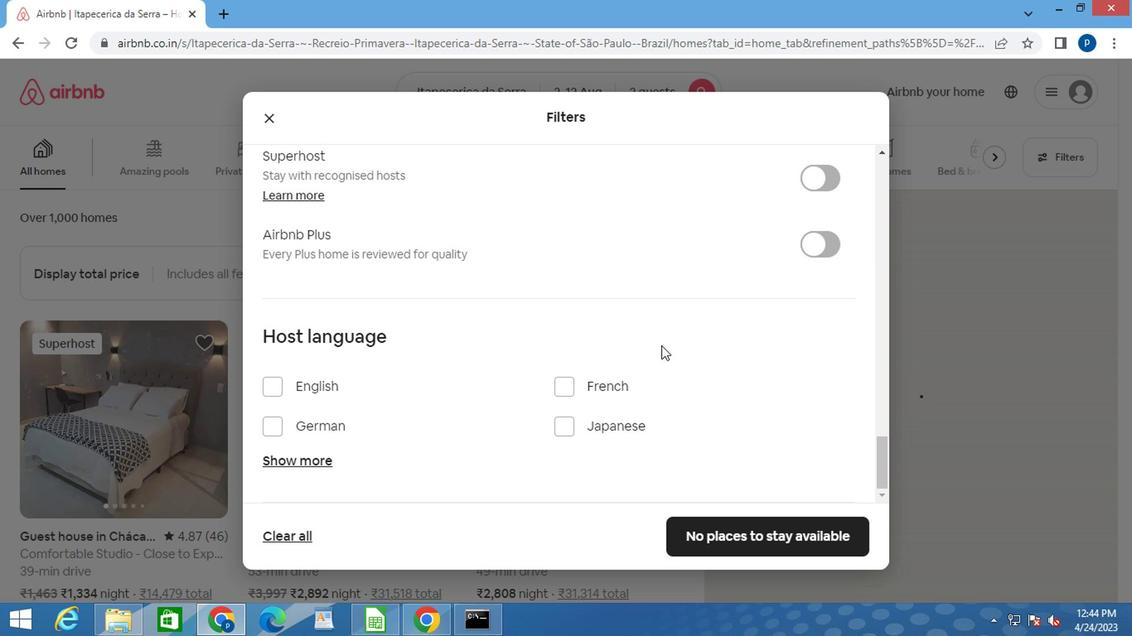 
Action: Mouse moved to (656, 364)
Screenshot: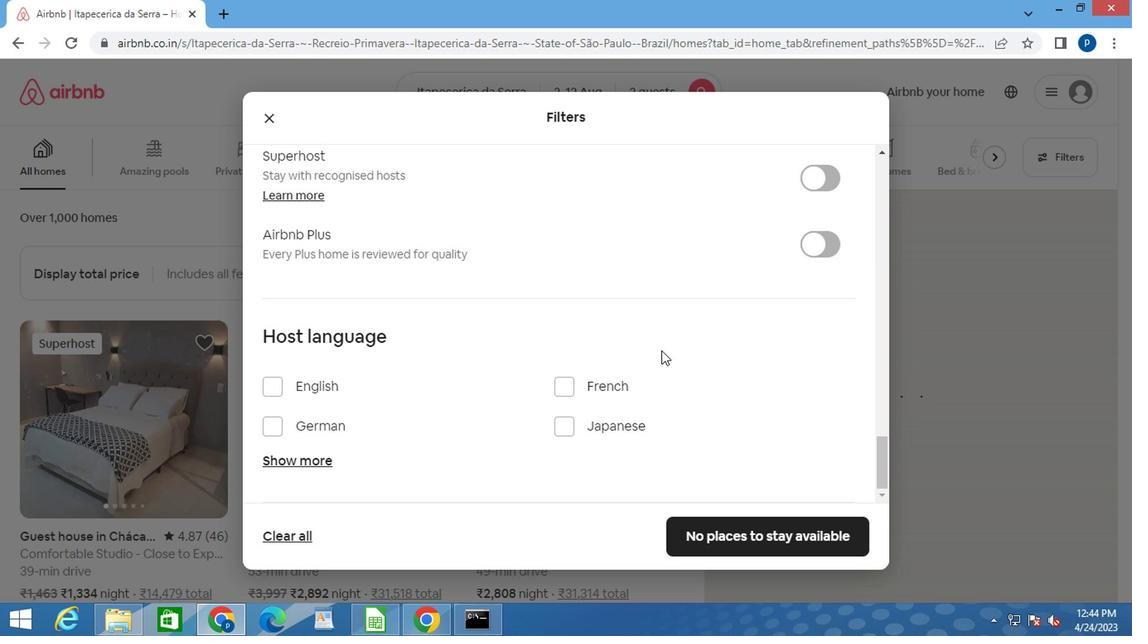 
Action: Mouse scrolled (656, 363) with delta (0, -1)
Screenshot: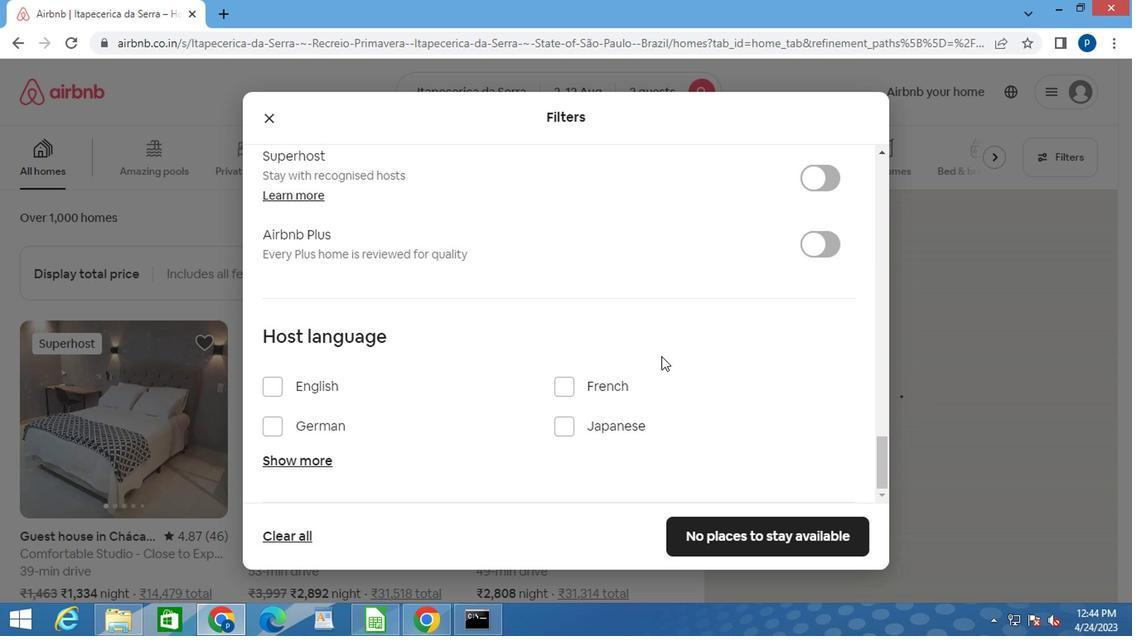 
Action: Mouse moved to (717, 527)
Screenshot: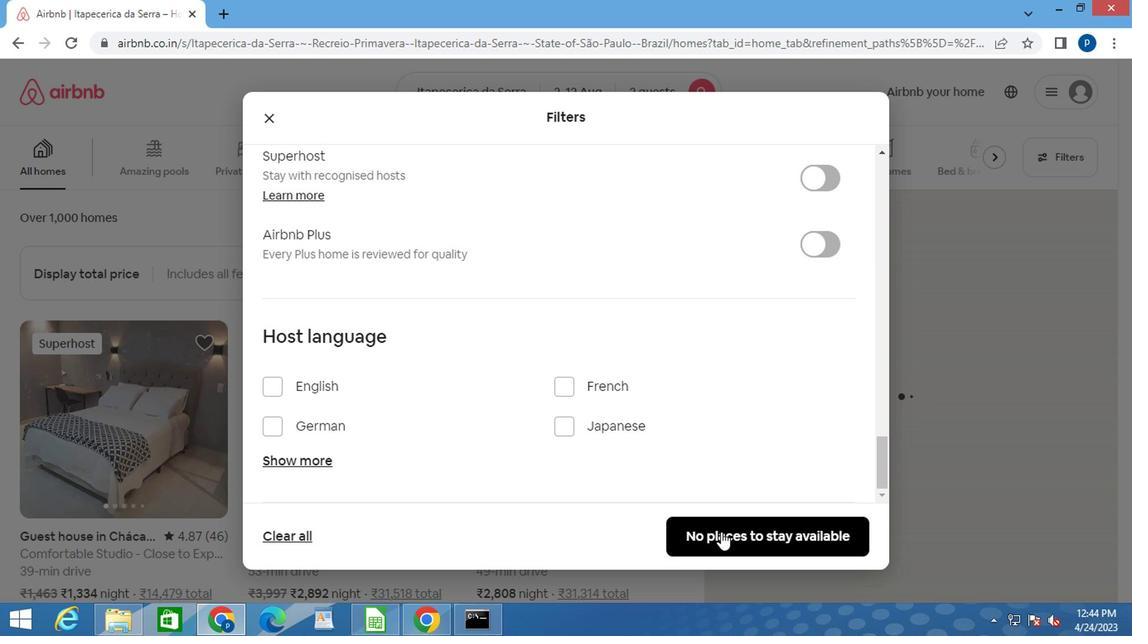 
Action: Mouse pressed left at (717, 527)
Screenshot: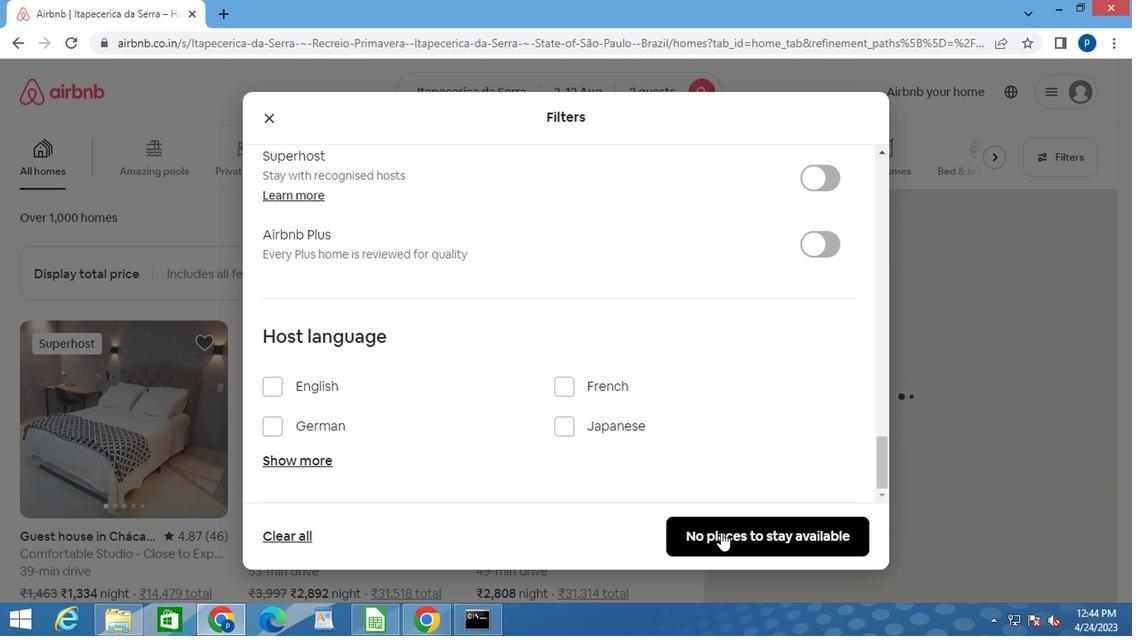 
Action: Mouse moved to (720, 521)
Screenshot: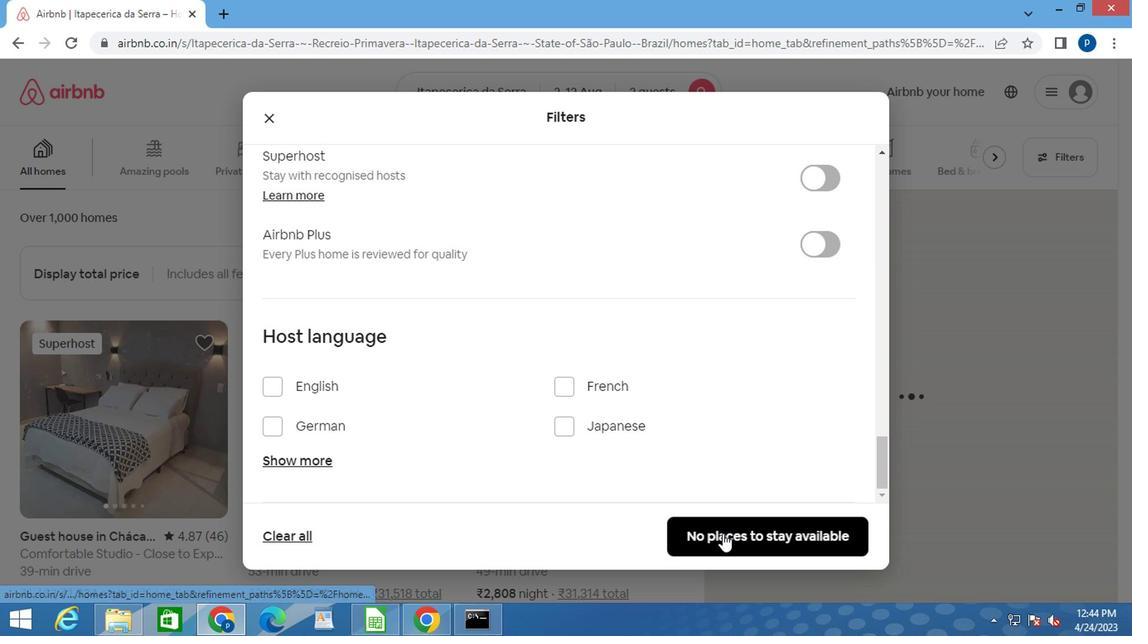 
